 Task: In the  document Geneticengineering.txt, select heading and apply ' Italics' Use the "find feature" to find mentioned word and apply Strikethrough in: 'manipulation,'. Insert smartchip (Place) on bottom of the page New York Insert the mentioned footnote for 11th word with font style Arial and font size 8: The data was collected in 2022
Action: Mouse moved to (341, 486)
Screenshot: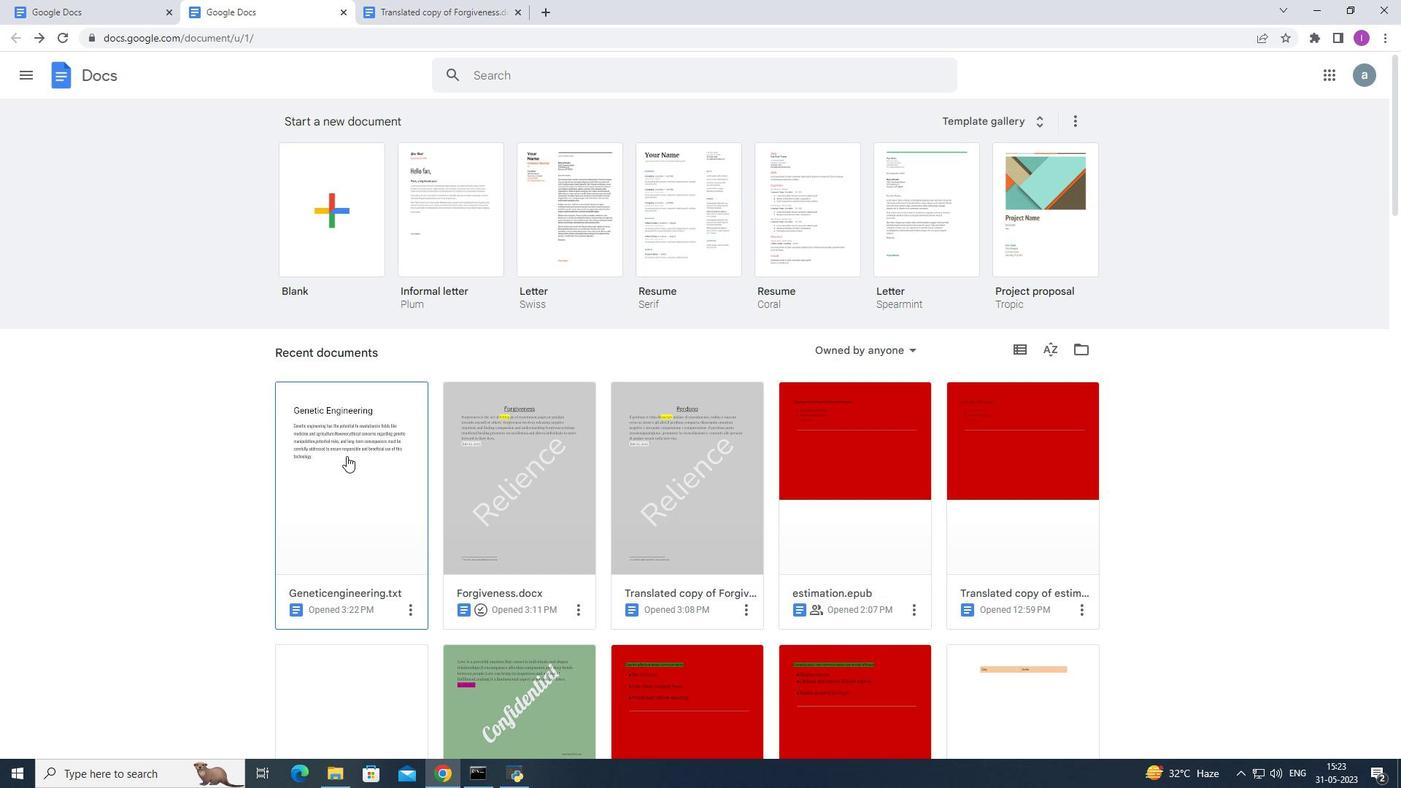 
Action: Mouse pressed left at (341, 486)
Screenshot: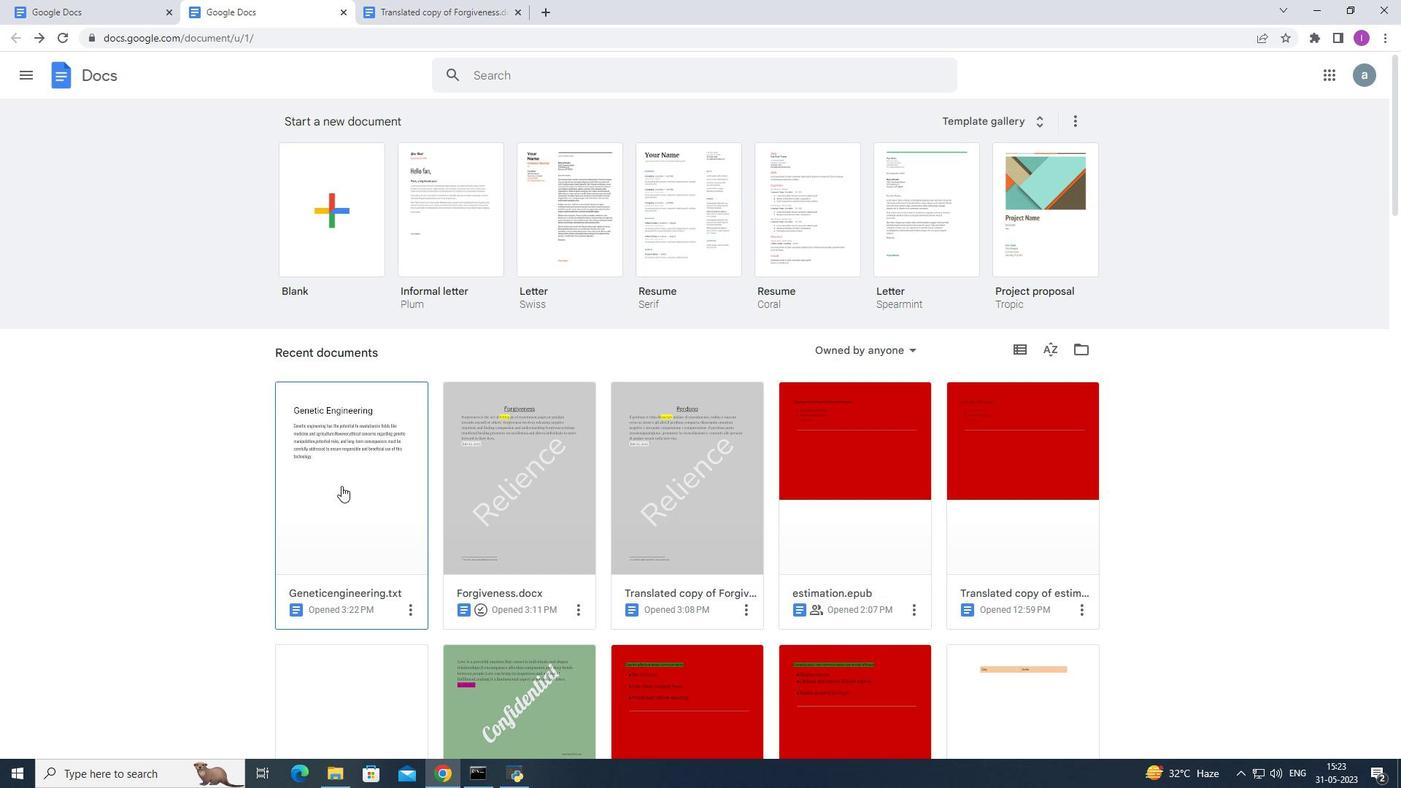 
Action: Mouse moved to (781, 265)
Screenshot: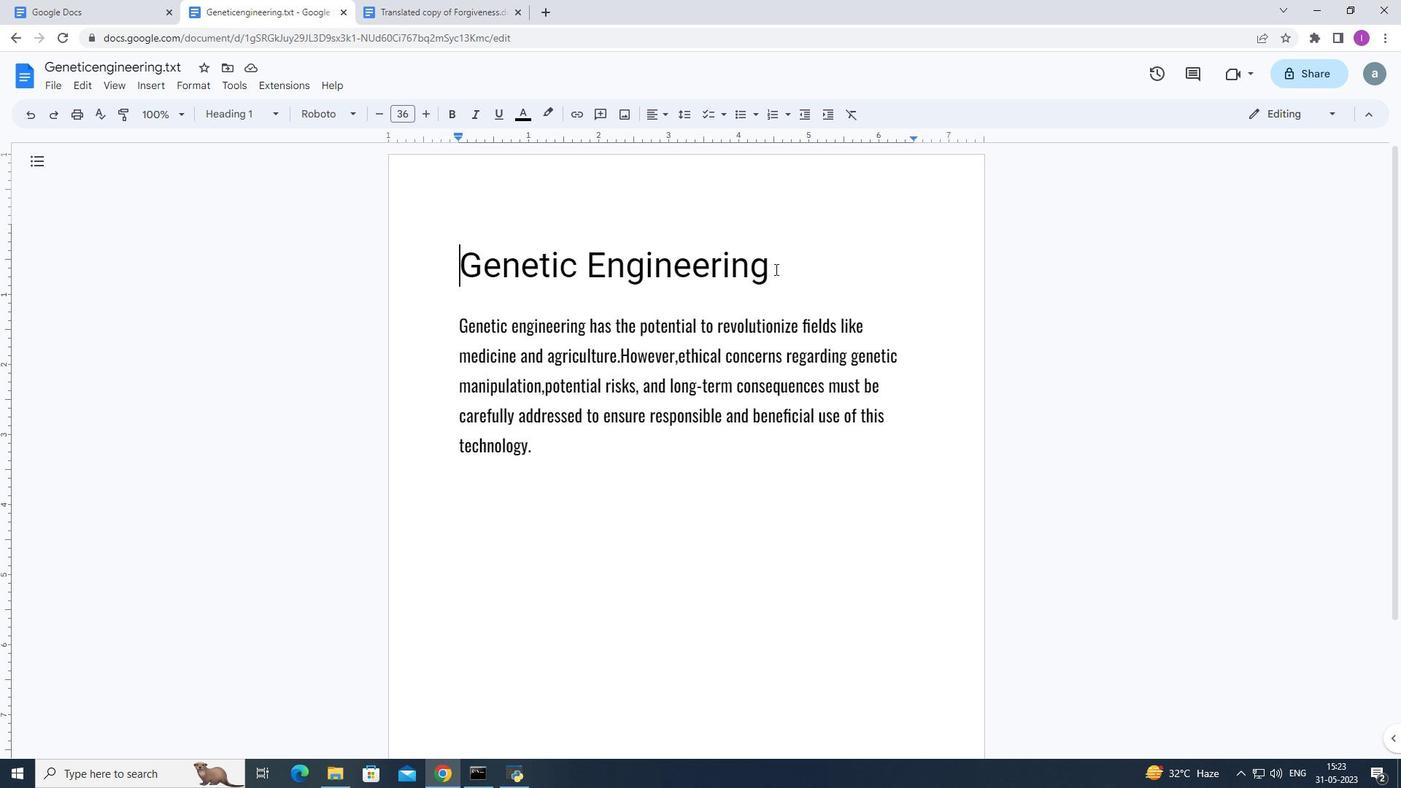 
Action: Mouse pressed left at (781, 265)
Screenshot: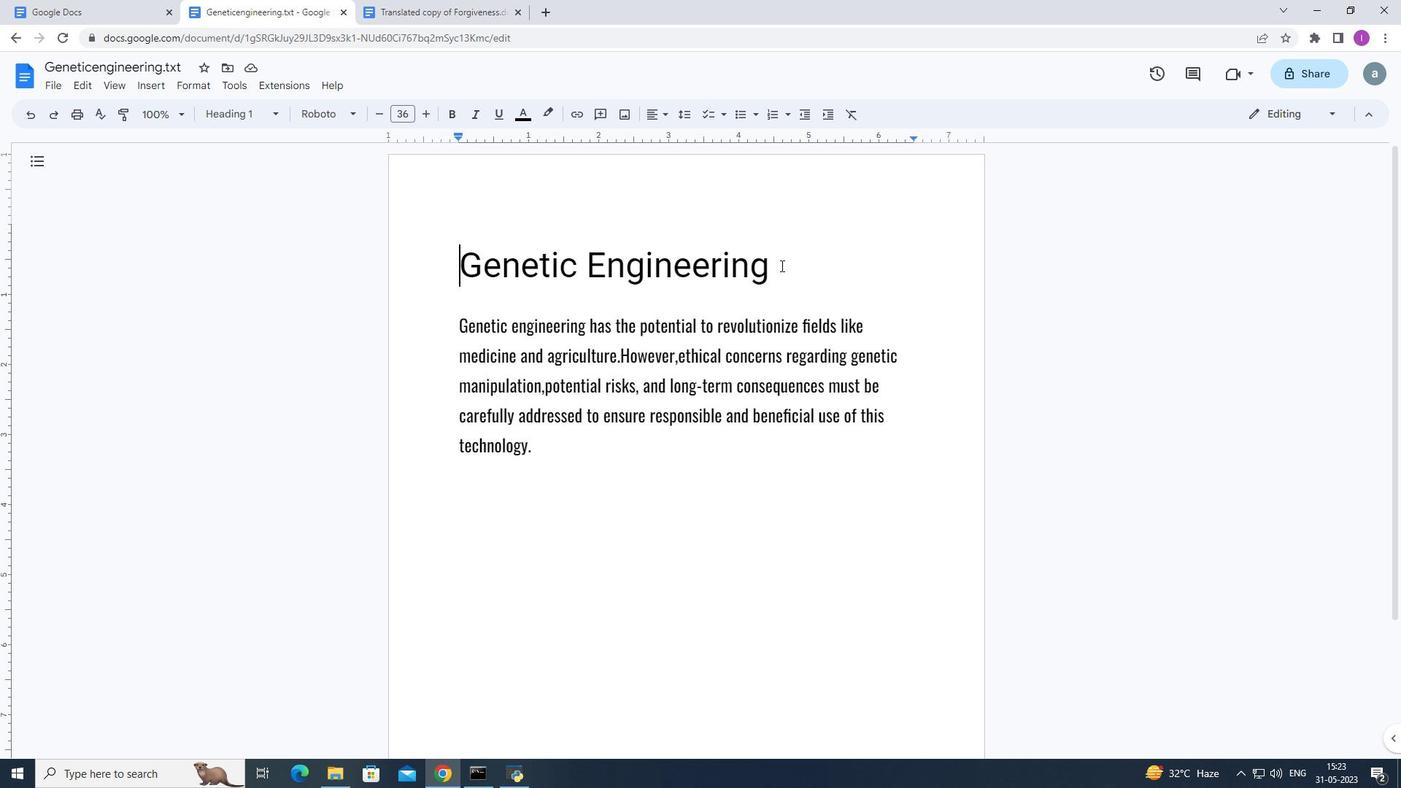 
Action: Mouse moved to (280, 110)
Screenshot: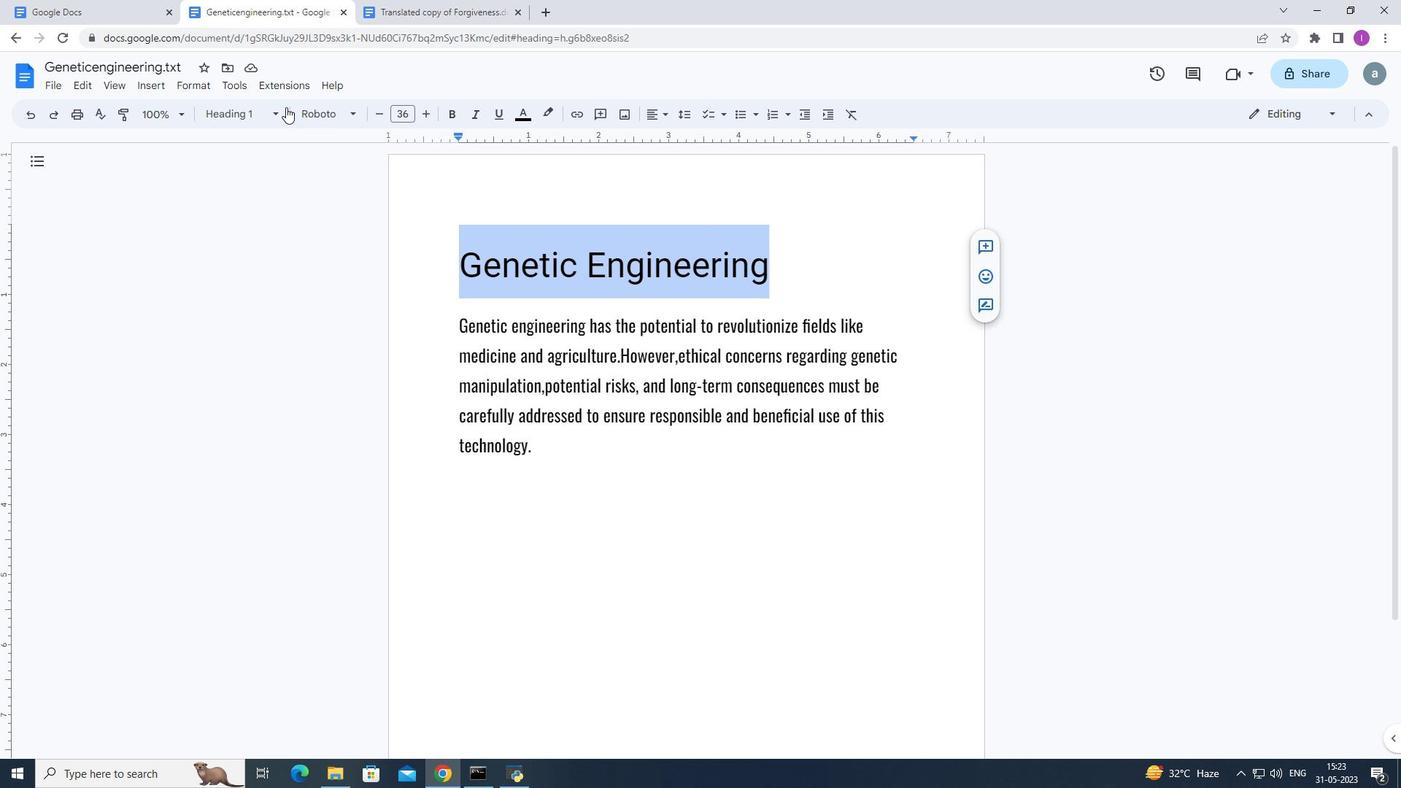 
Action: Mouse pressed left at (280, 110)
Screenshot: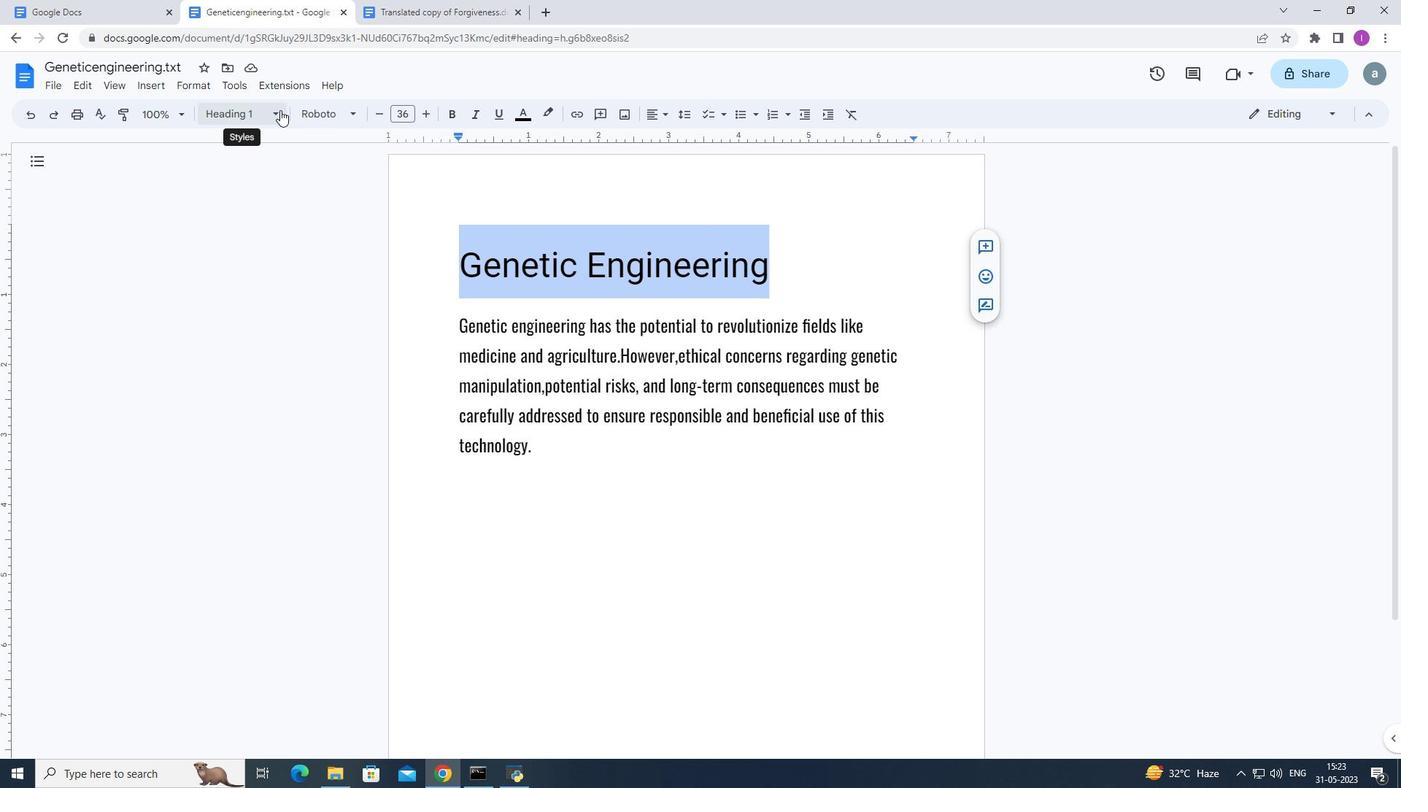 
Action: Mouse moved to (284, 516)
Screenshot: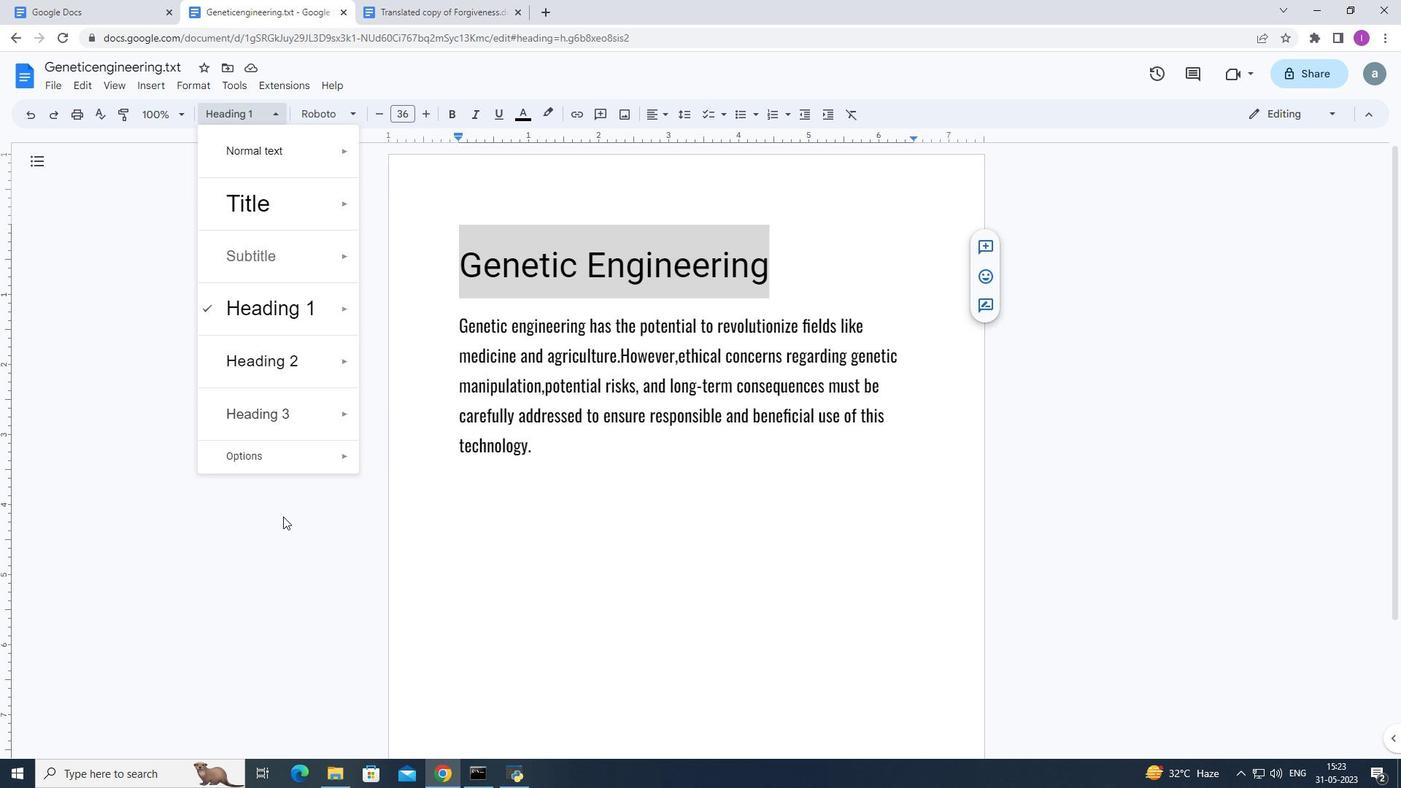 
Action: Mouse pressed left at (284, 516)
Screenshot: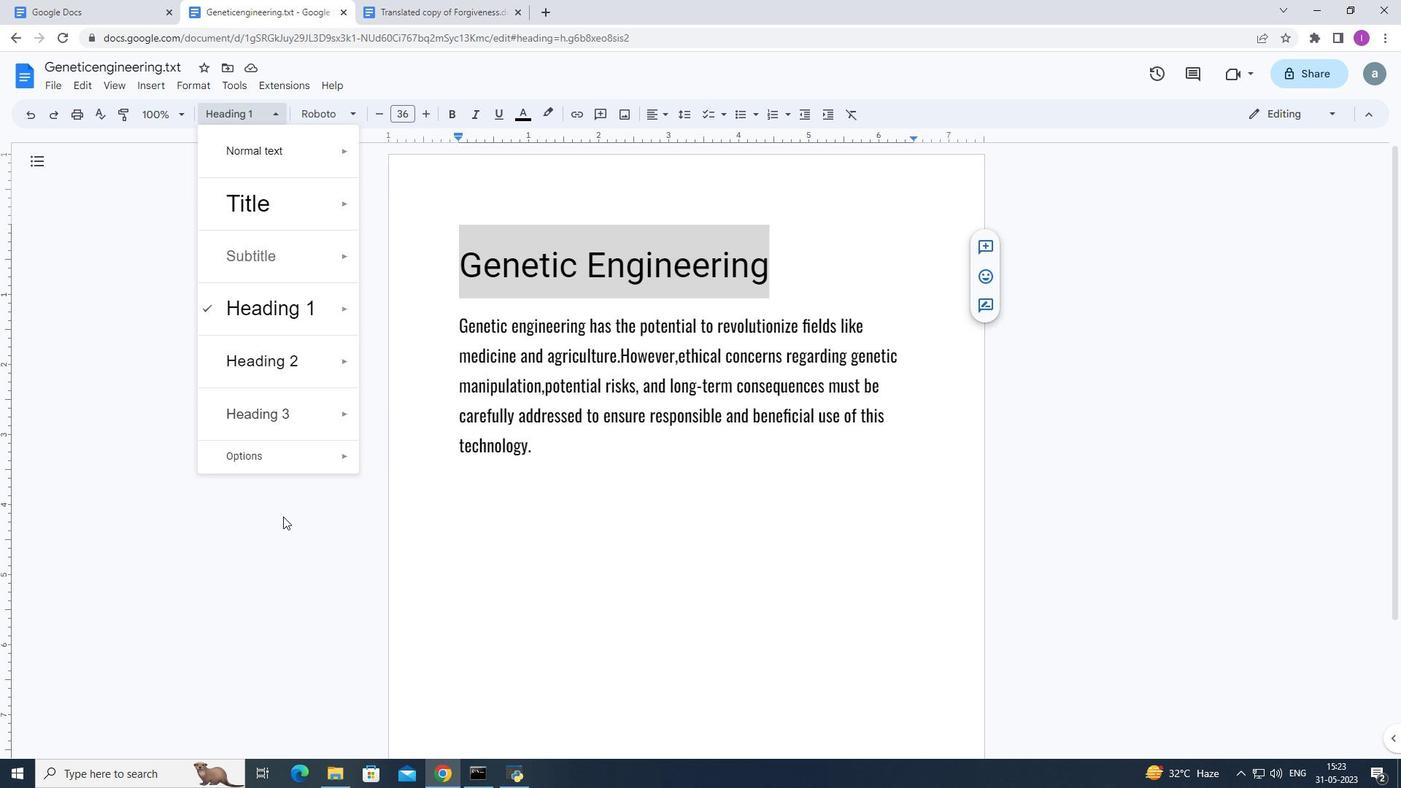 
Action: Mouse moved to (802, 275)
Screenshot: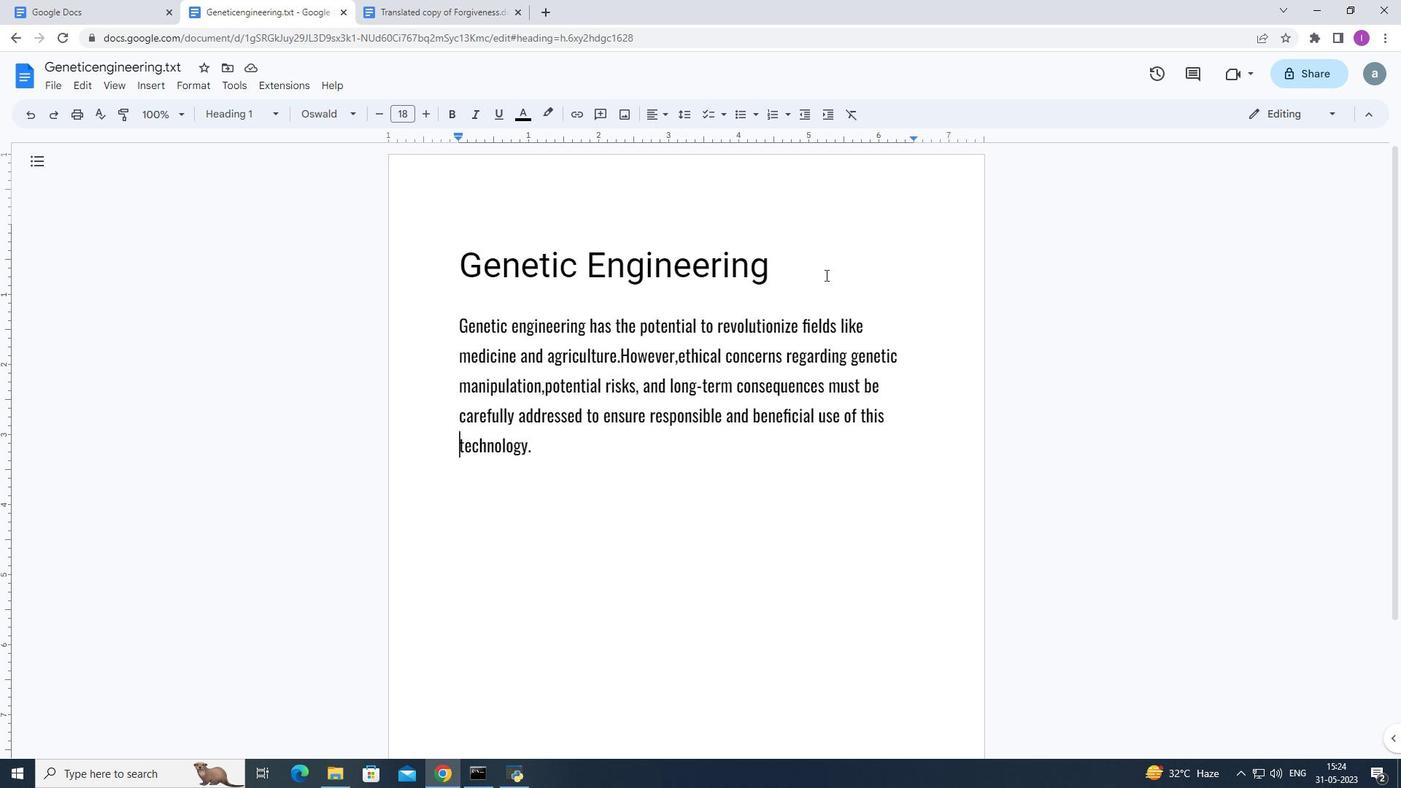 
Action: Mouse pressed left at (802, 275)
Screenshot: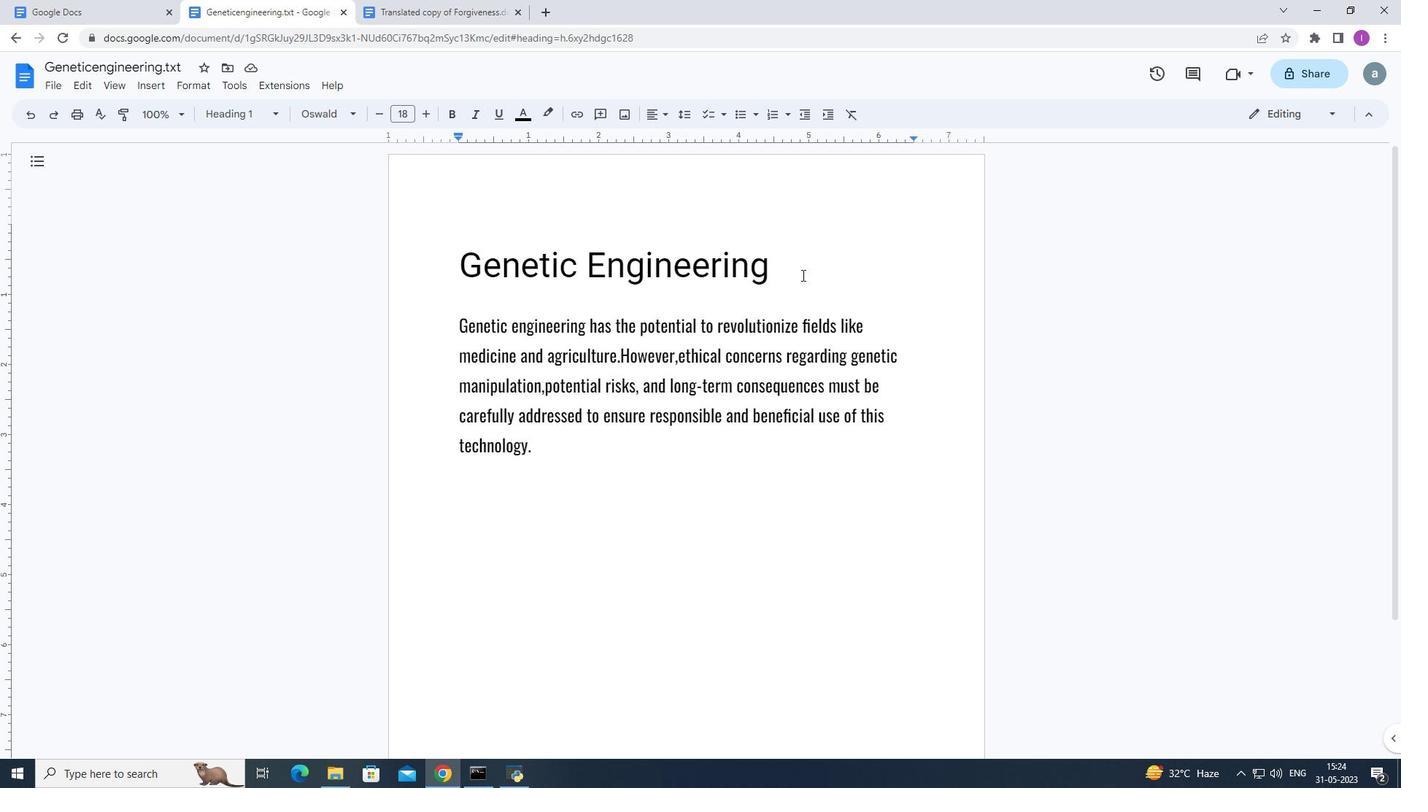 
Action: Mouse moved to (479, 117)
Screenshot: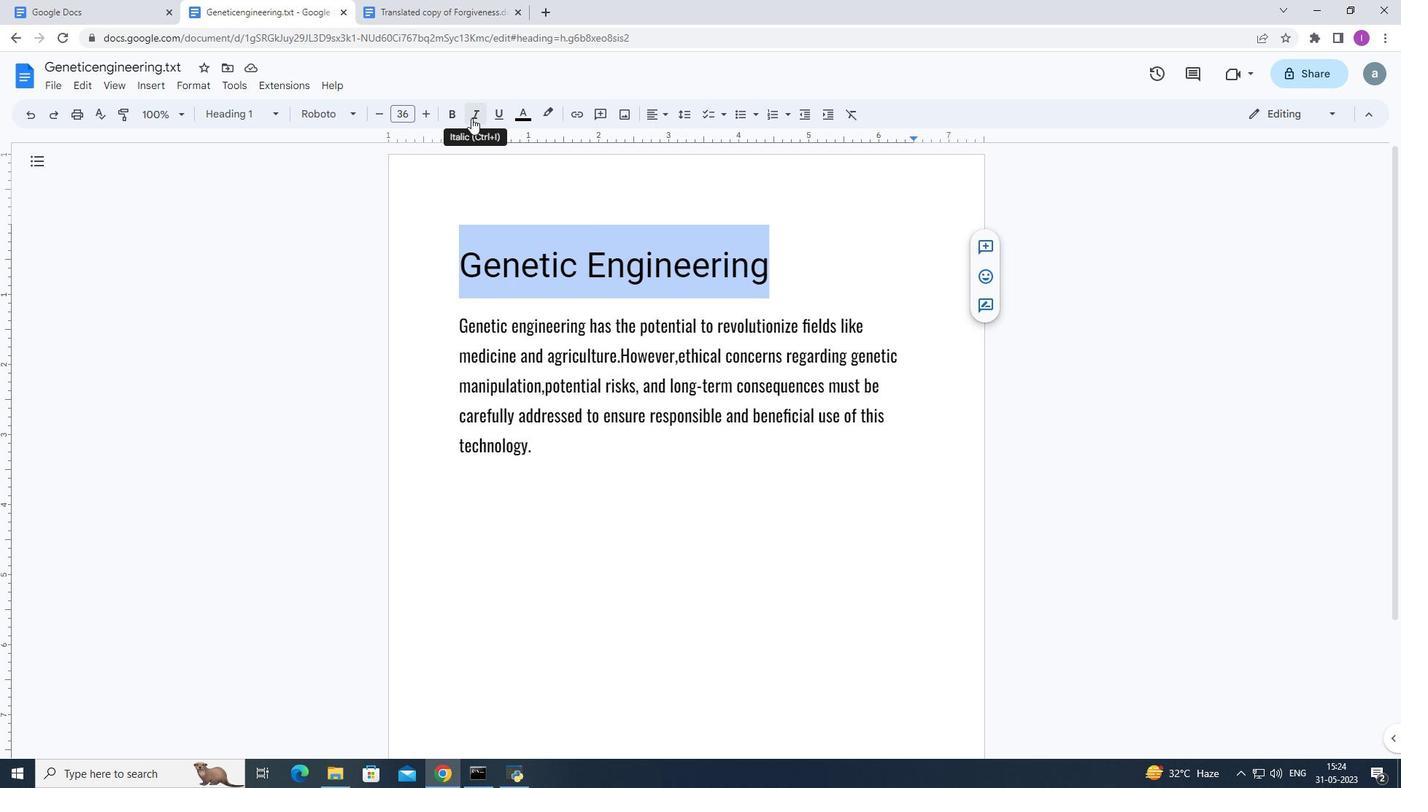 
Action: Mouse pressed left at (479, 117)
Screenshot: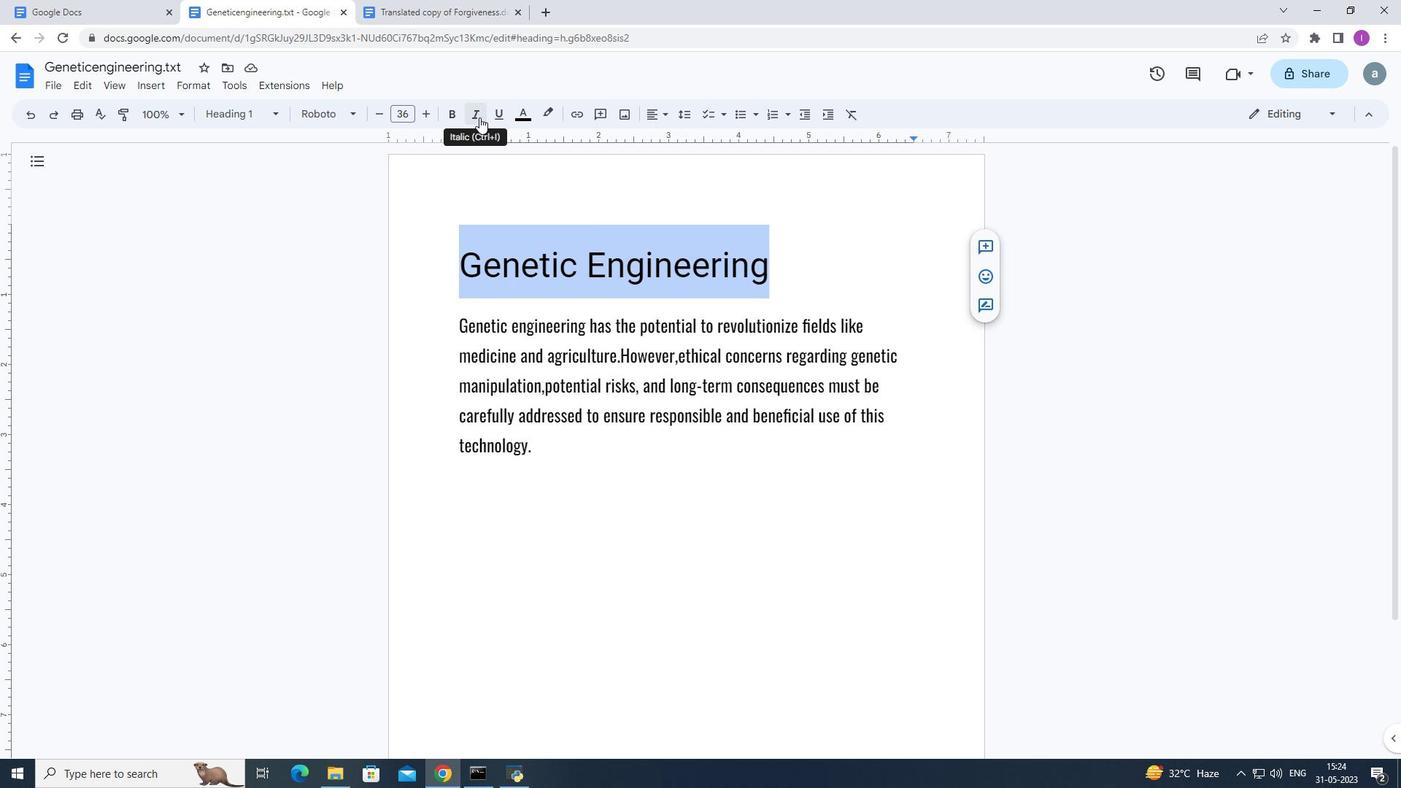 
Action: Mouse moved to (76, 87)
Screenshot: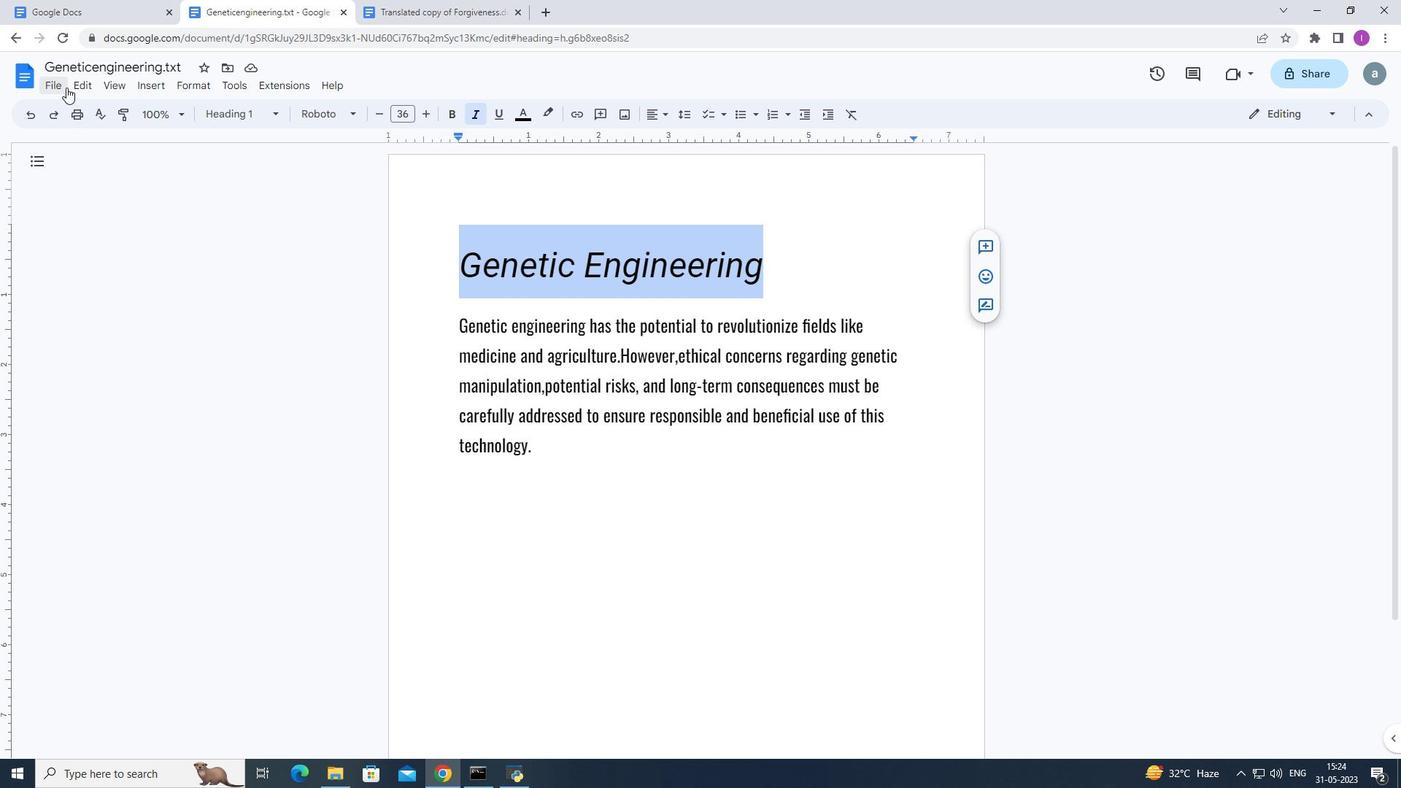 
Action: Mouse pressed left at (76, 87)
Screenshot: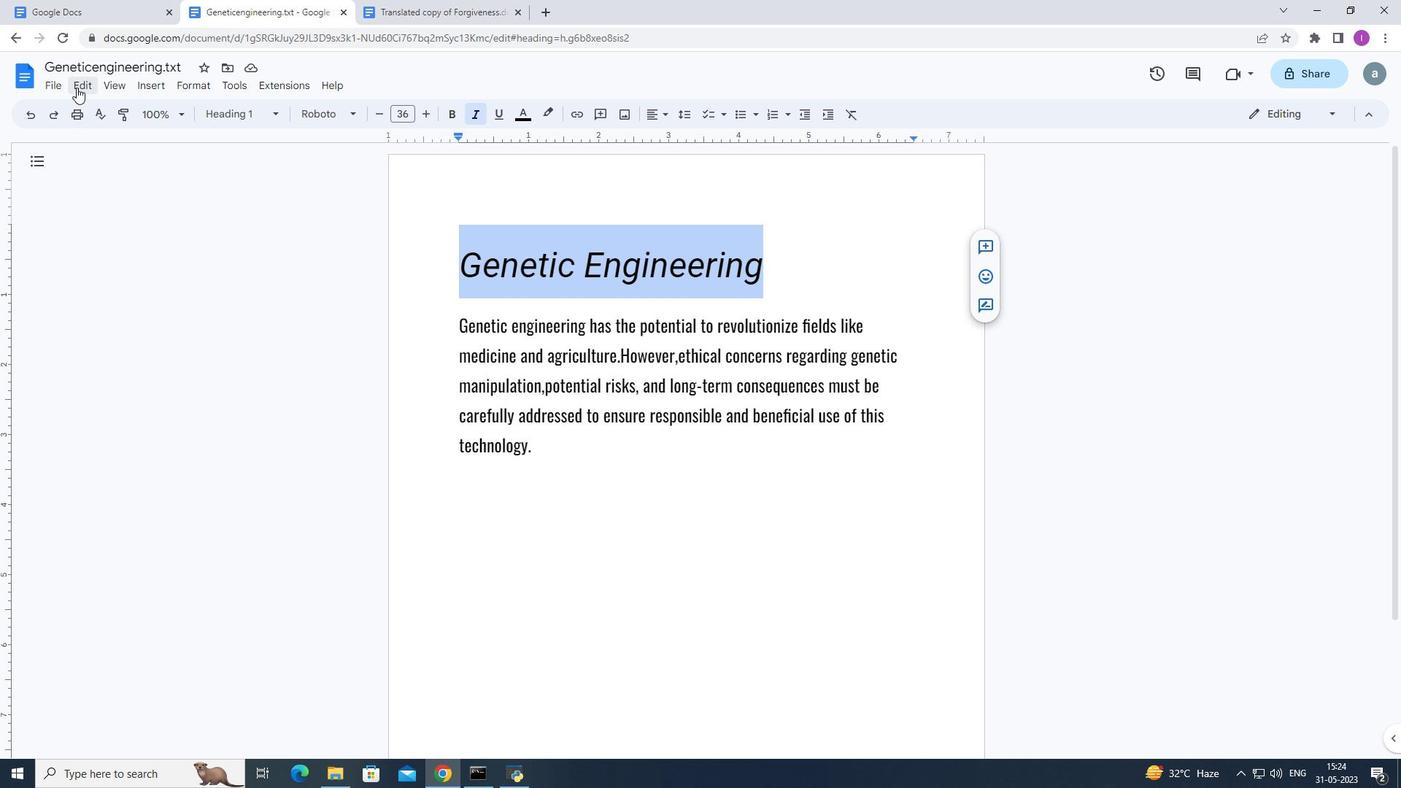
Action: Mouse moved to (159, 335)
Screenshot: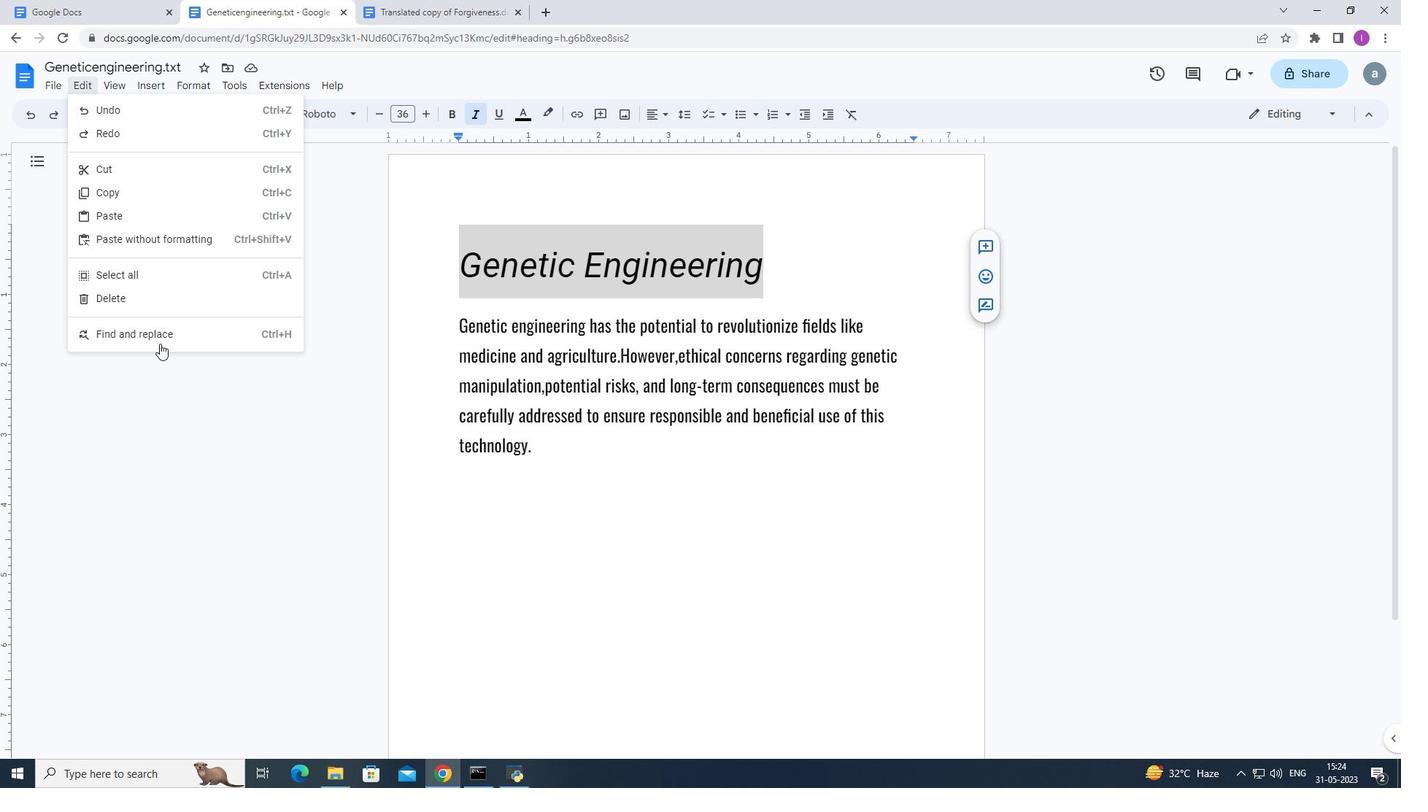 
Action: Mouse pressed left at (159, 335)
Screenshot: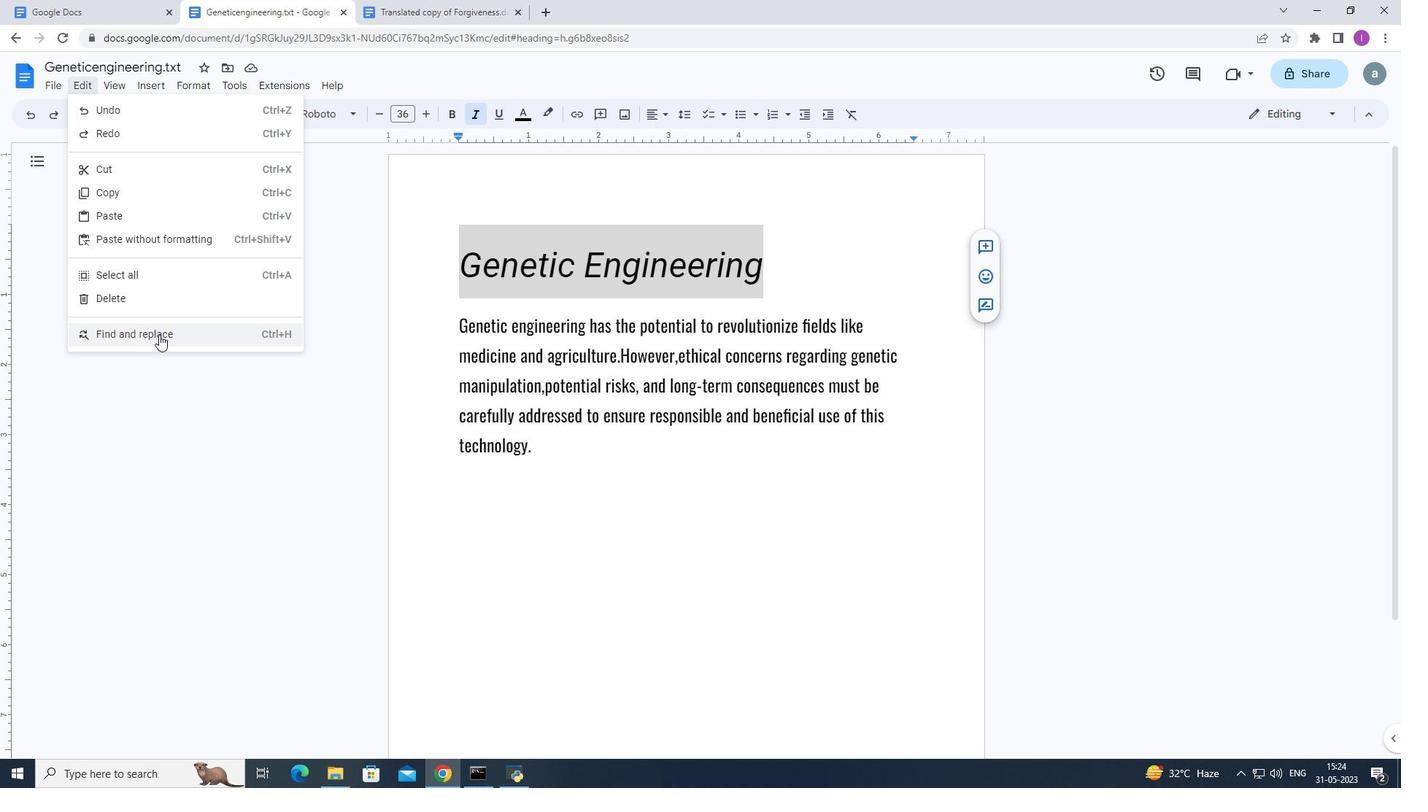 
Action: Mouse moved to (690, 332)
Screenshot: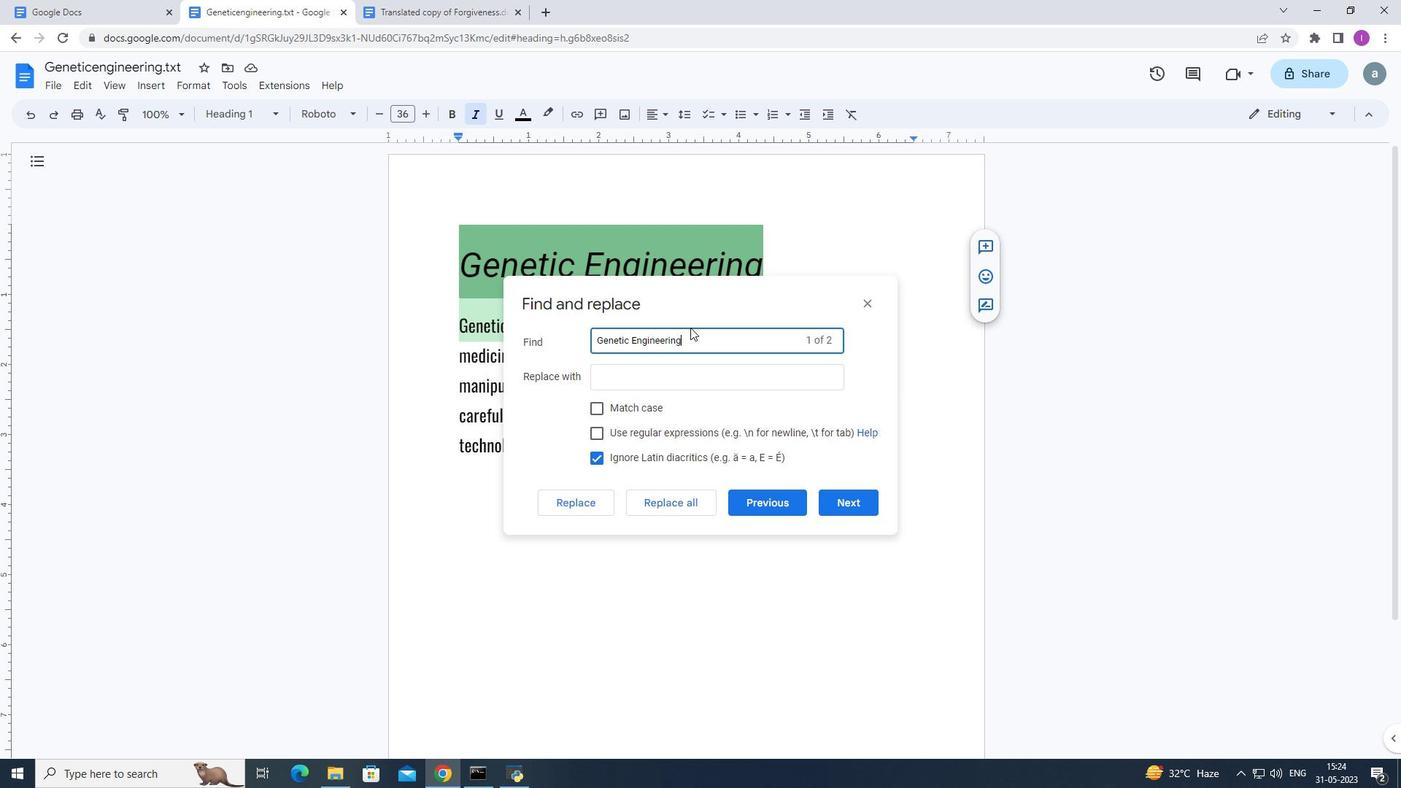 
Action: Mouse pressed left at (690, 332)
Screenshot: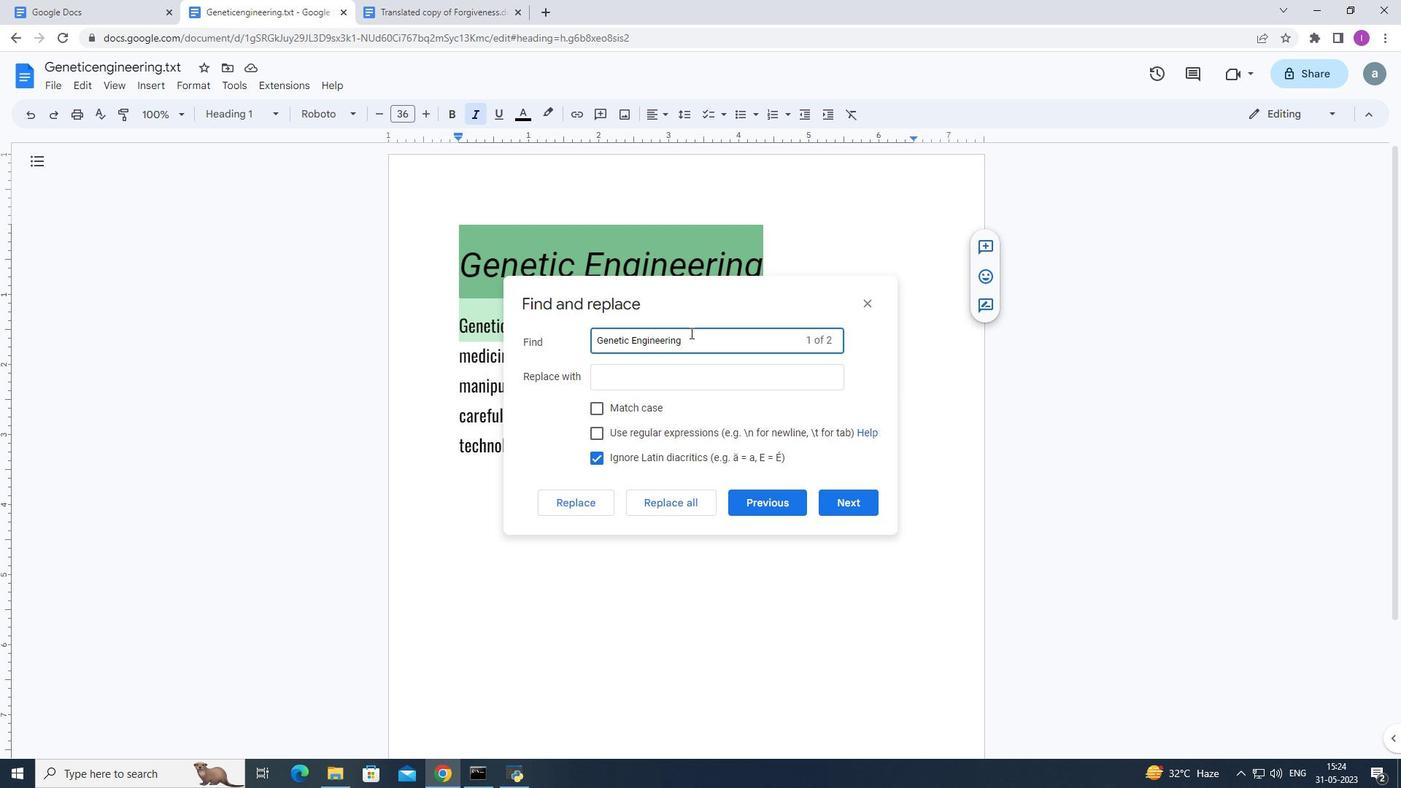 
Action: Mouse moved to (688, 338)
Screenshot: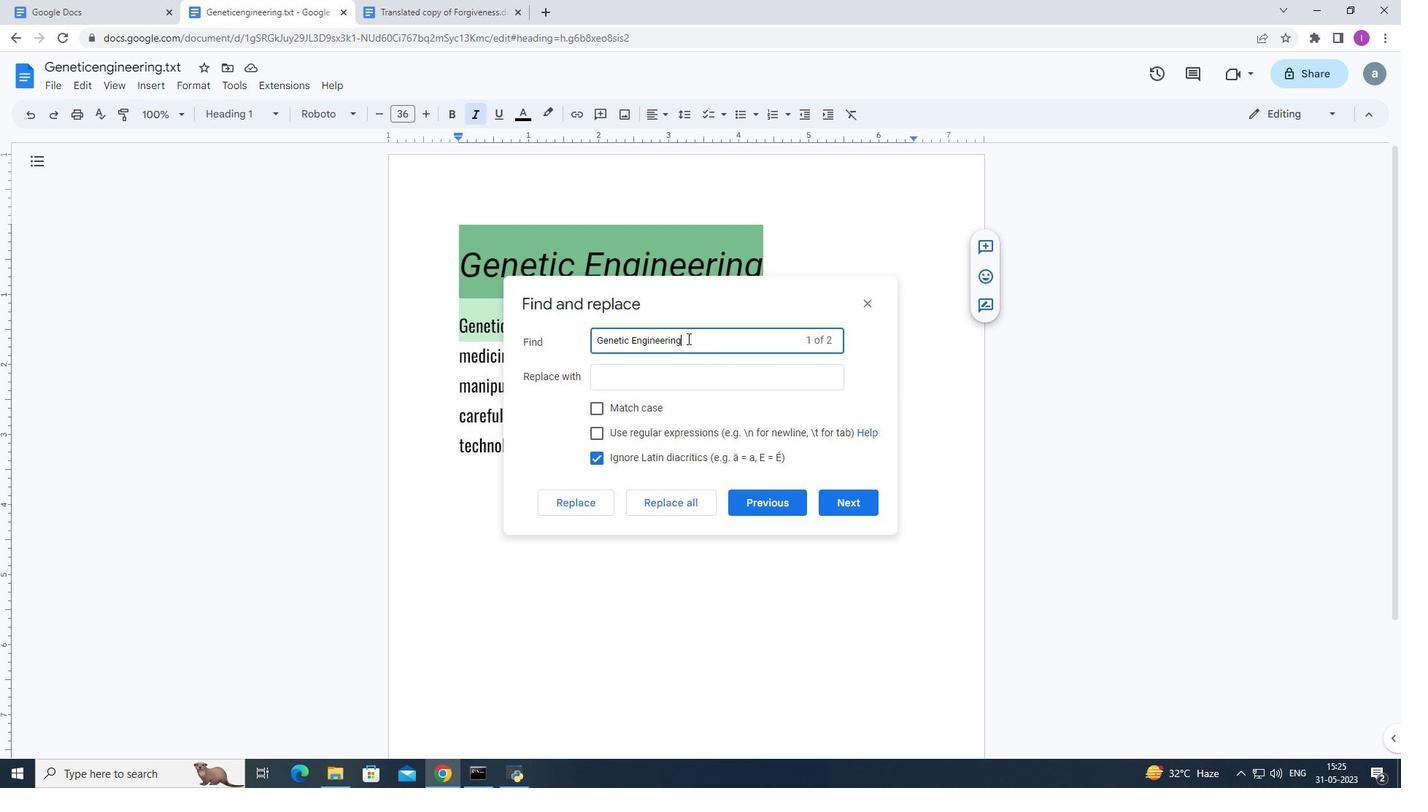 
Action: Mouse pressed left at (688, 338)
Screenshot: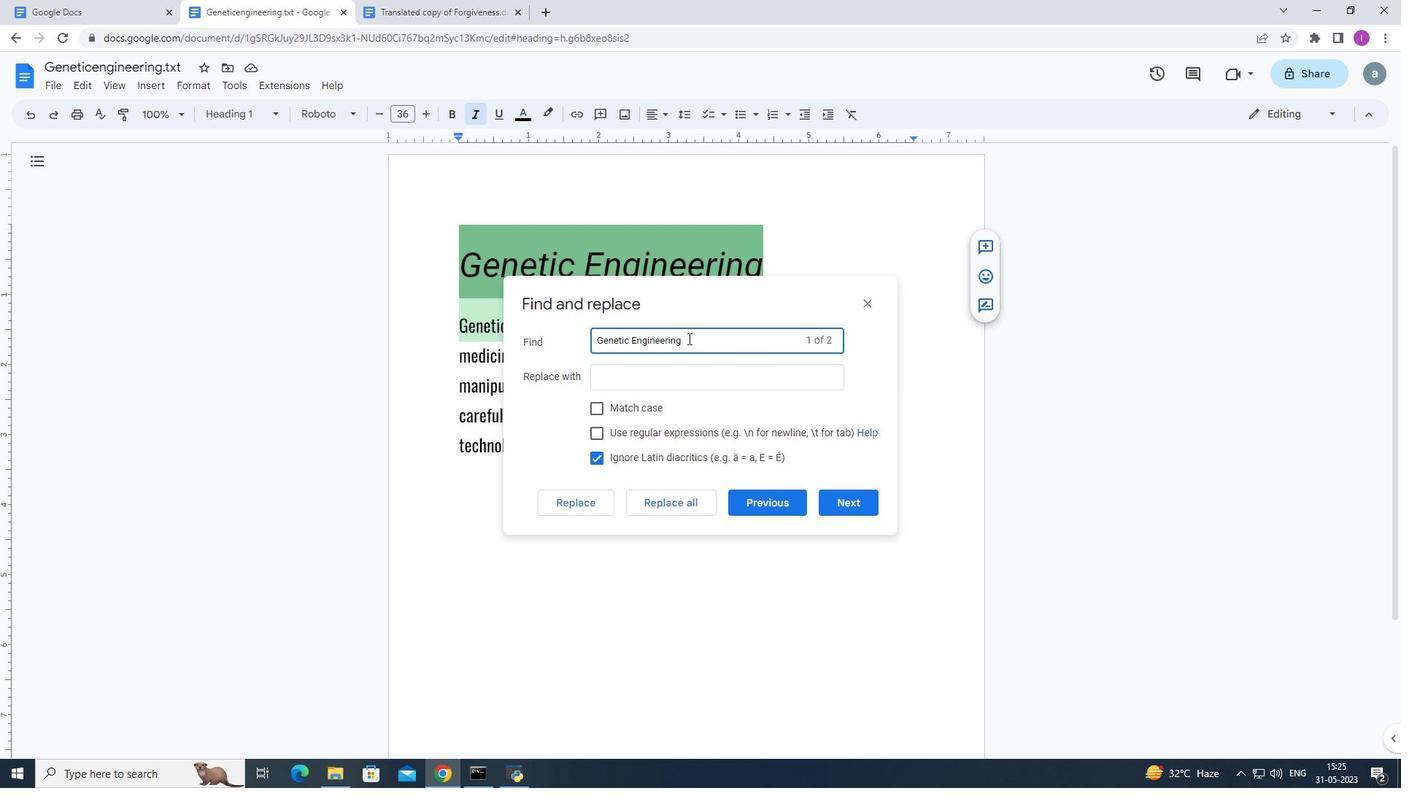 
Action: Mouse moved to (601, 358)
Screenshot: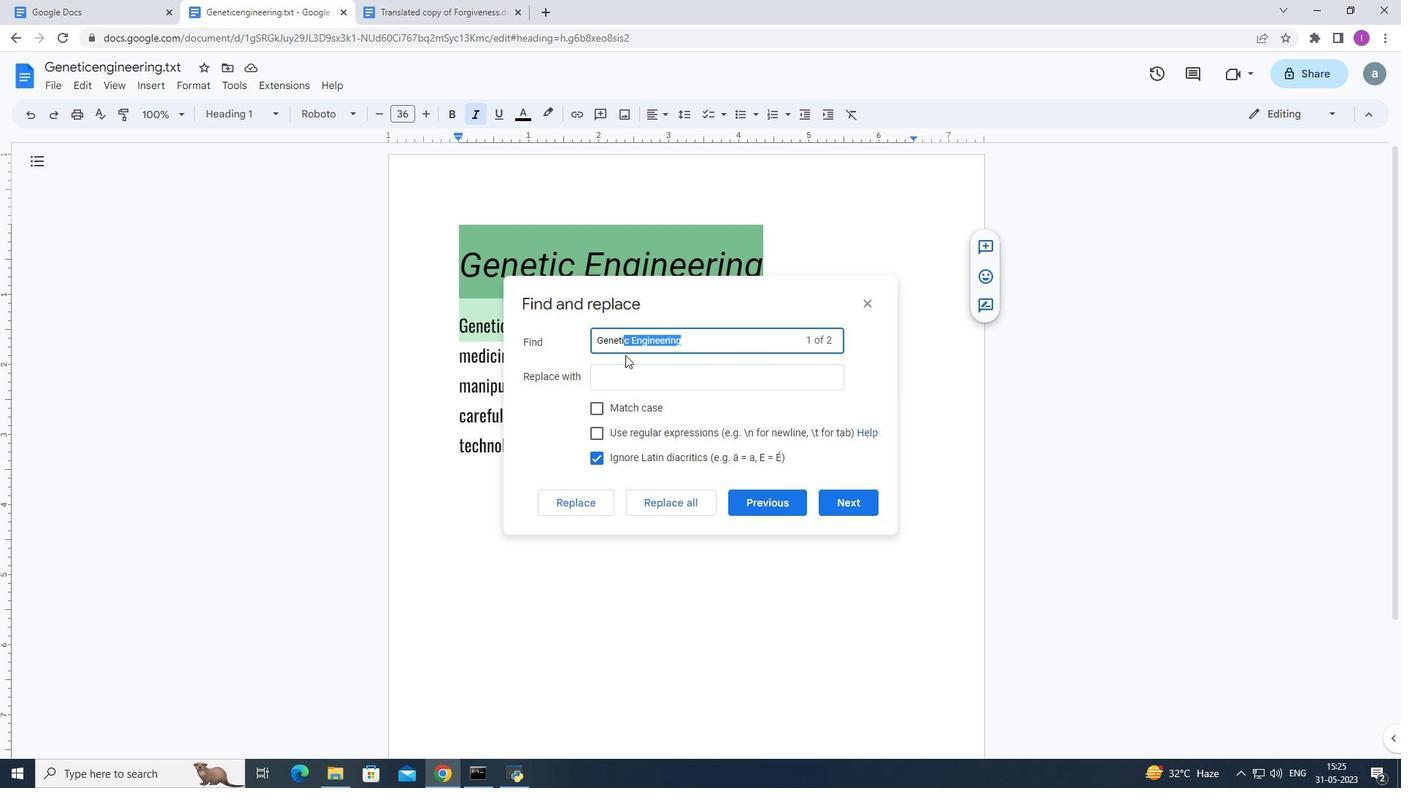 
Action: Mouse pressed left at (602, 358)
Screenshot: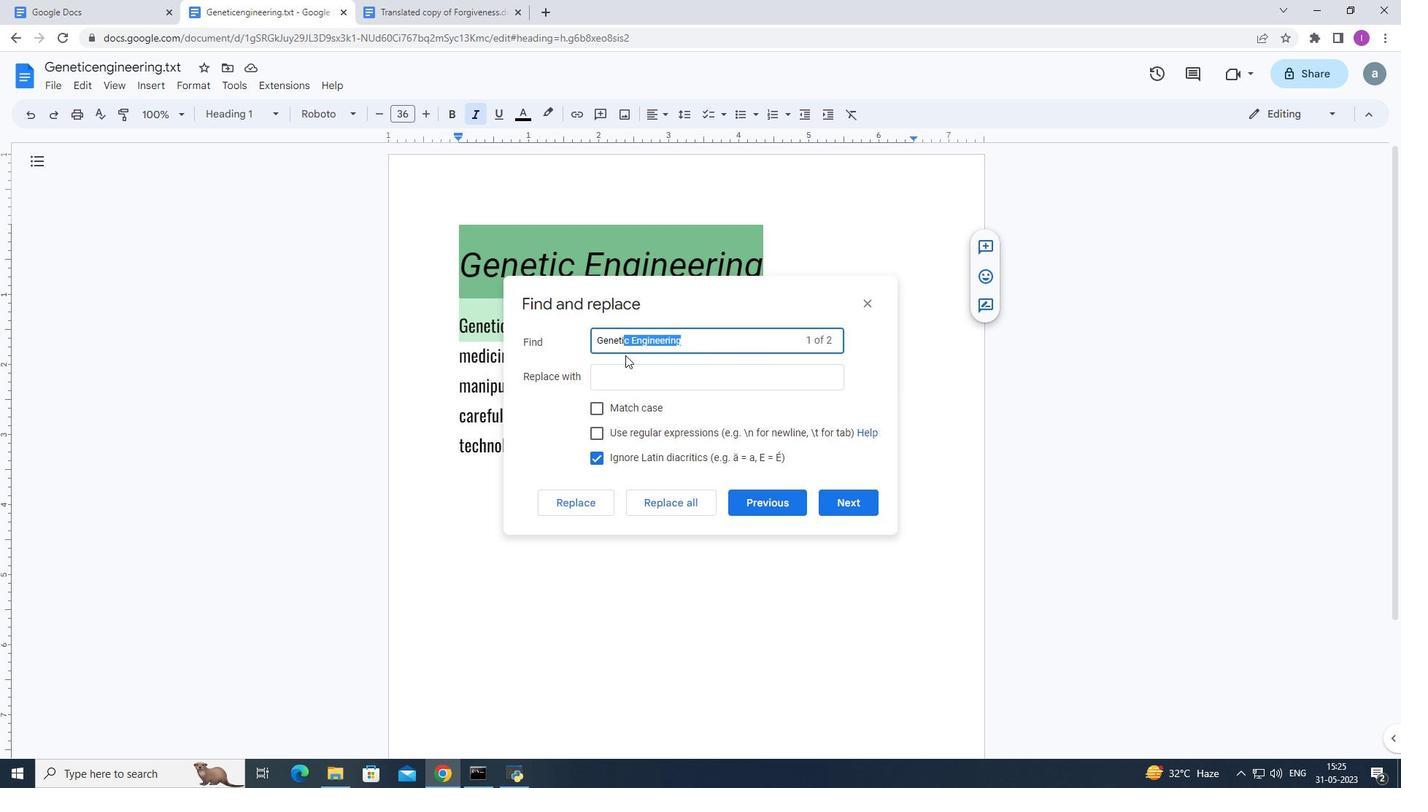
Action: Mouse moved to (600, 359)
Screenshot: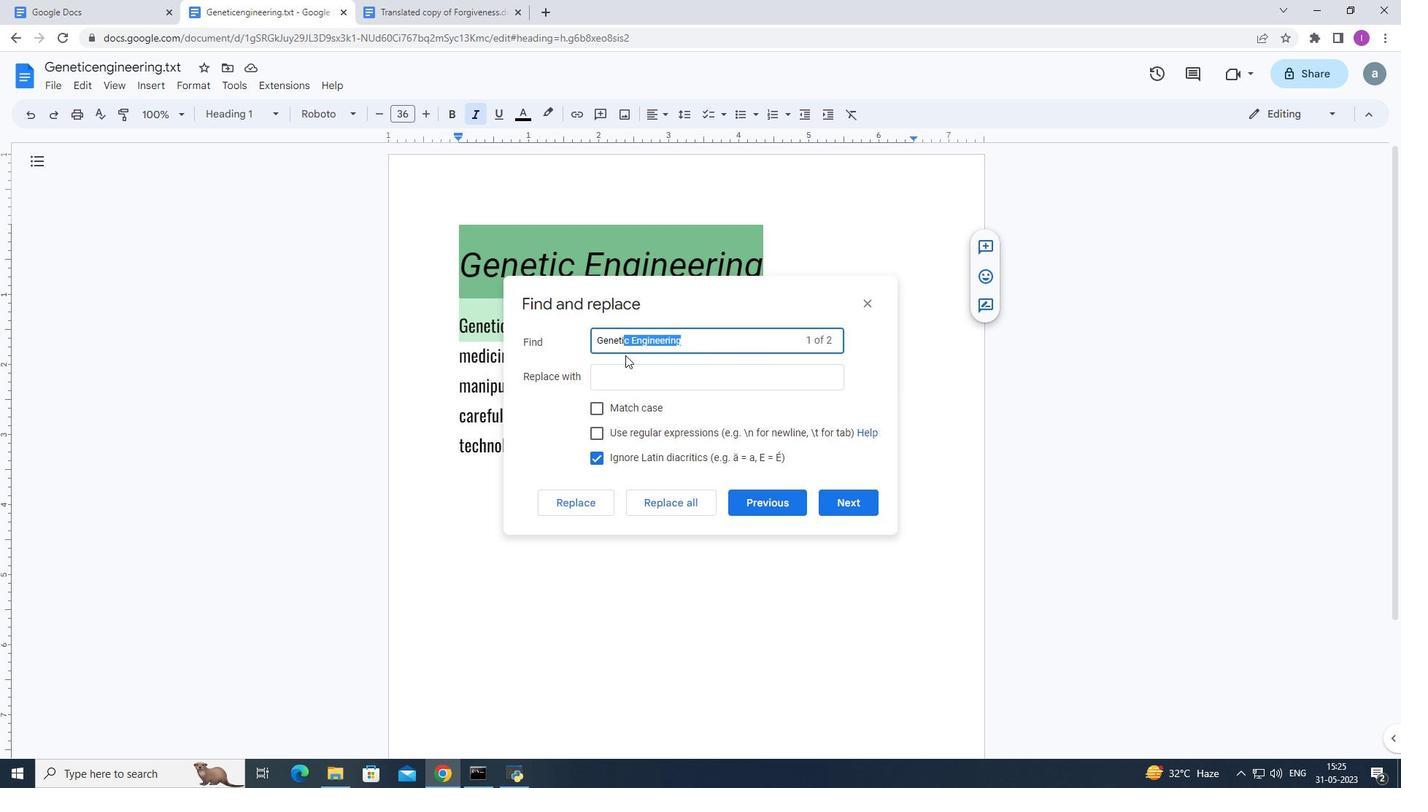
Action: Mouse pressed right at (602, 358)
Screenshot: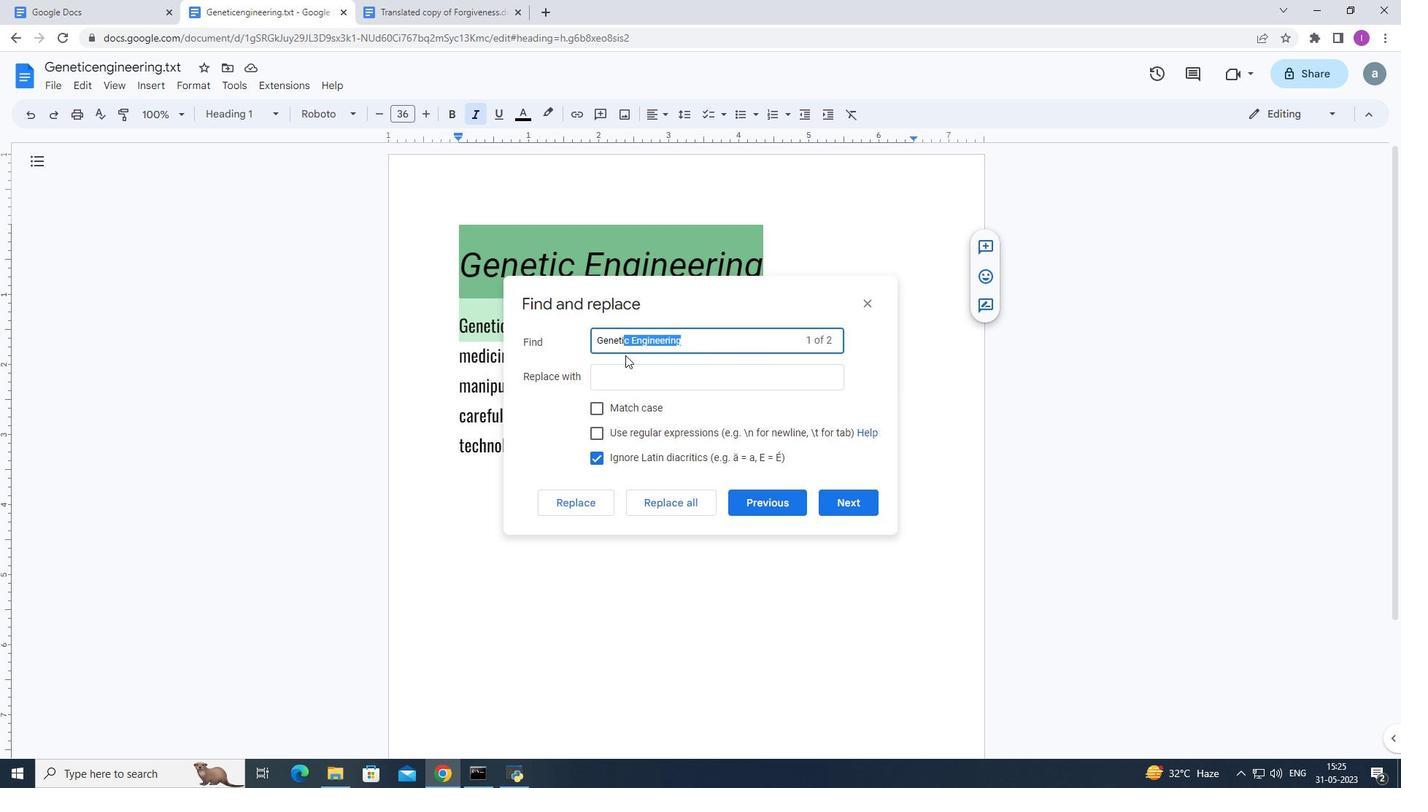 
Action: Mouse moved to (687, 335)
Screenshot: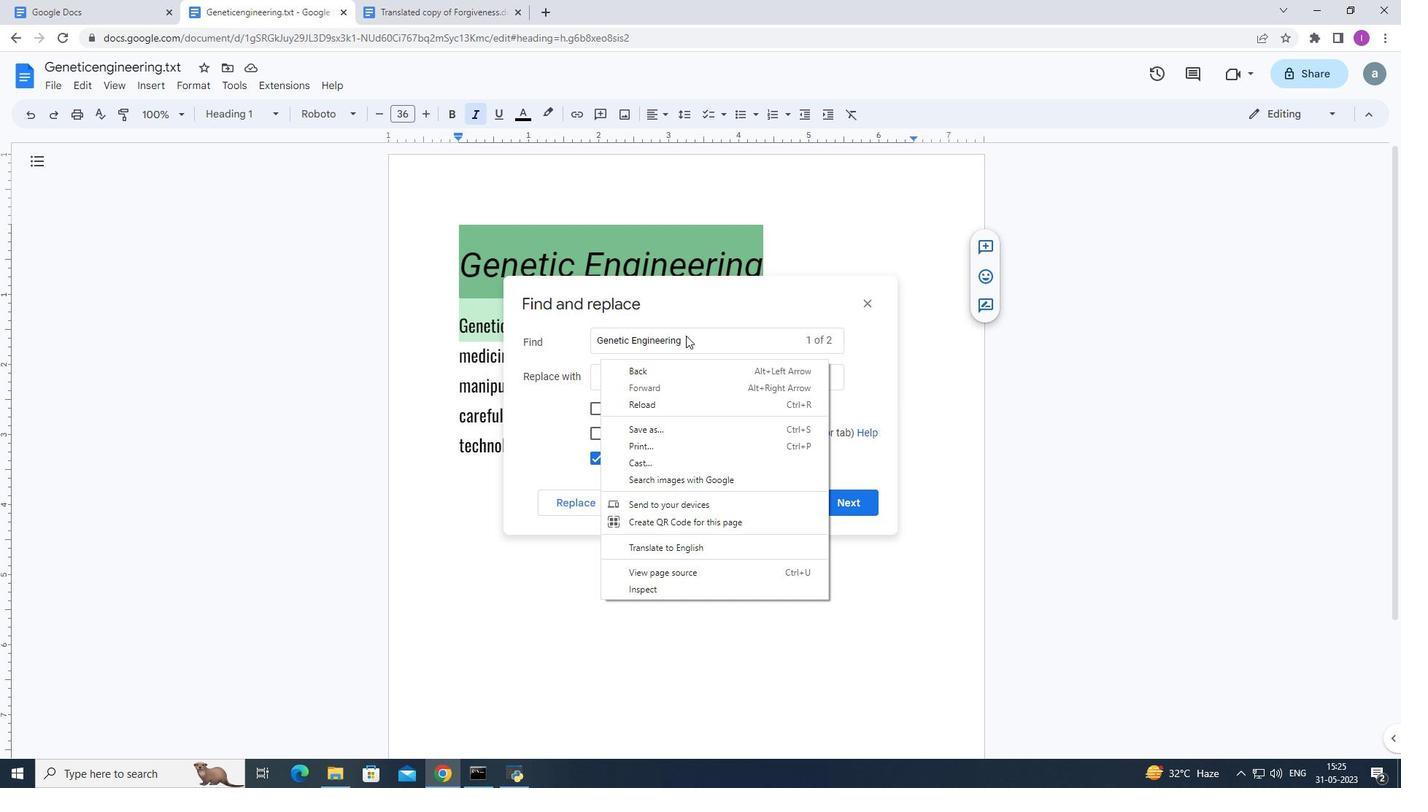 
Action: Mouse pressed left at (687, 335)
Screenshot: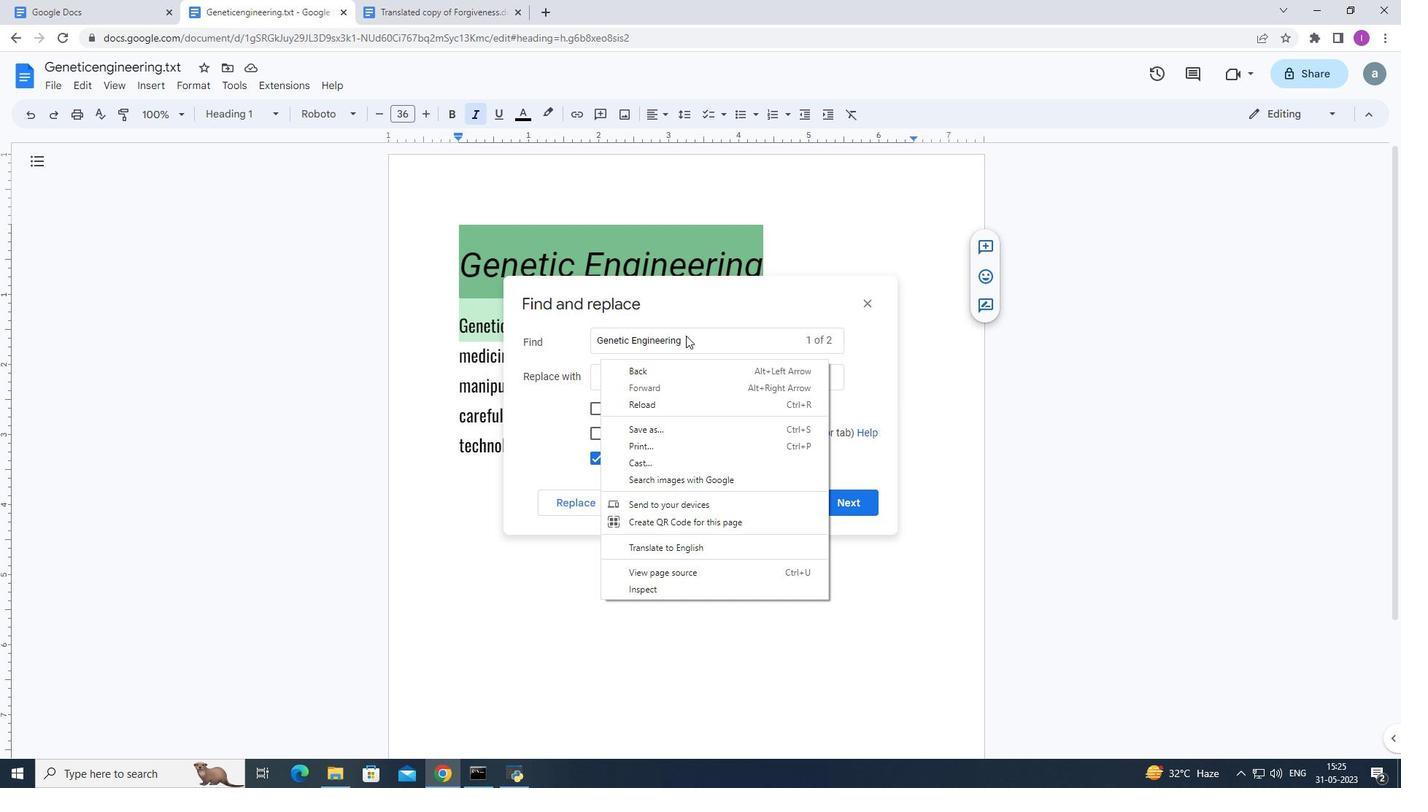 
Action: Mouse moved to (688, 335)
Screenshot: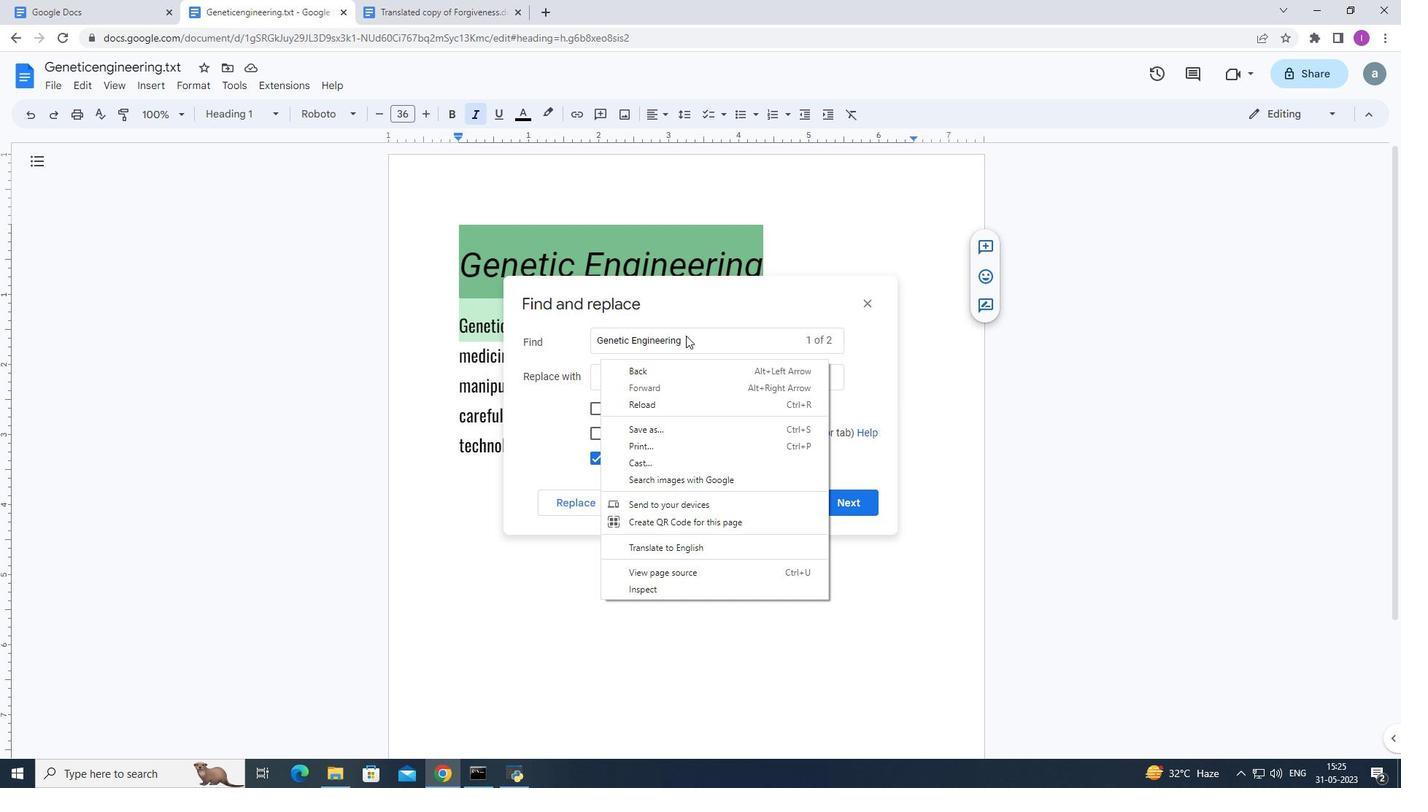 
Action: Mouse pressed left at (688, 335)
Screenshot: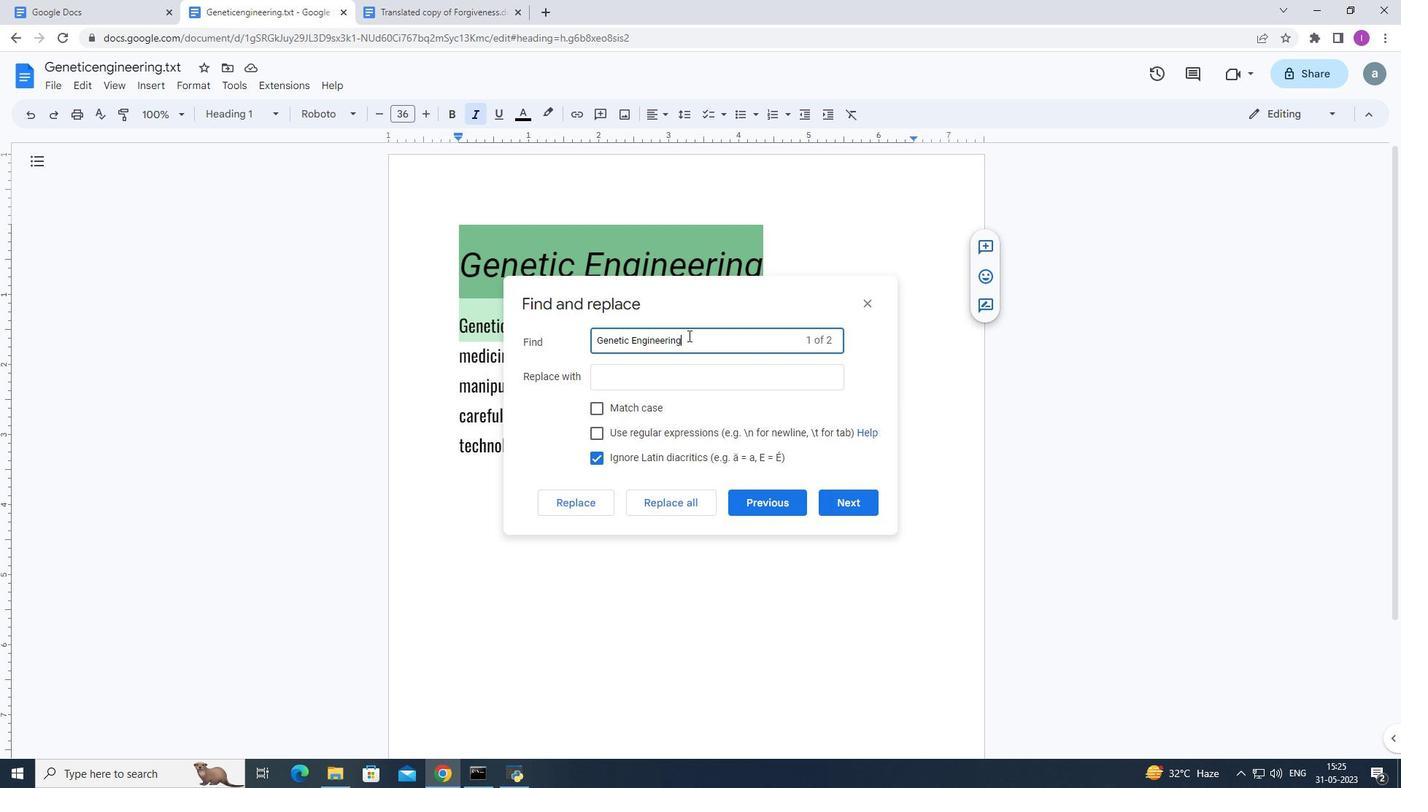 
Action: Mouse moved to (742, 385)
Screenshot: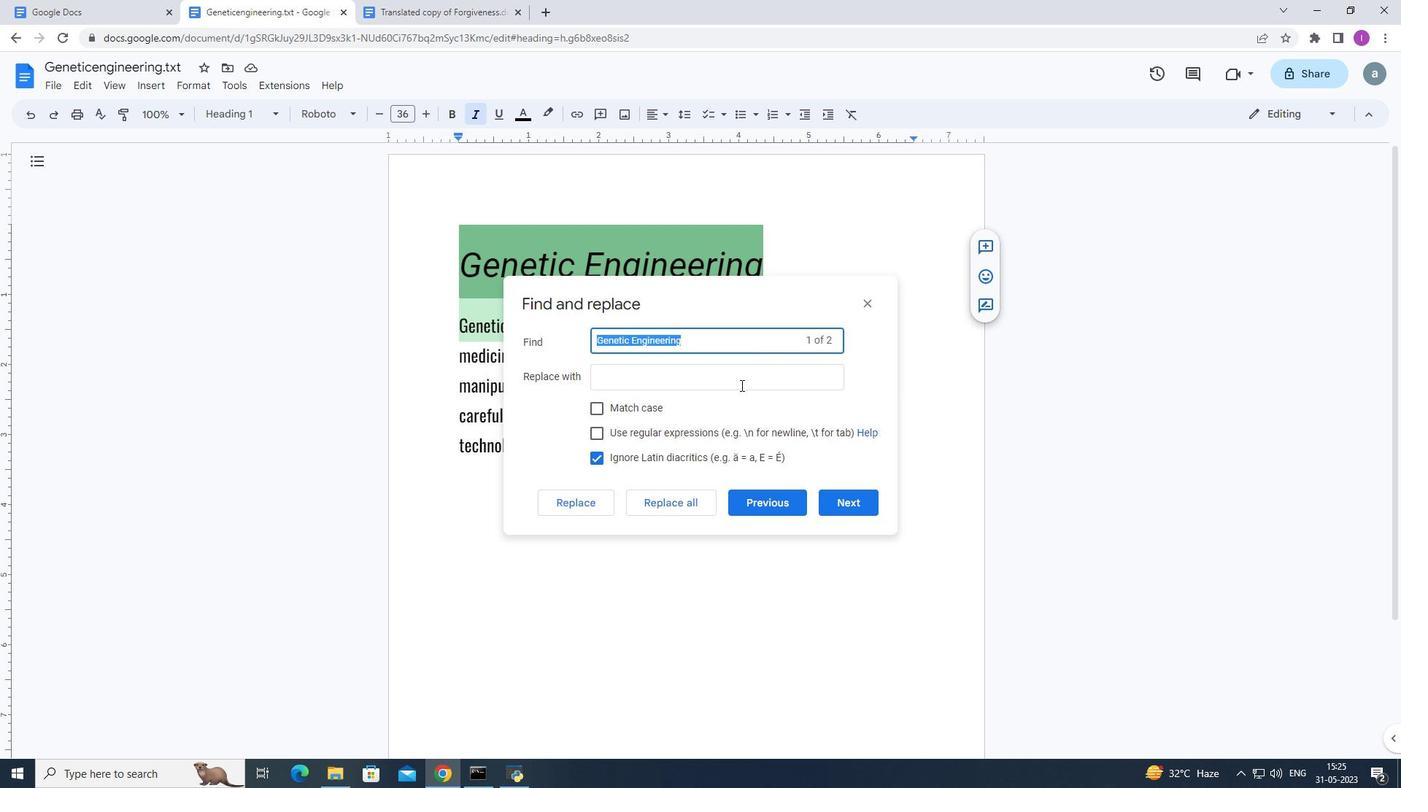 
Action: Key pressed manipulation
Screenshot: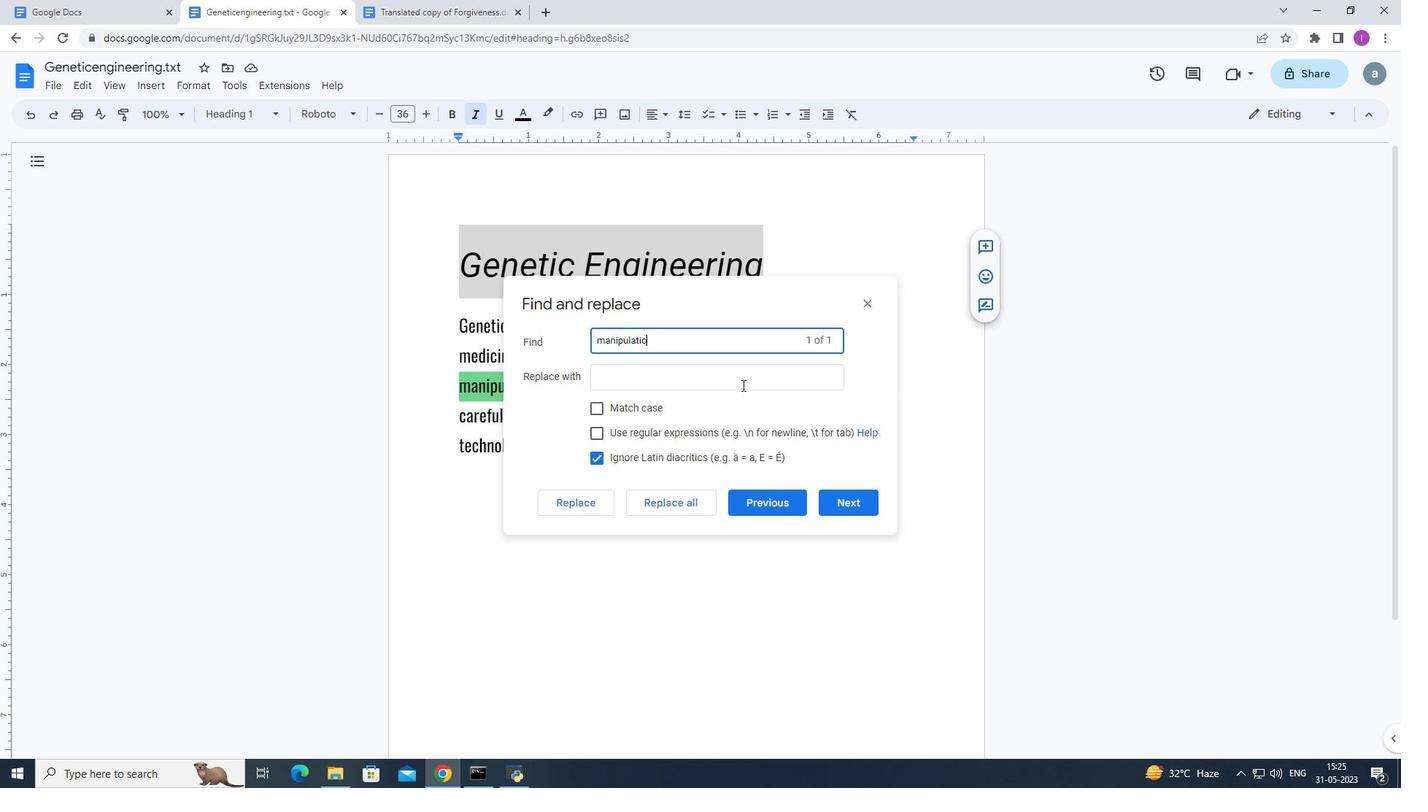 
Action: Mouse moved to (850, 501)
Screenshot: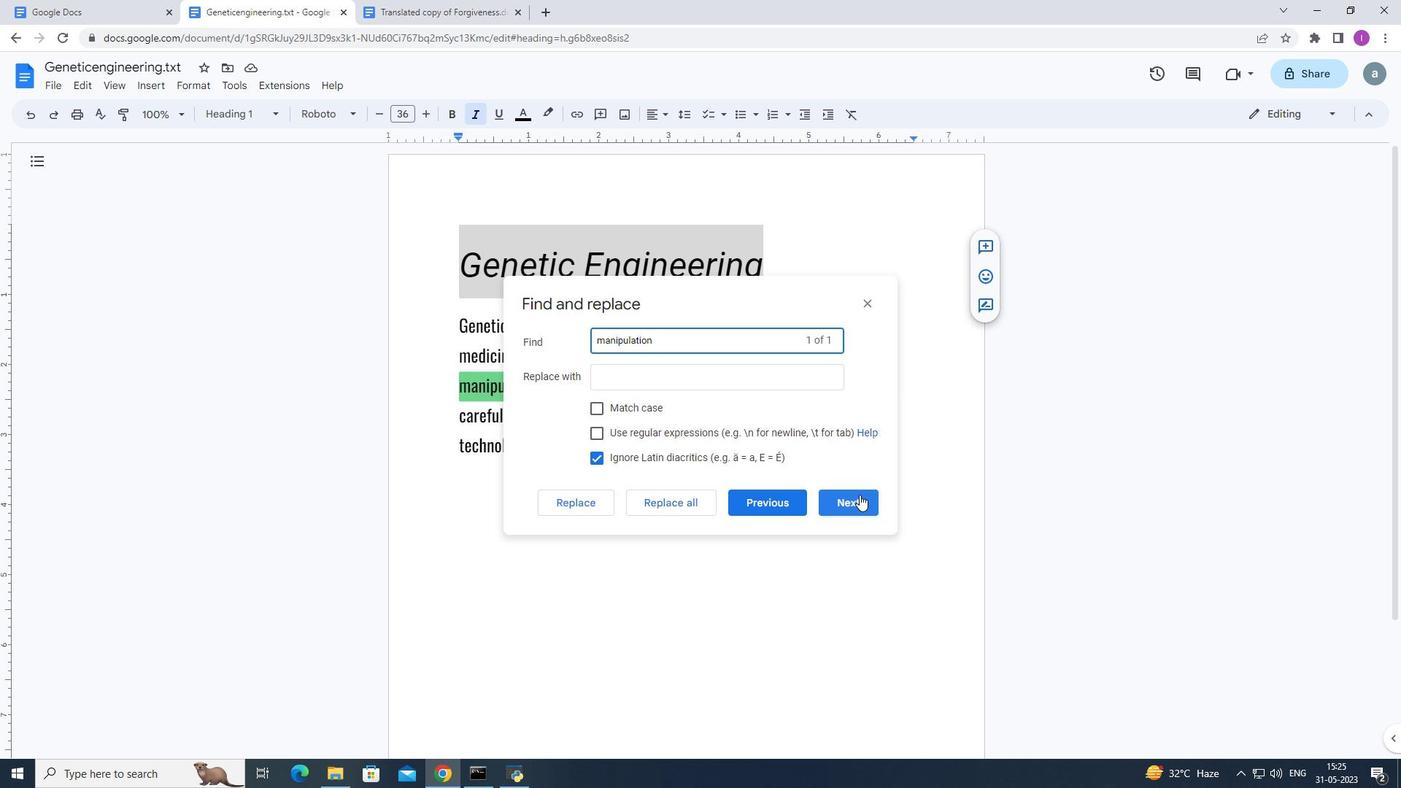 
Action: Mouse pressed left at (850, 501)
Screenshot: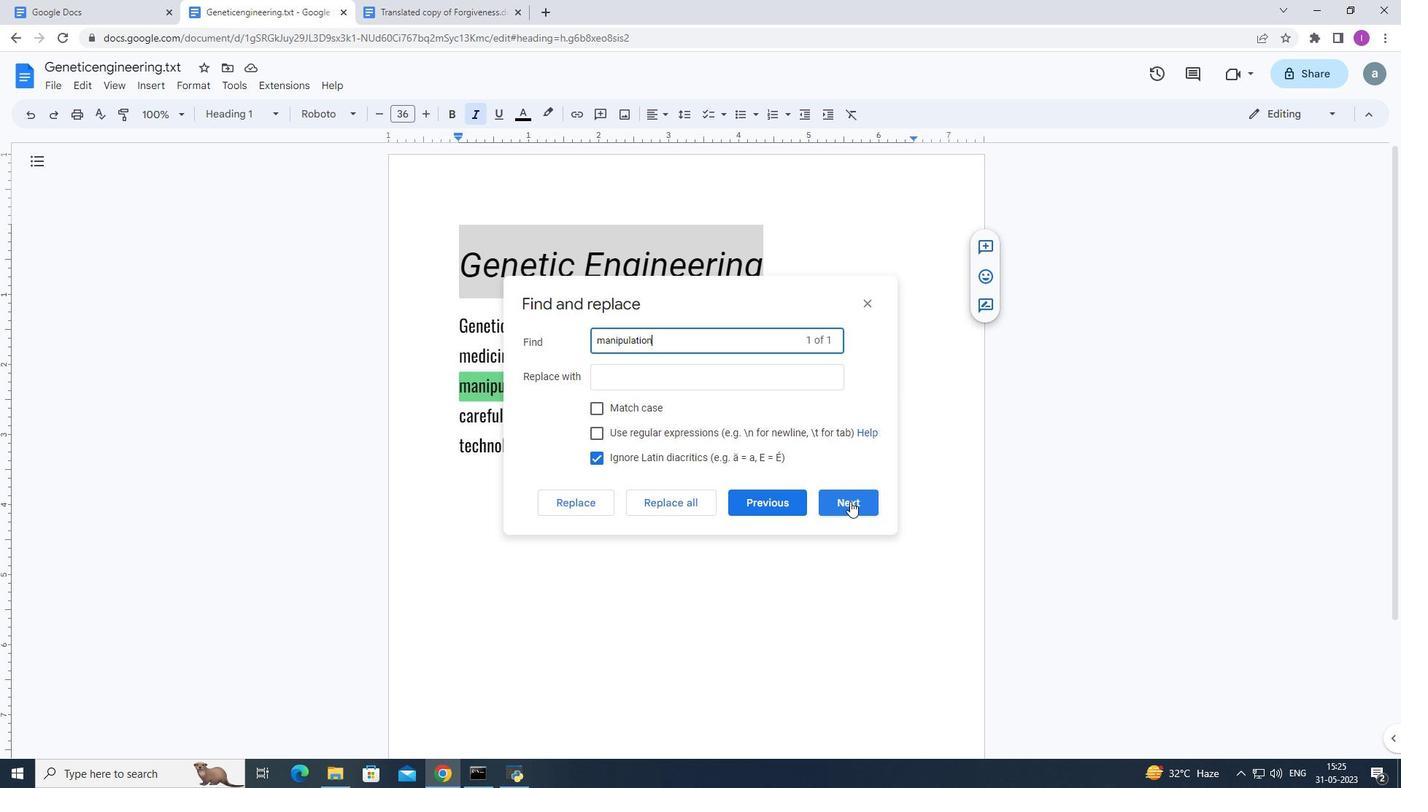 
Action: Mouse moved to (870, 299)
Screenshot: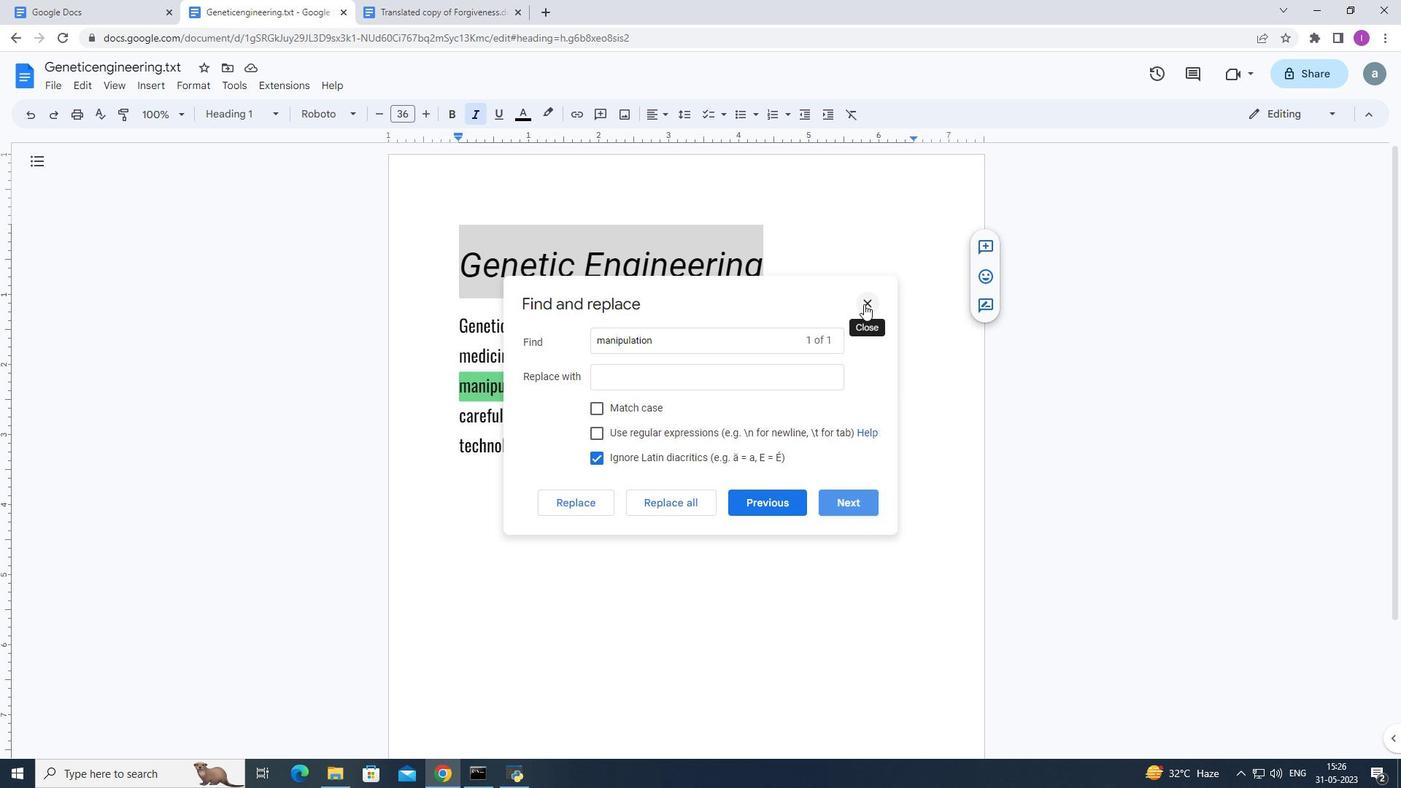 
Action: Mouse pressed left at (870, 299)
Screenshot: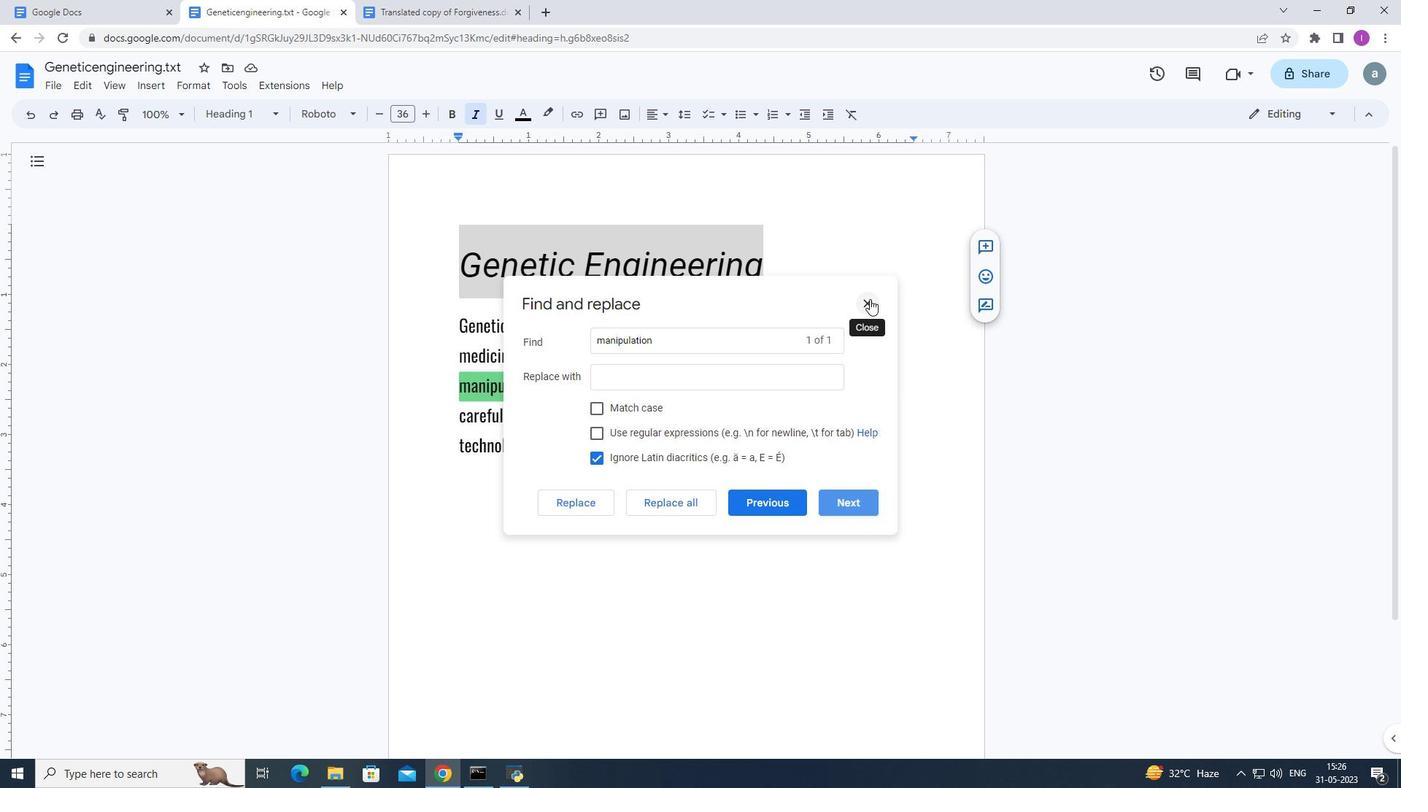 
Action: Mouse moved to (195, 82)
Screenshot: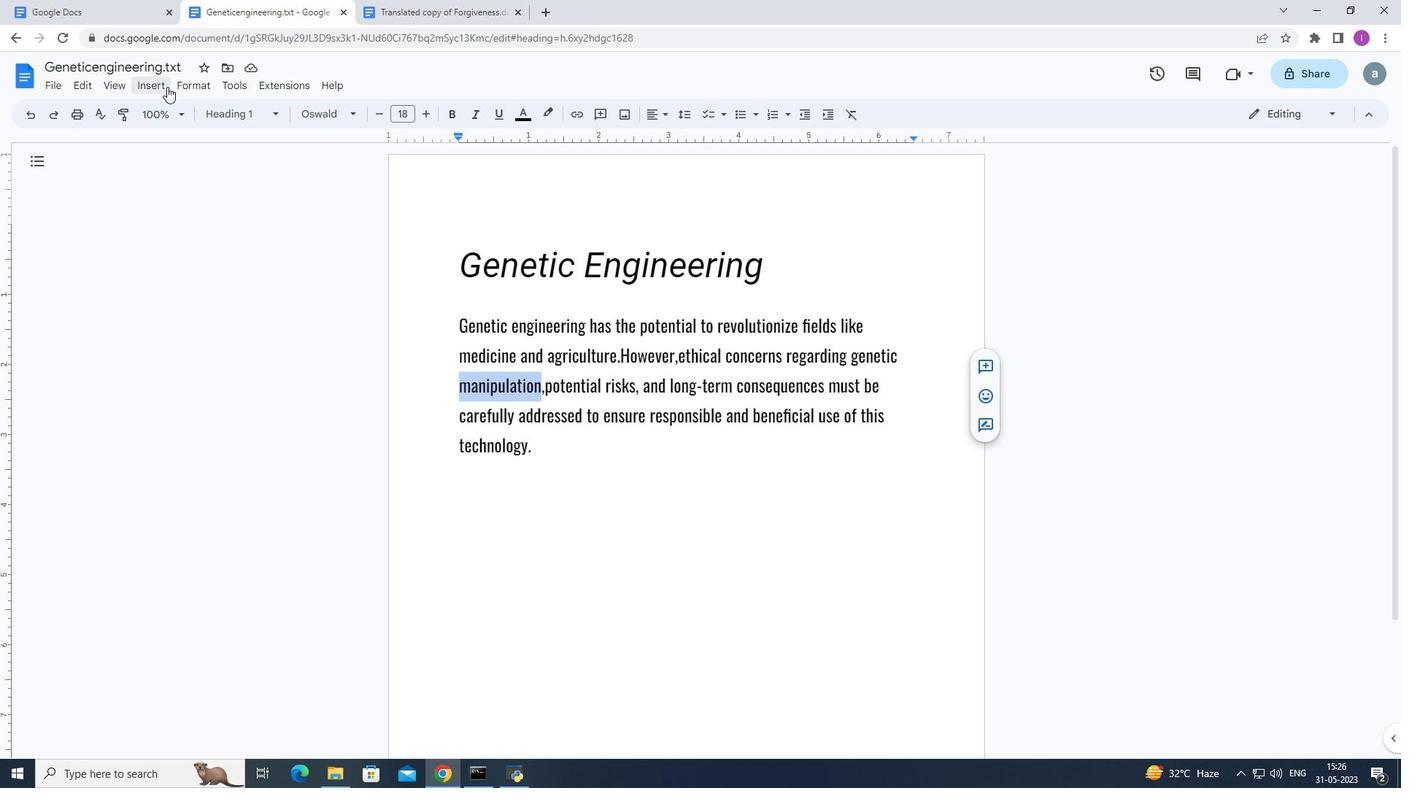
Action: Mouse pressed left at (195, 82)
Screenshot: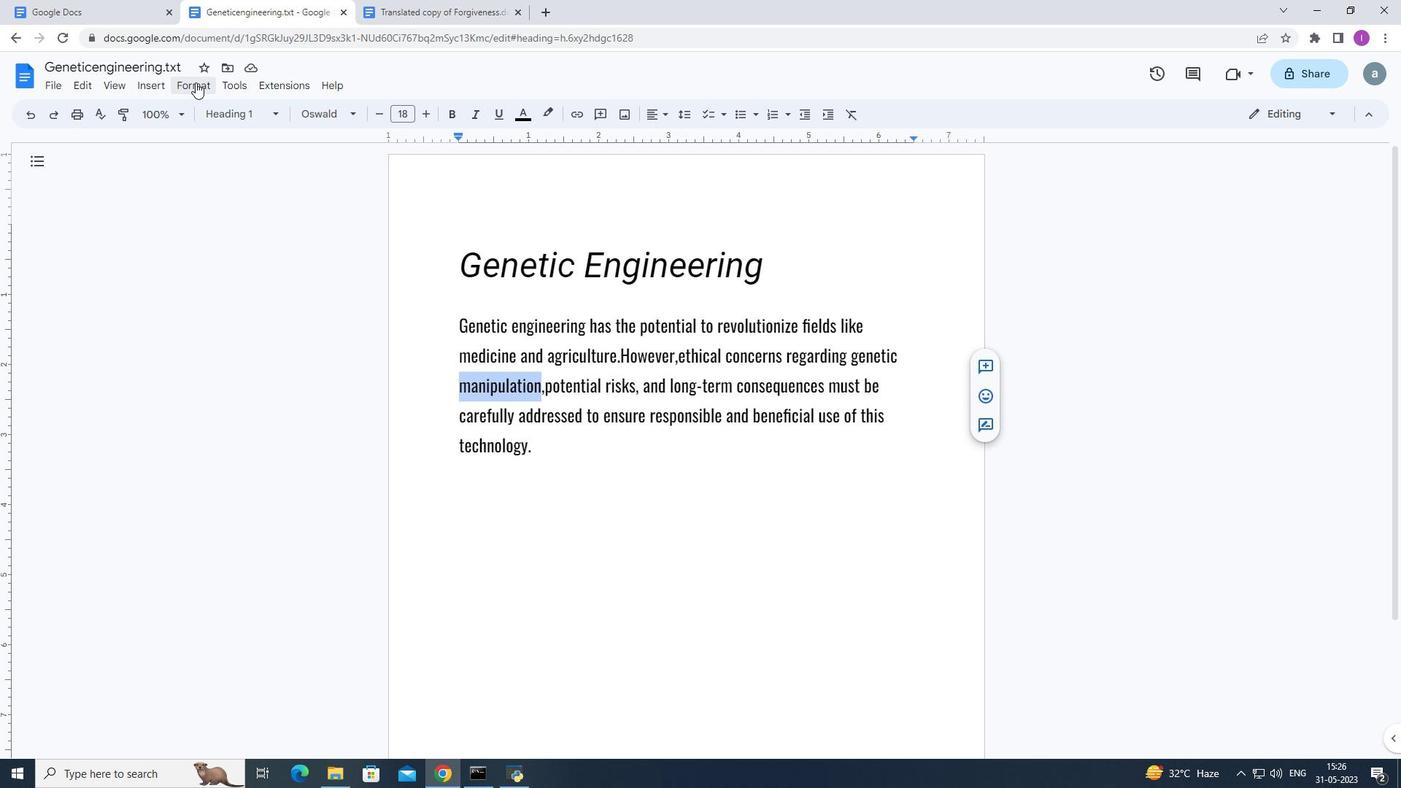 
Action: Mouse moved to (491, 180)
Screenshot: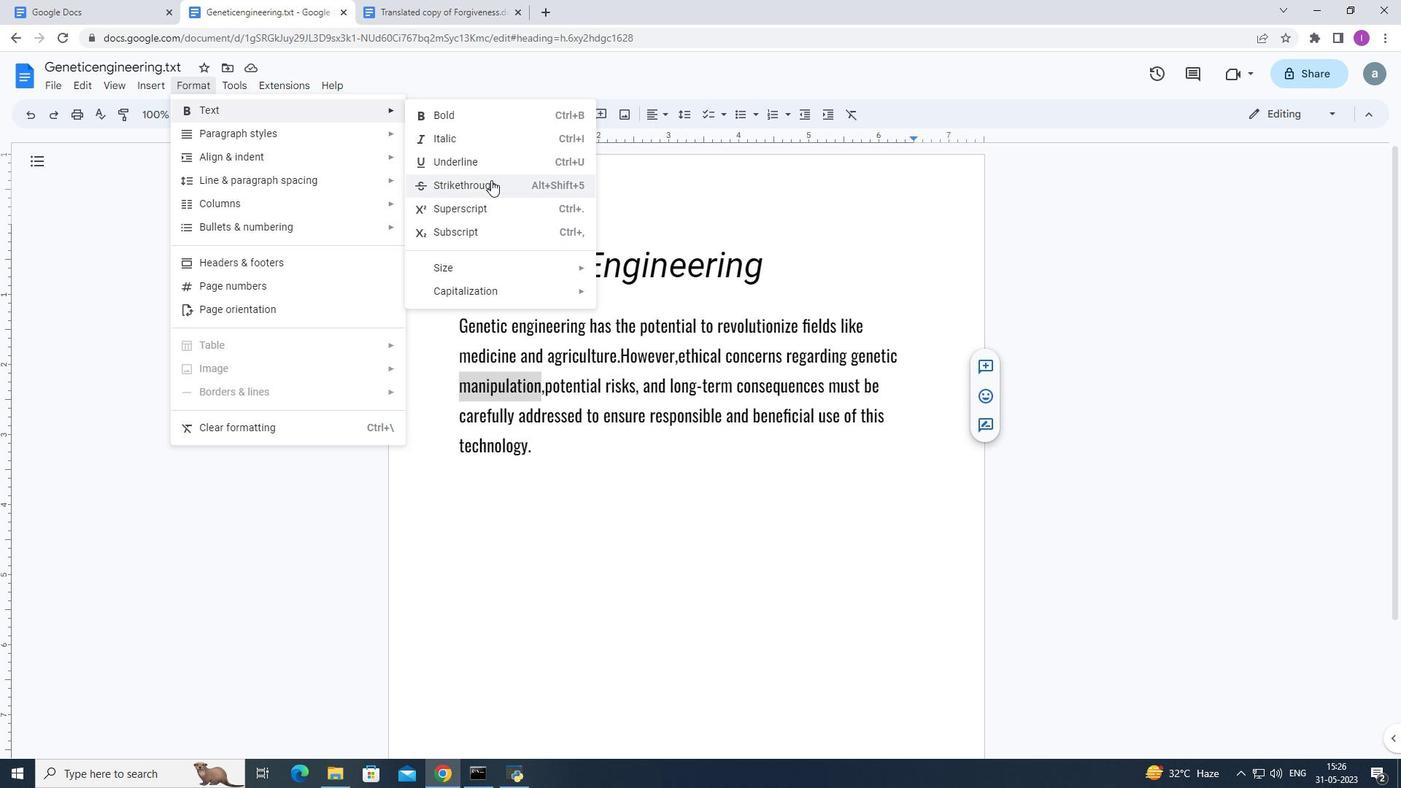 
Action: Mouse pressed left at (491, 180)
Screenshot: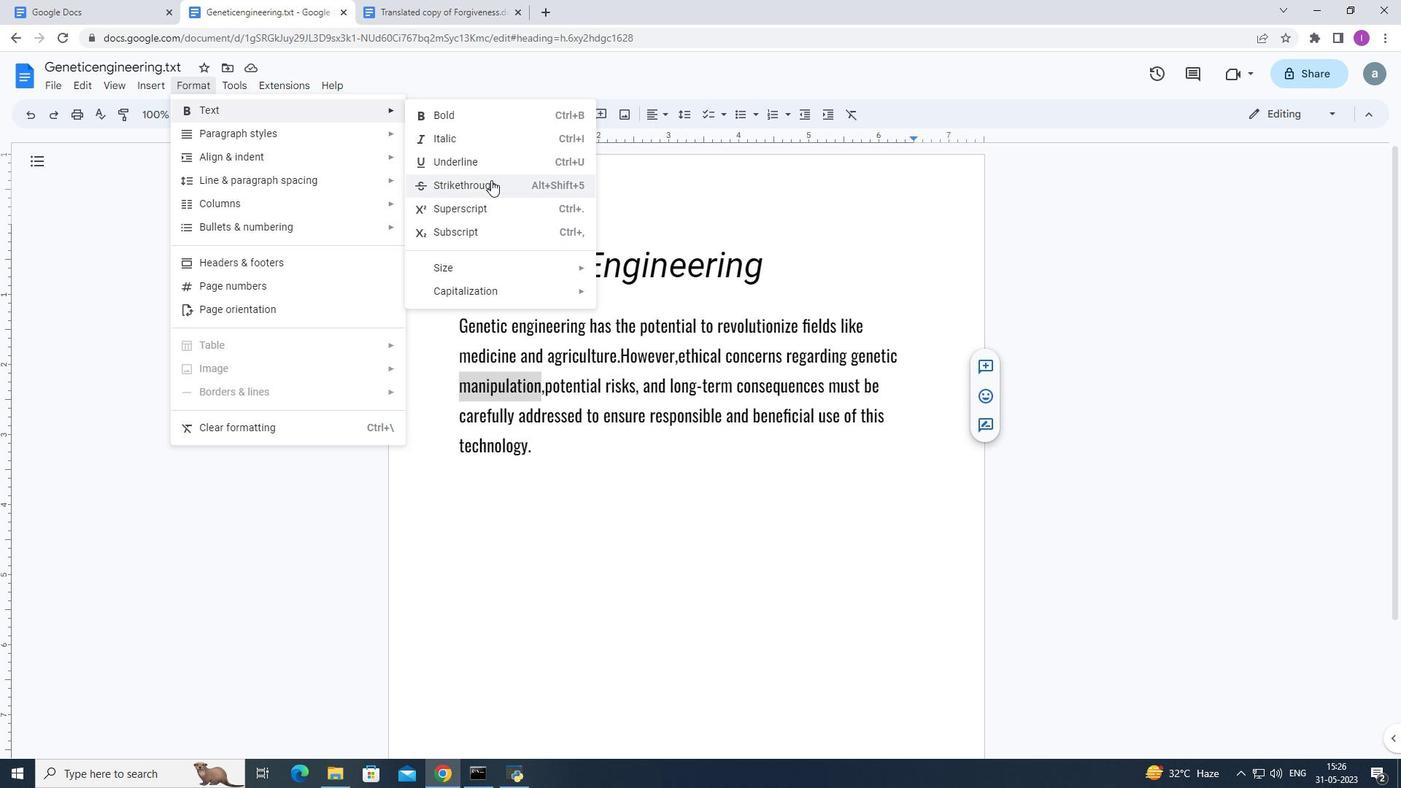 
Action: Mouse moved to (147, 80)
Screenshot: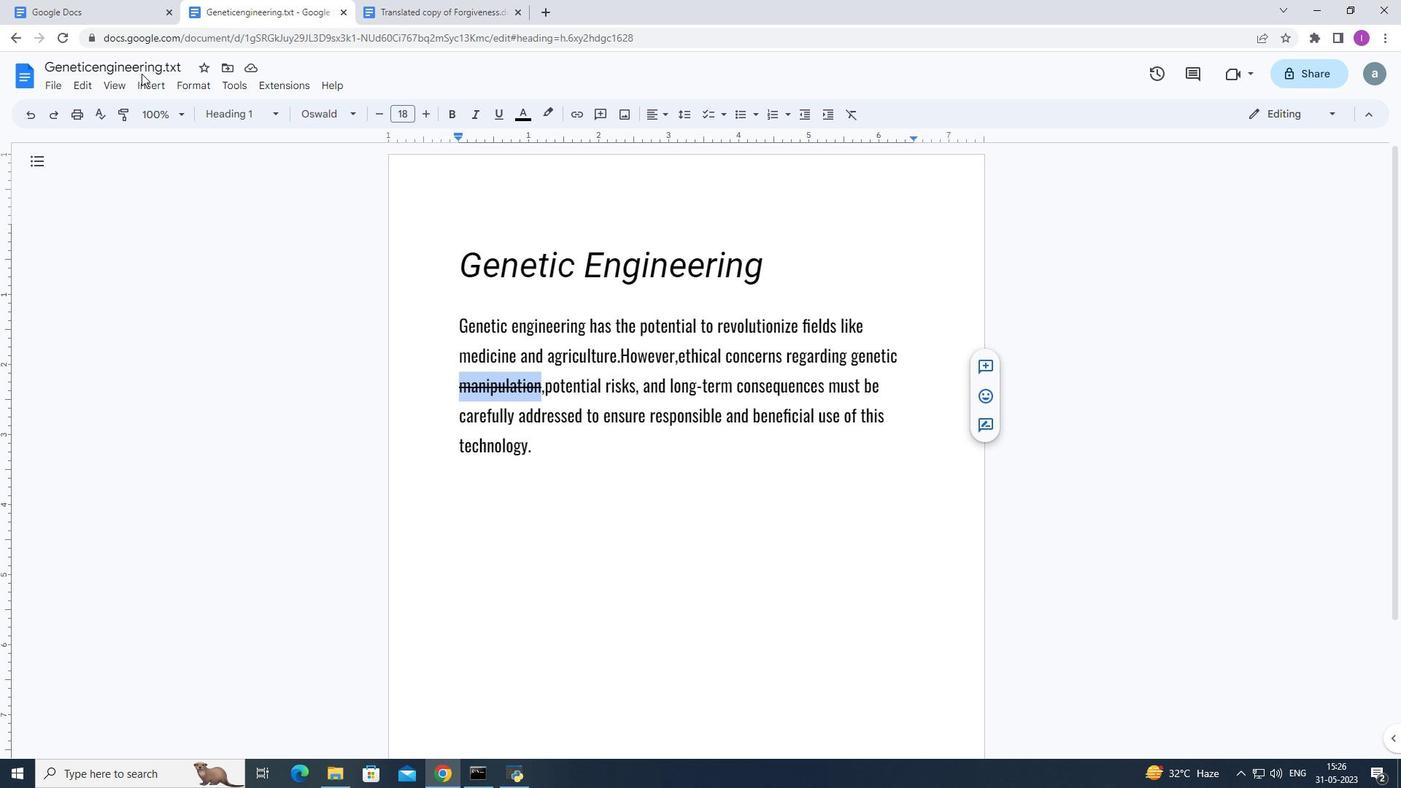 
Action: Mouse pressed left at (147, 80)
Screenshot: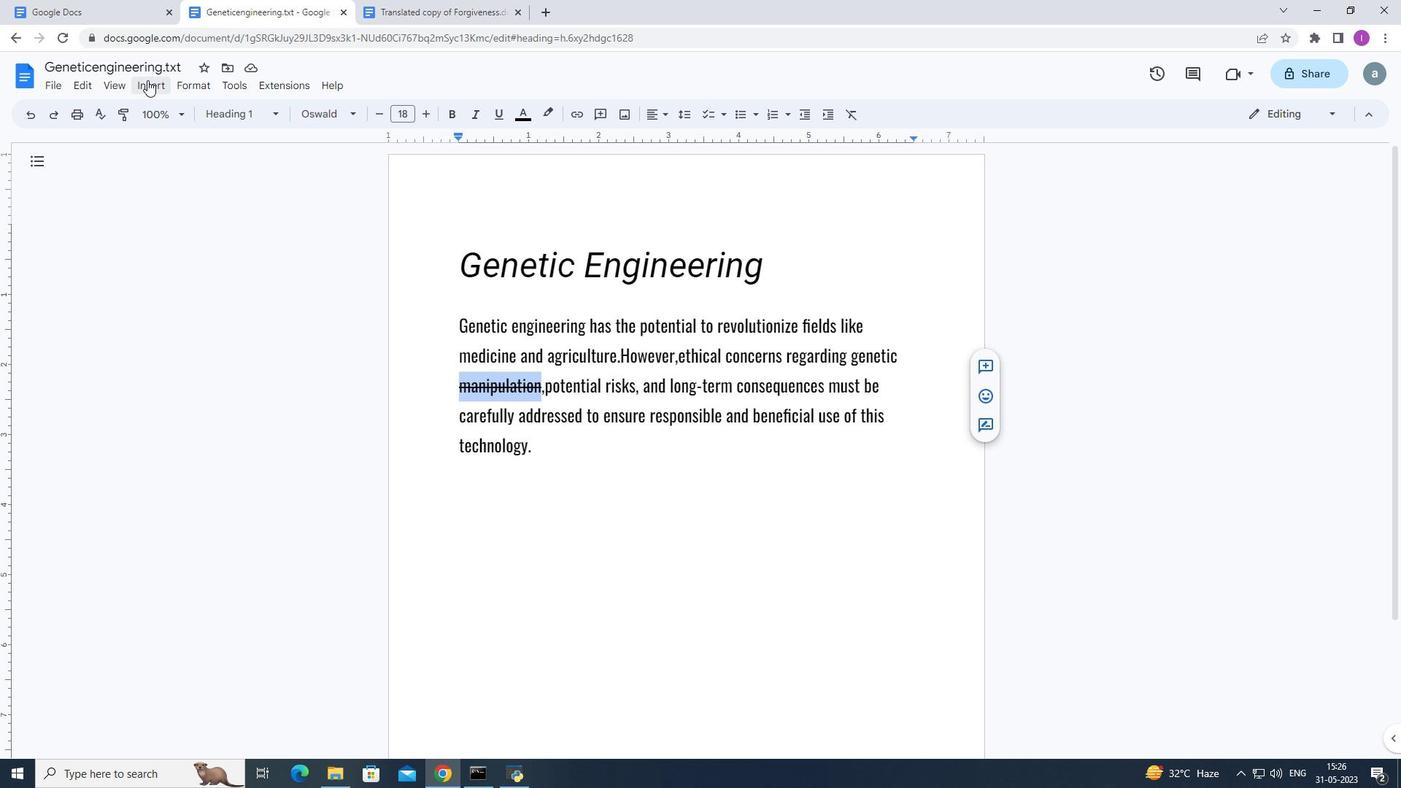 
Action: Mouse moved to (439, 180)
Screenshot: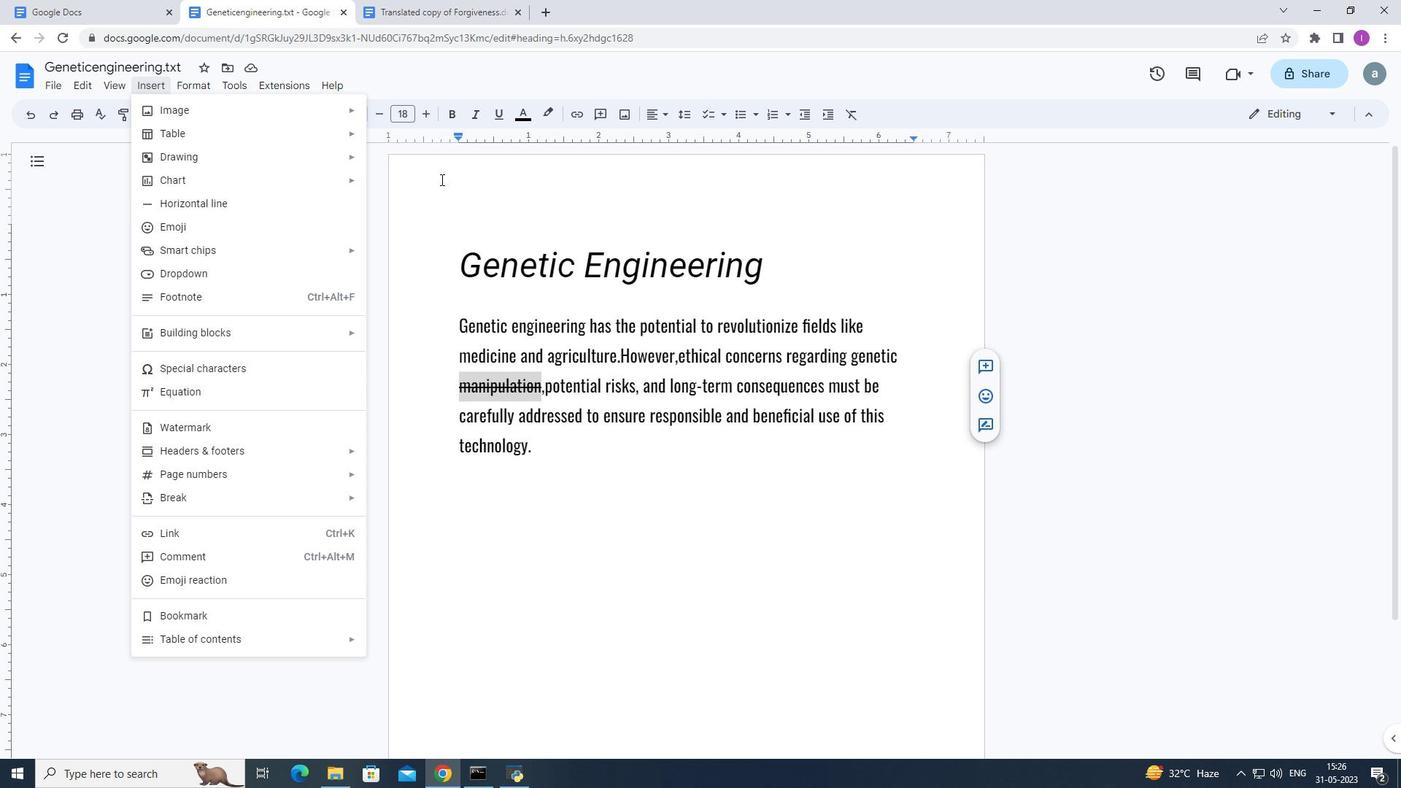 
Action: Mouse pressed left at (439, 180)
Screenshot: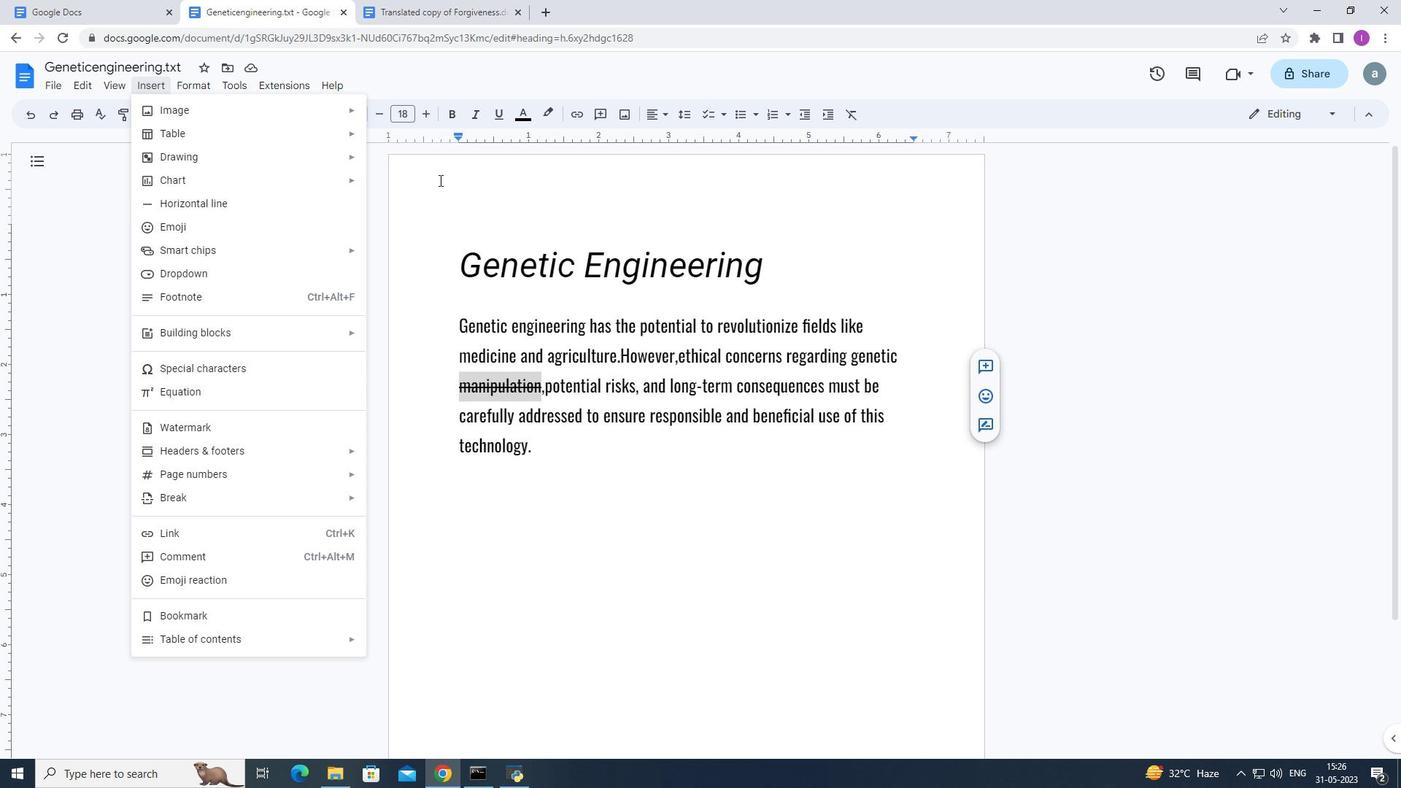 
Action: Mouse moved to (573, 464)
Screenshot: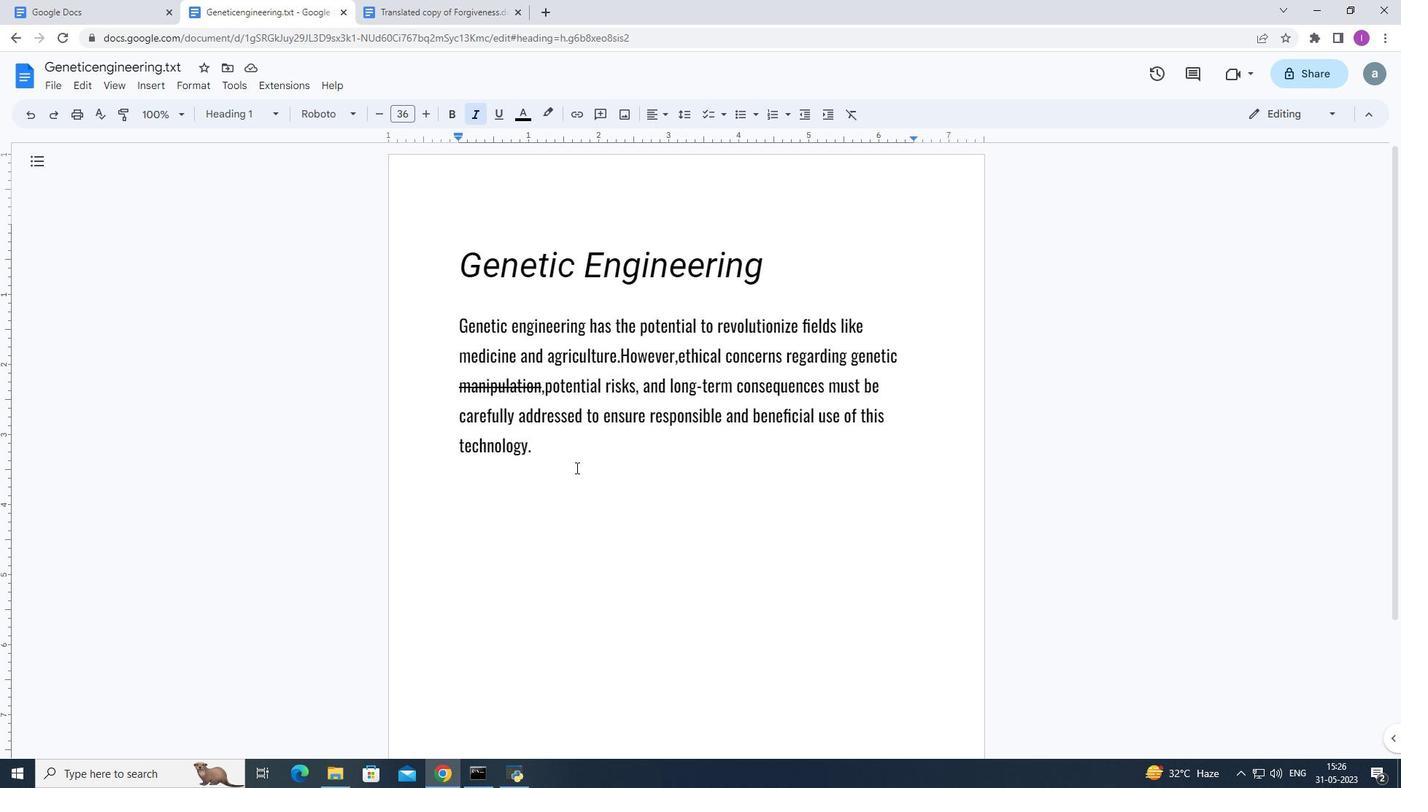 
Action: Mouse pressed left at (573, 464)
Screenshot: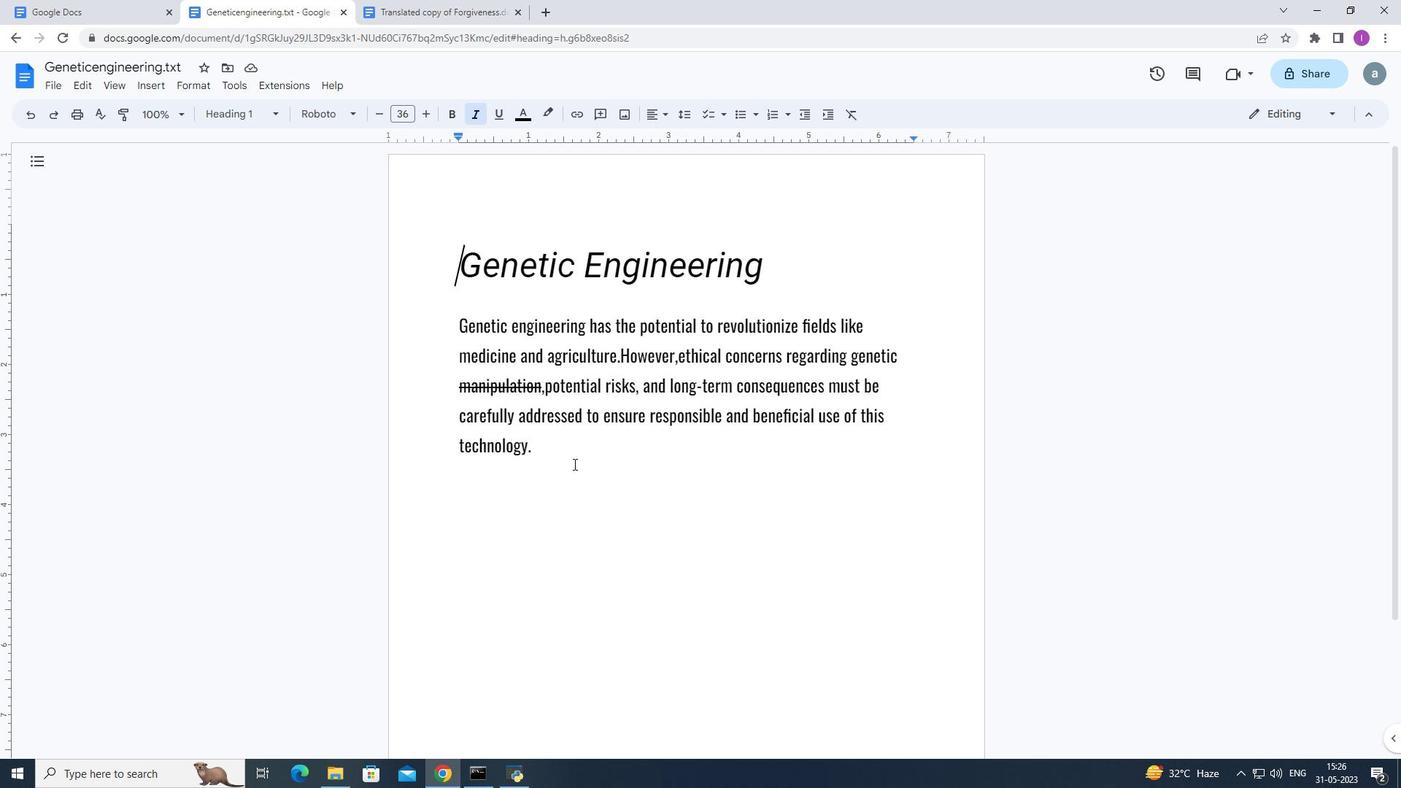 
Action: Mouse moved to (602, 546)
Screenshot: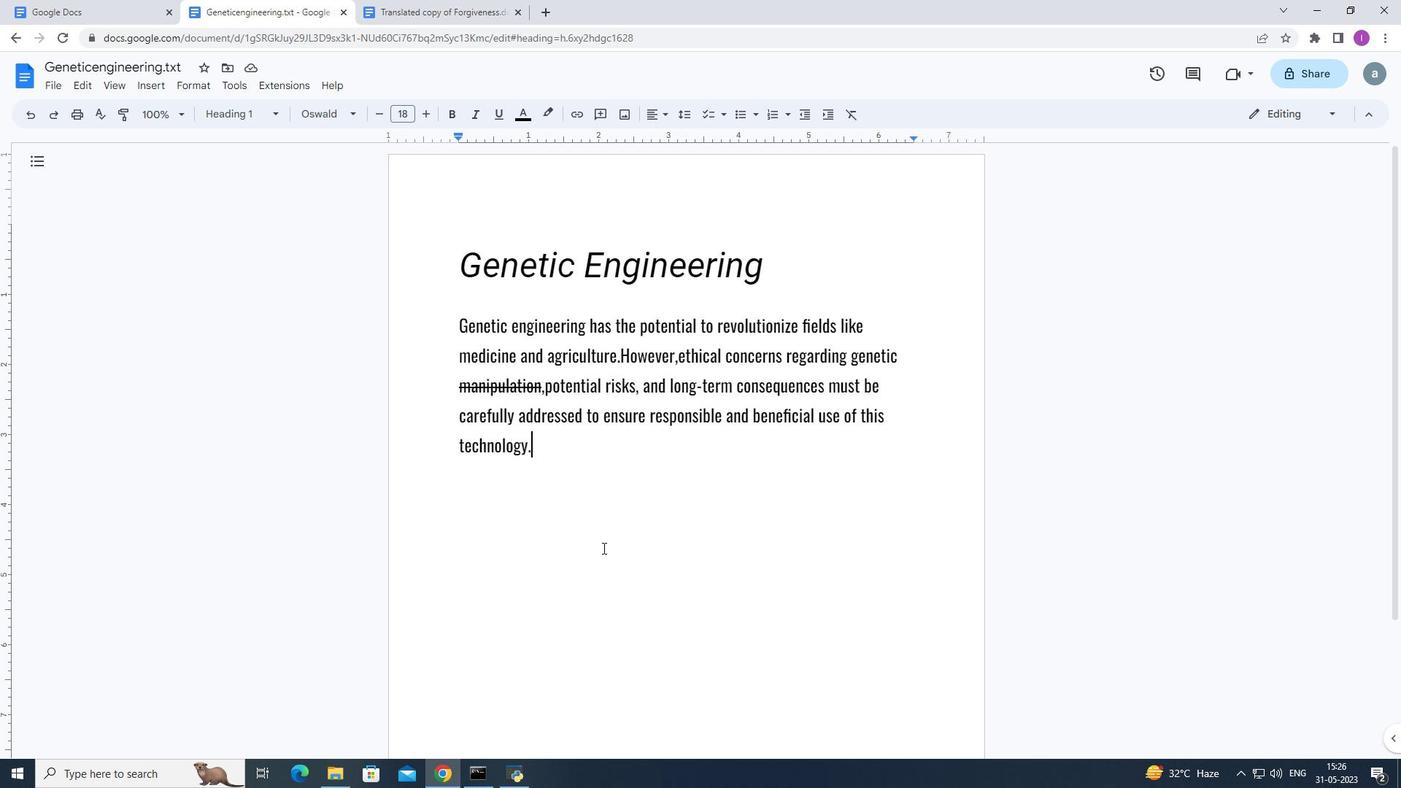 
Action: Key pressed <Key.enter>
Screenshot: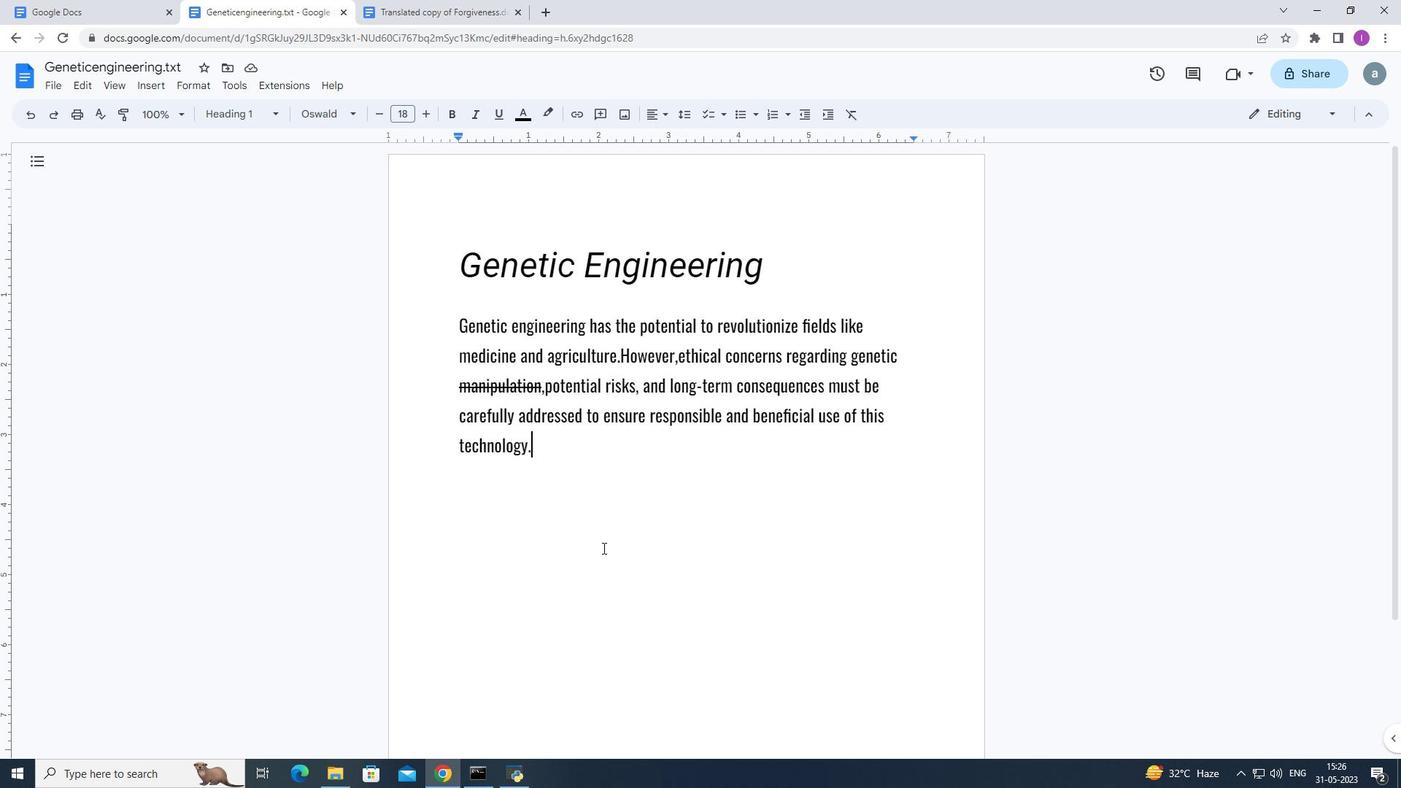 
Action: Mouse moved to (143, 86)
Screenshot: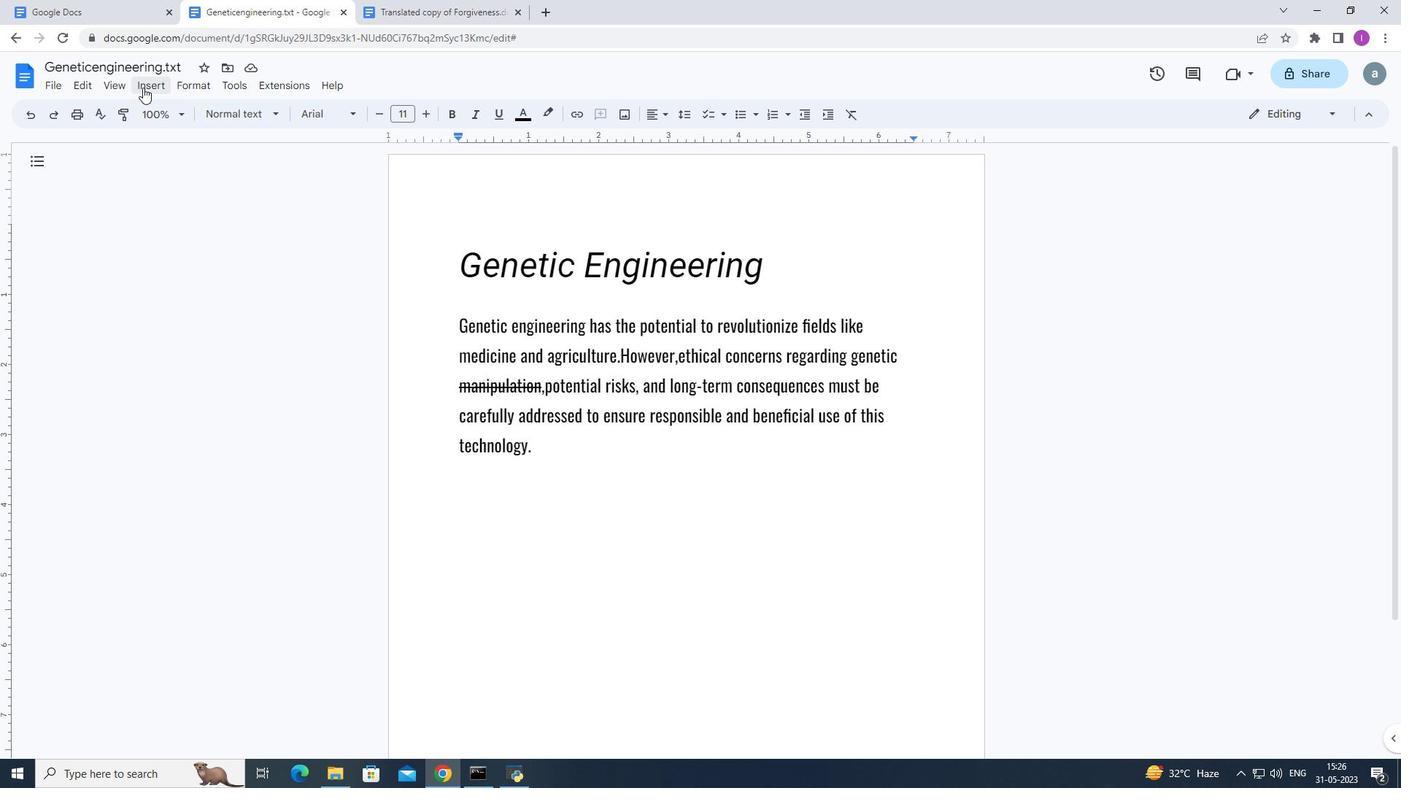 
Action: Mouse pressed left at (143, 86)
Screenshot: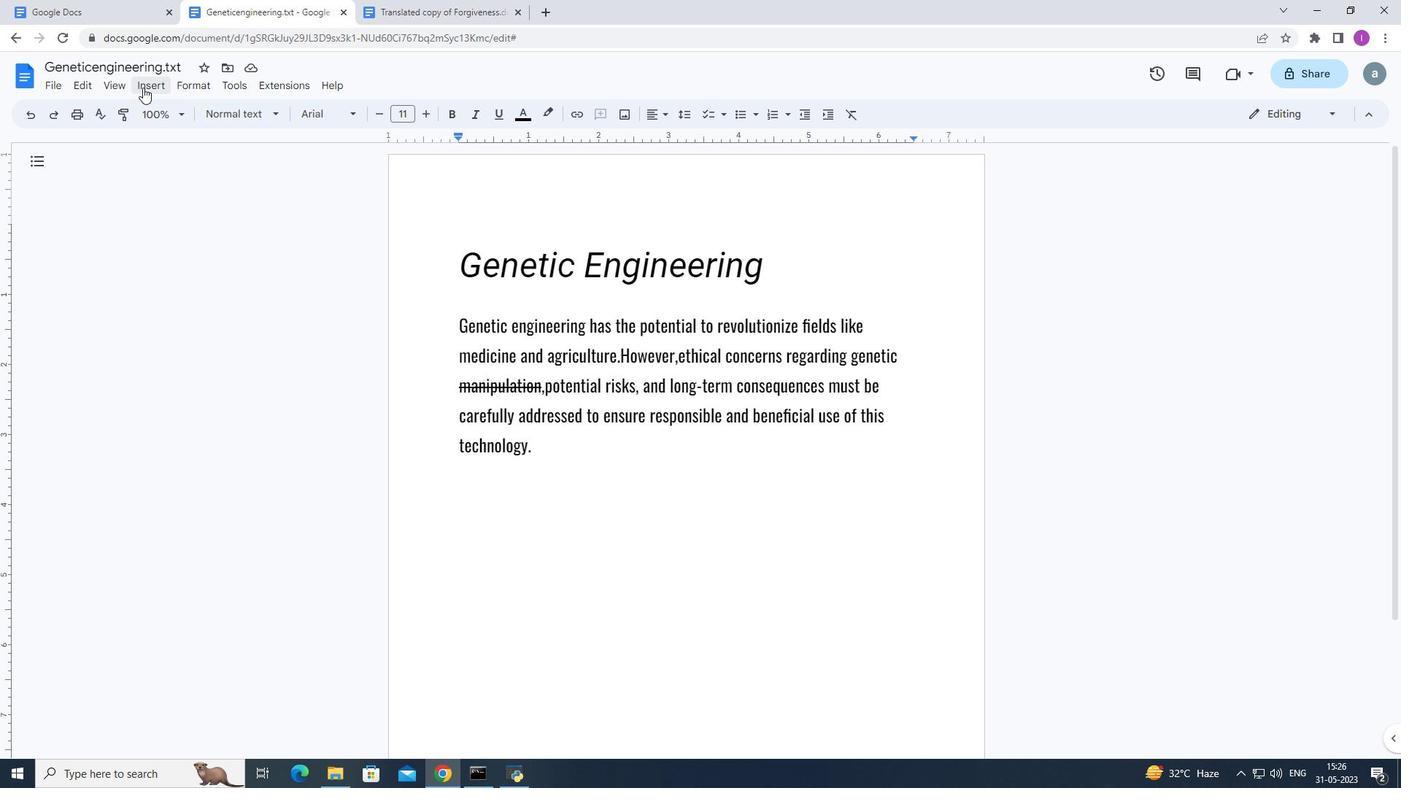 
Action: Mouse moved to (400, 349)
Screenshot: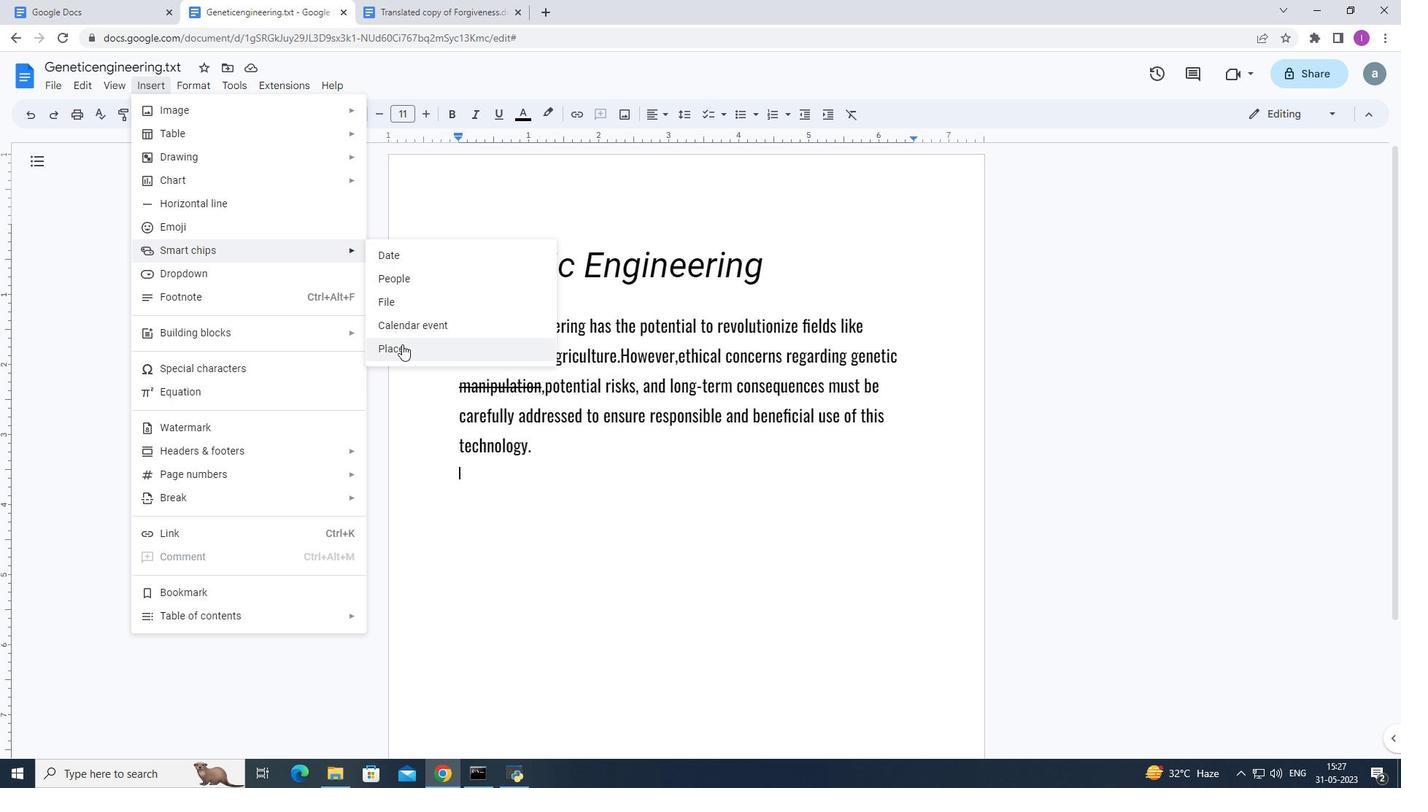 
Action: Mouse pressed left at (400, 349)
Screenshot: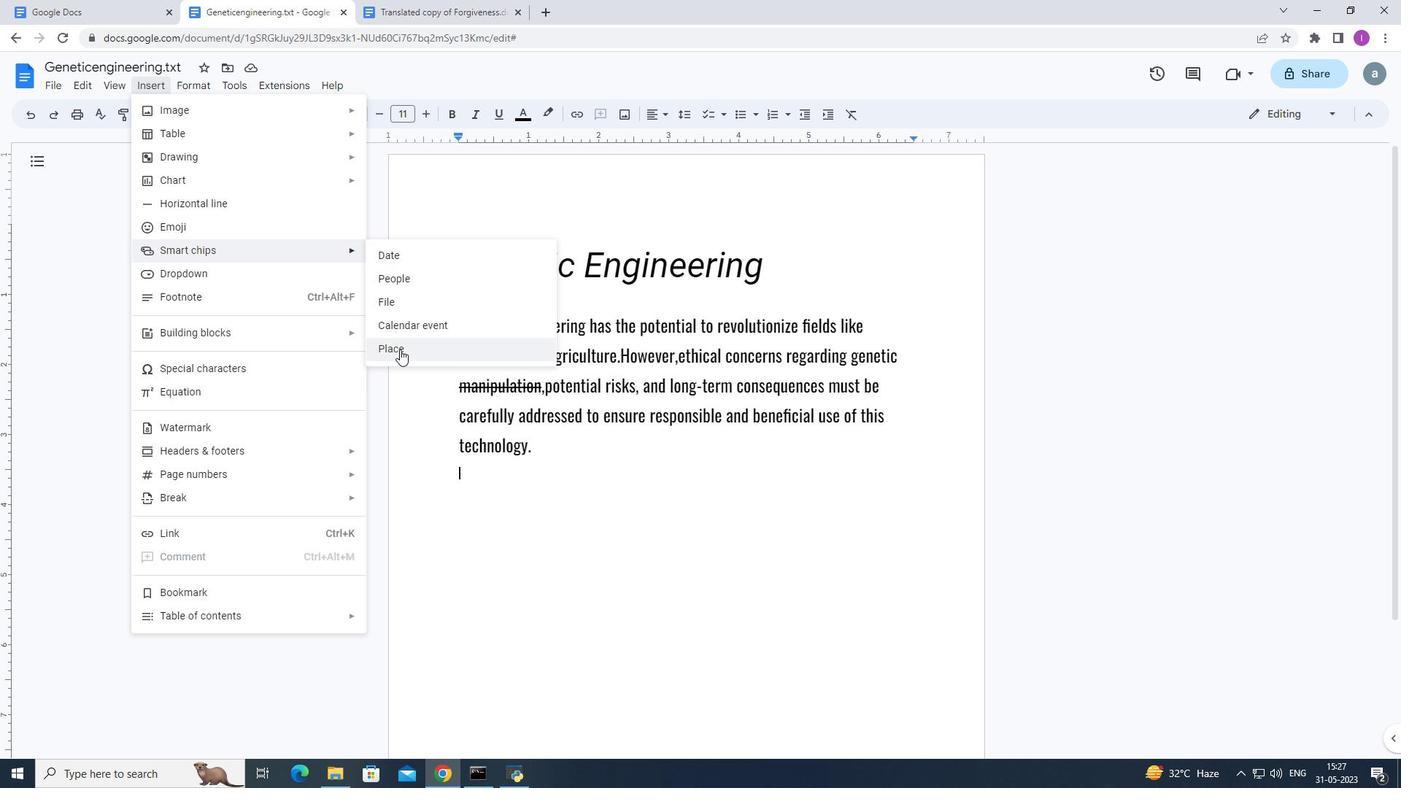 
Action: Mouse moved to (526, 512)
Screenshot: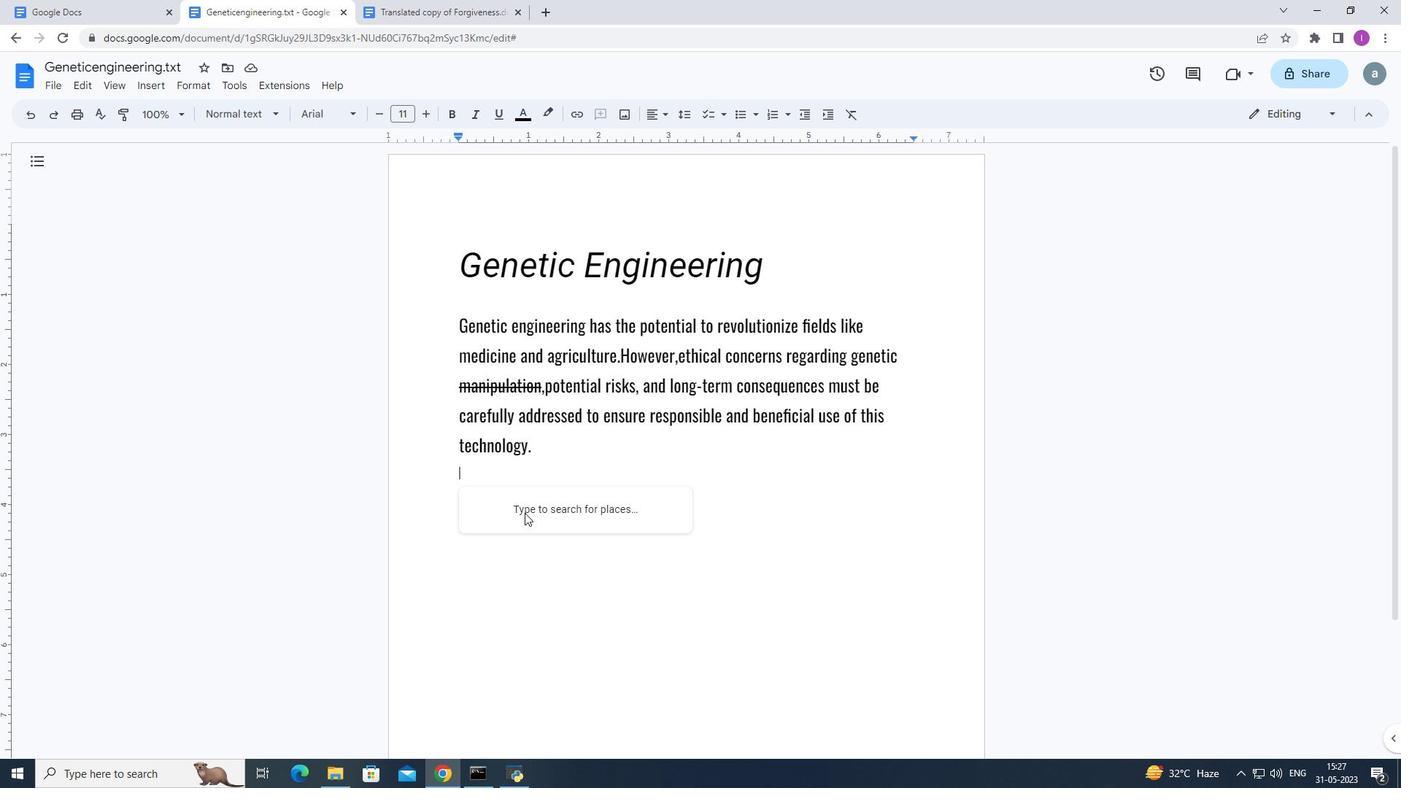 
Action: Mouse pressed left at (526, 512)
Screenshot: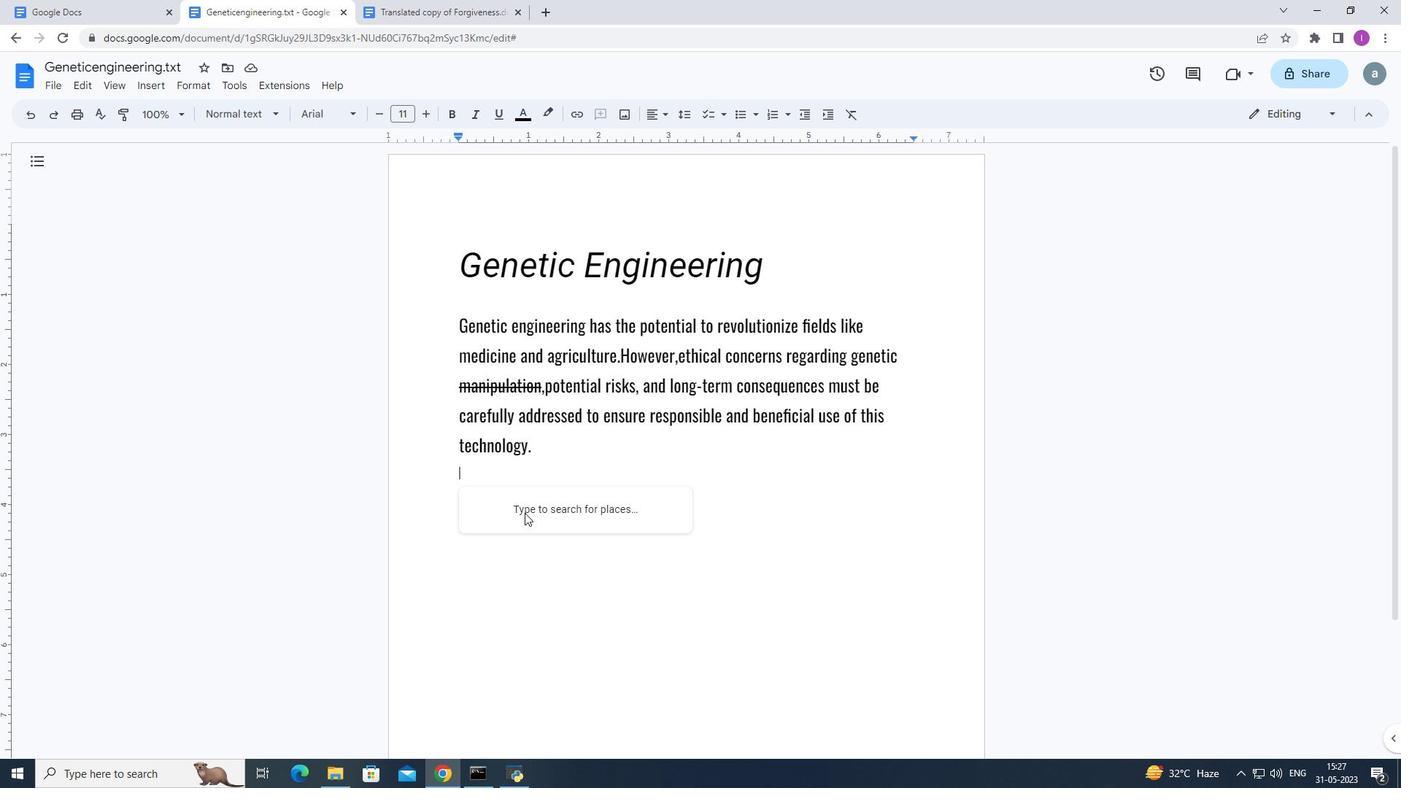 
Action: Mouse moved to (527, 504)
Screenshot: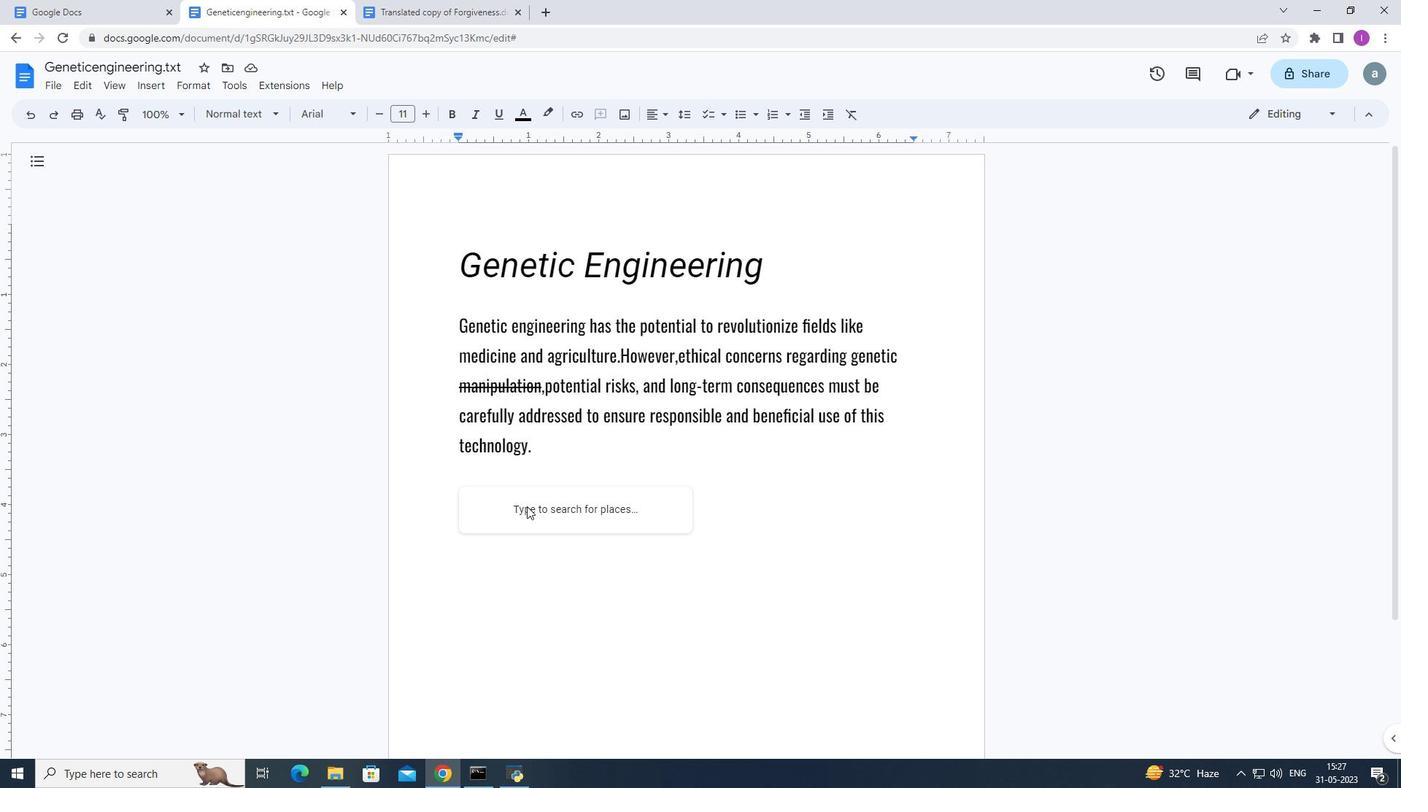 
Action: Mouse pressed left at (527, 504)
Screenshot: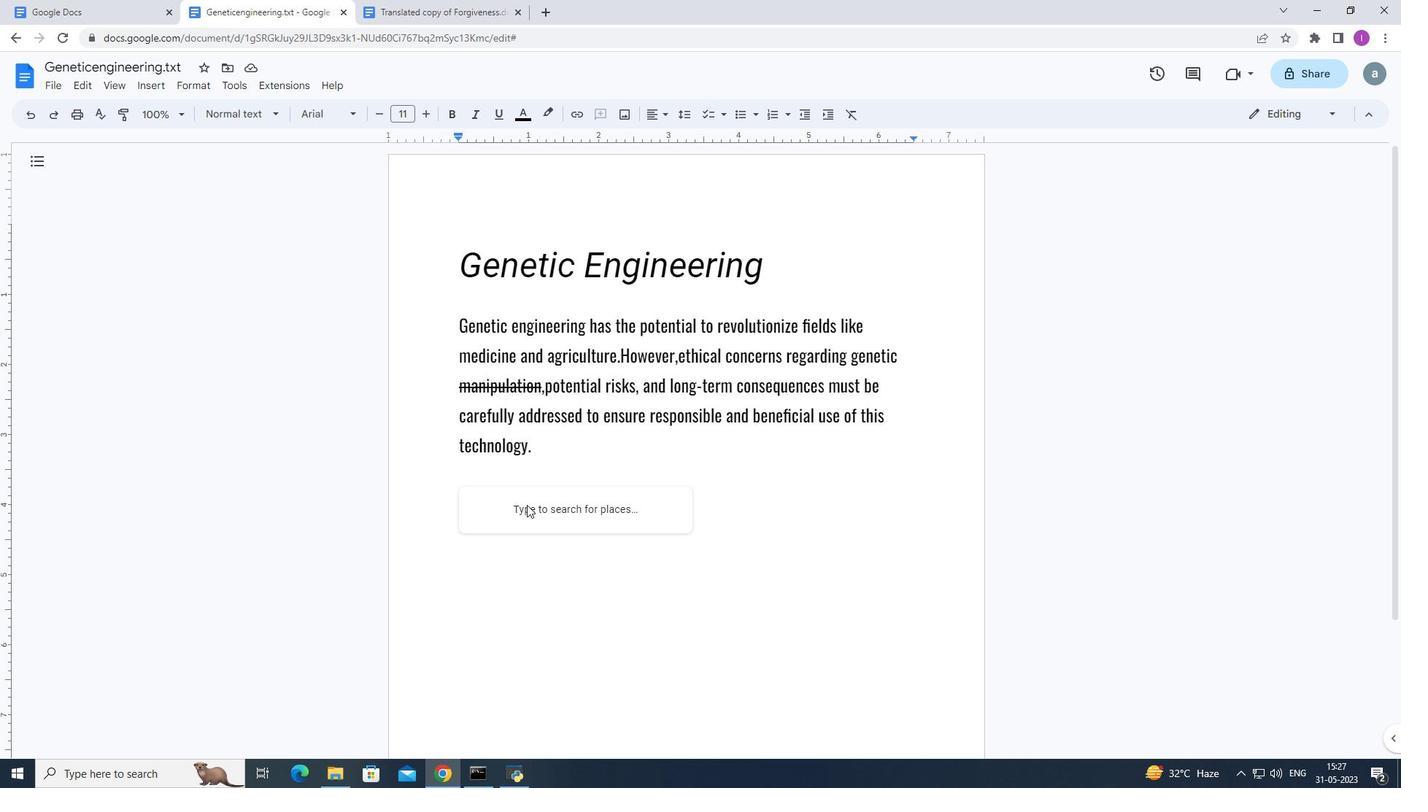 
Action: Mouse moved to (655, 509)
Screenshot: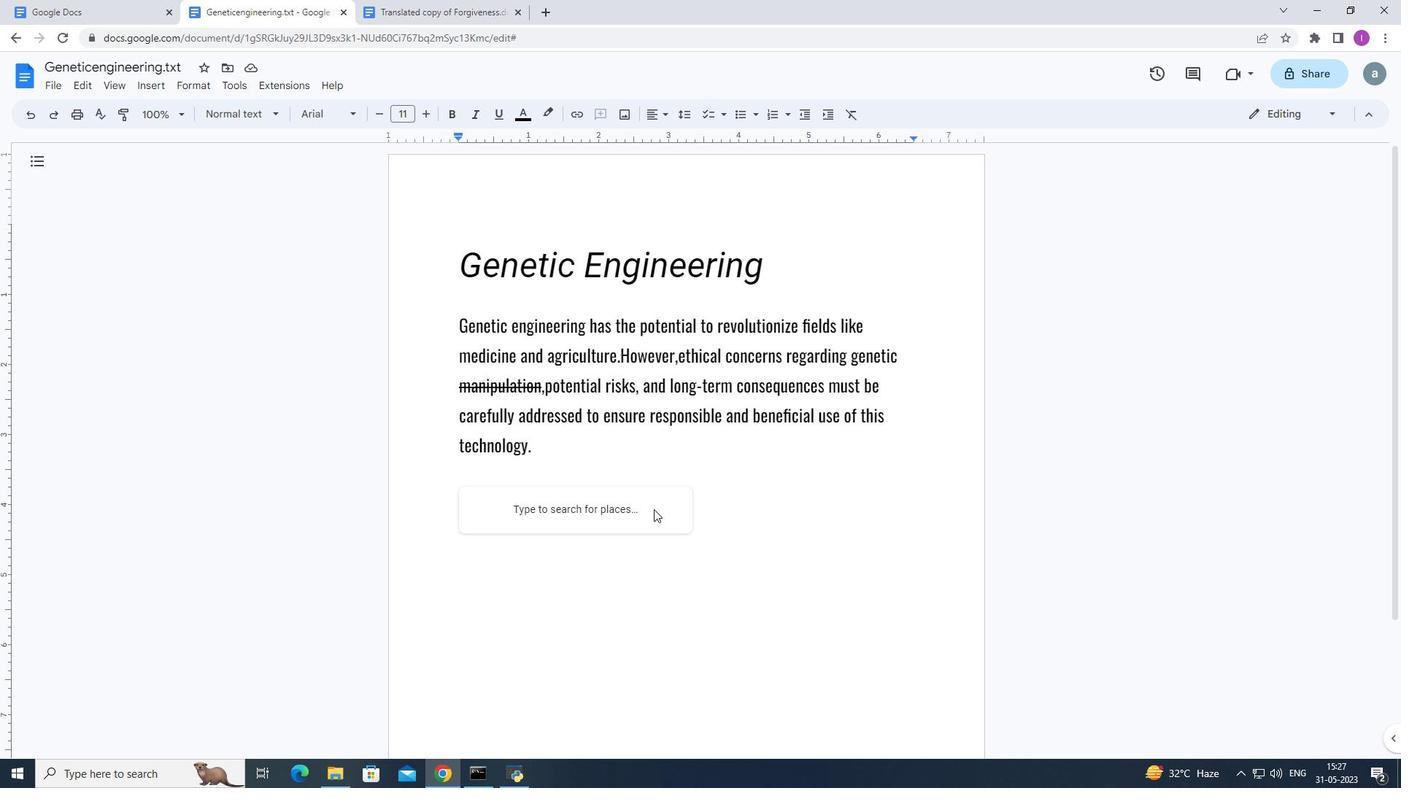 
Action: Mouse pressed left at (655, 509)
Screenshot: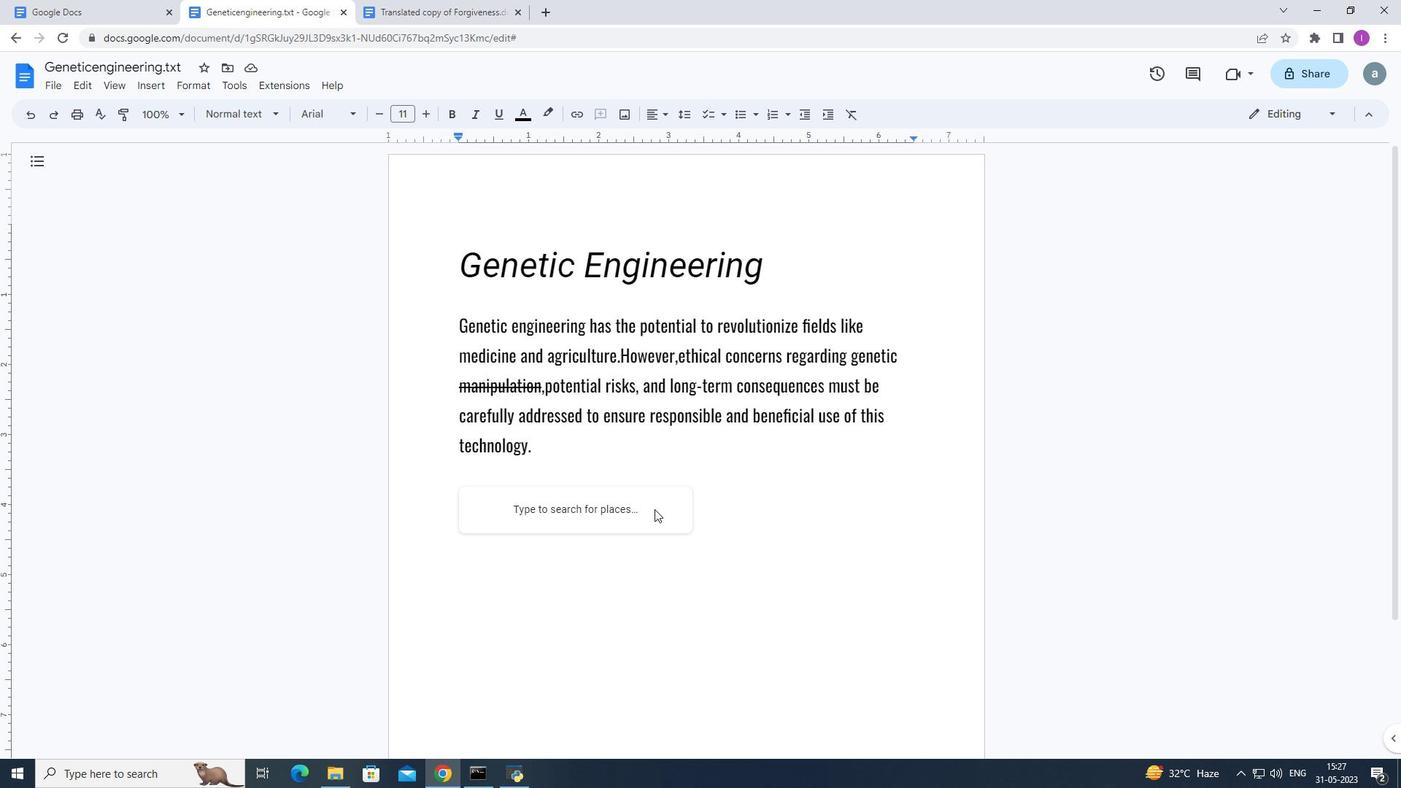 
Action: Mouse moved to (613, 500)
Screenshot: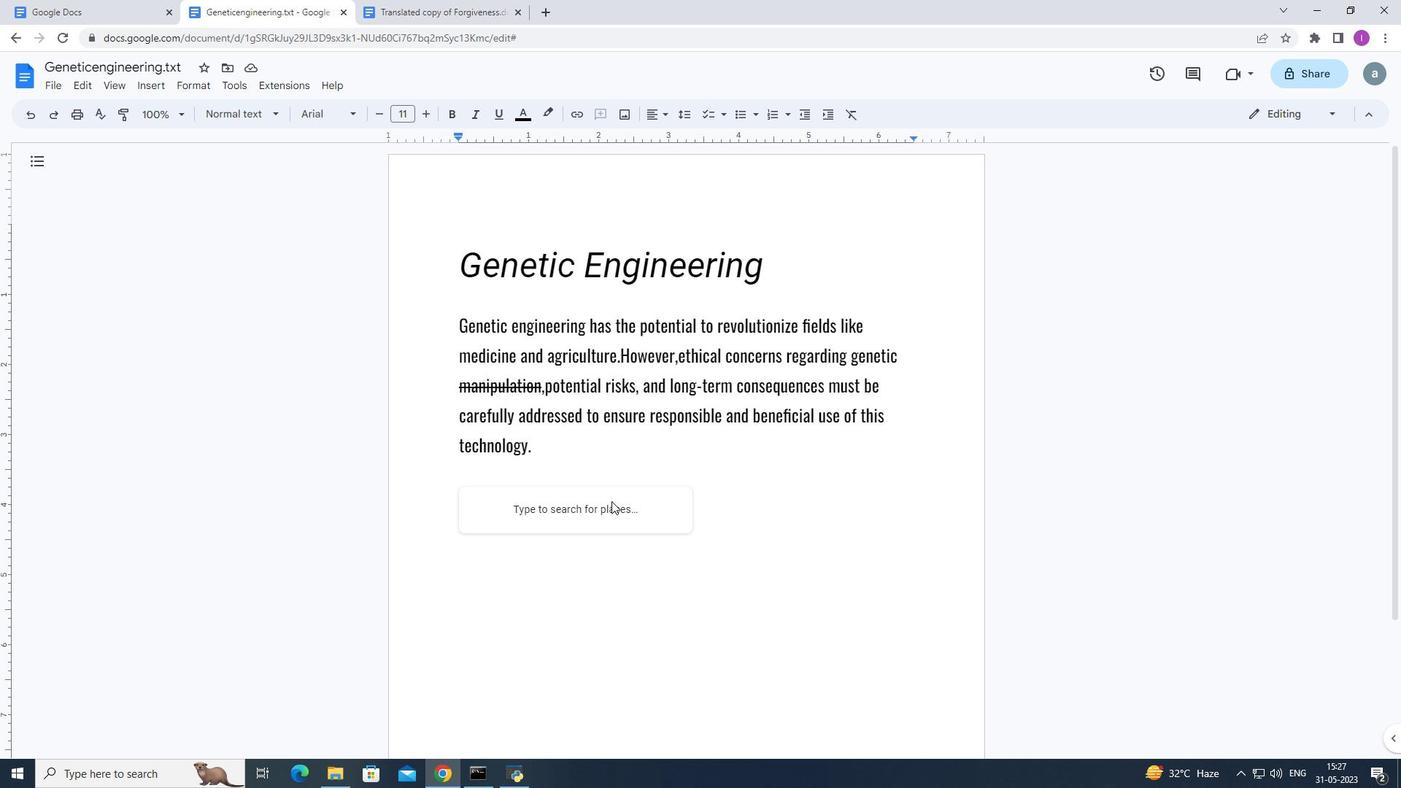 
Action: Key pressed <Key.shift><Key.shift><Key.shift><Key.shift><Key.shift><Key.shift><Key.shift><Key.shift><Key.shift><Key.shift><Key.shift><Key.shift><Key.shift><Key.shift><Key.shift><Key.shift><Key.shift><Key.shift><Key.shift><Key.shift><Key.shift><Key.shift><Key.shift><Key.shift><Key.shift><Key.shift><Key.shift><Key.shift><Key.shift><Key.shift><Key.shift>New
Screenshot: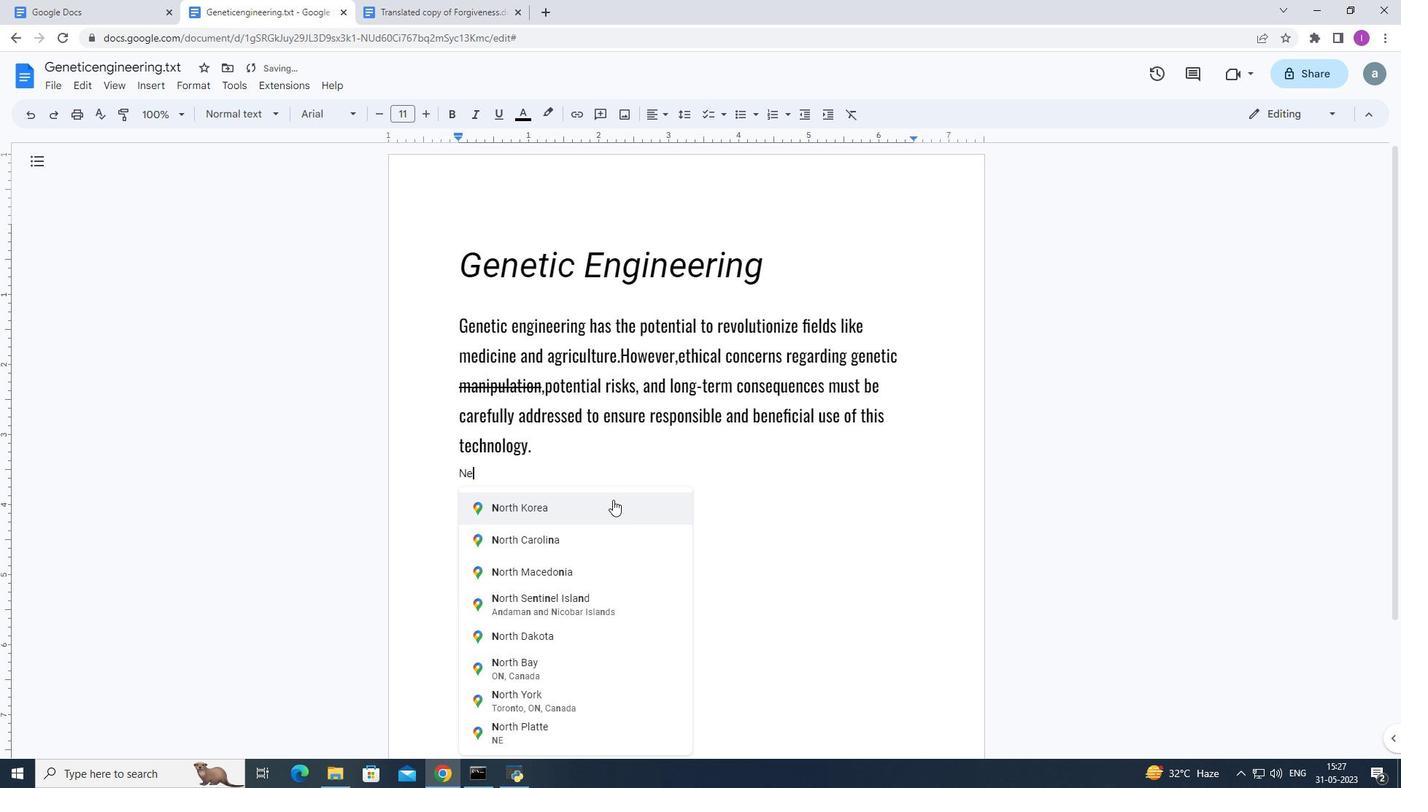 
Action: Mouse moved to (562, 516)
Screenshot: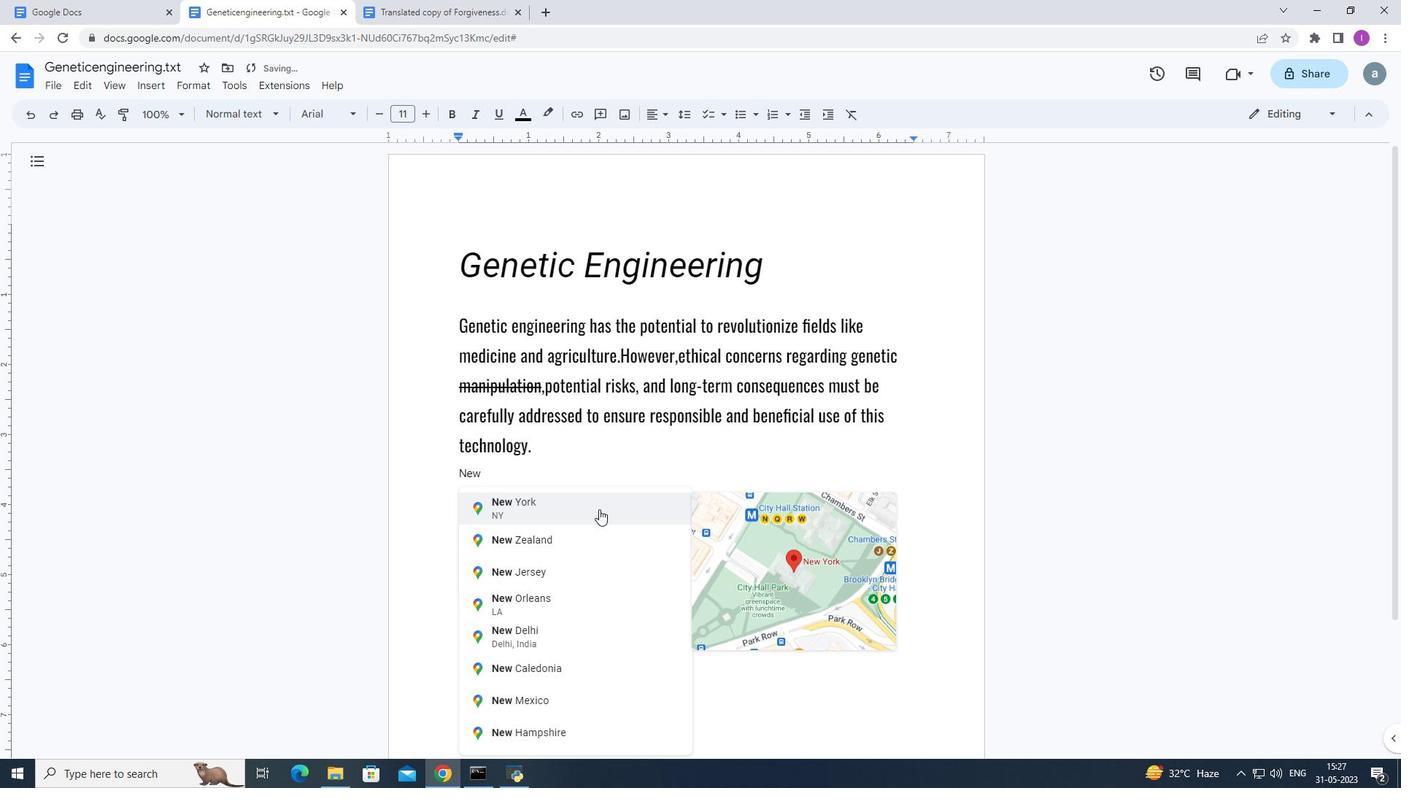 
Action: Mouse pressed left at (562, 516)
Screenshot: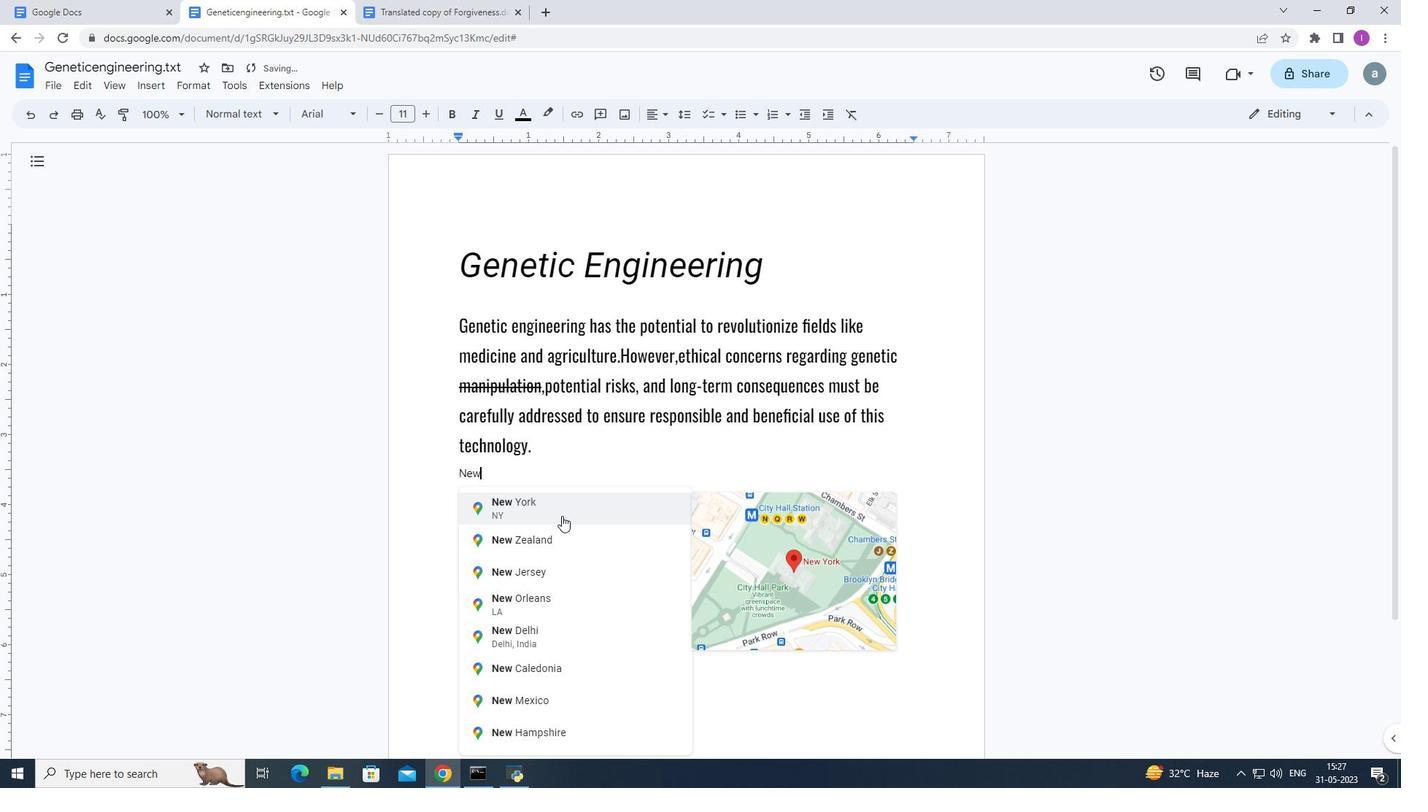 
Action: Mouse moved to (167, 91)
Screenshot: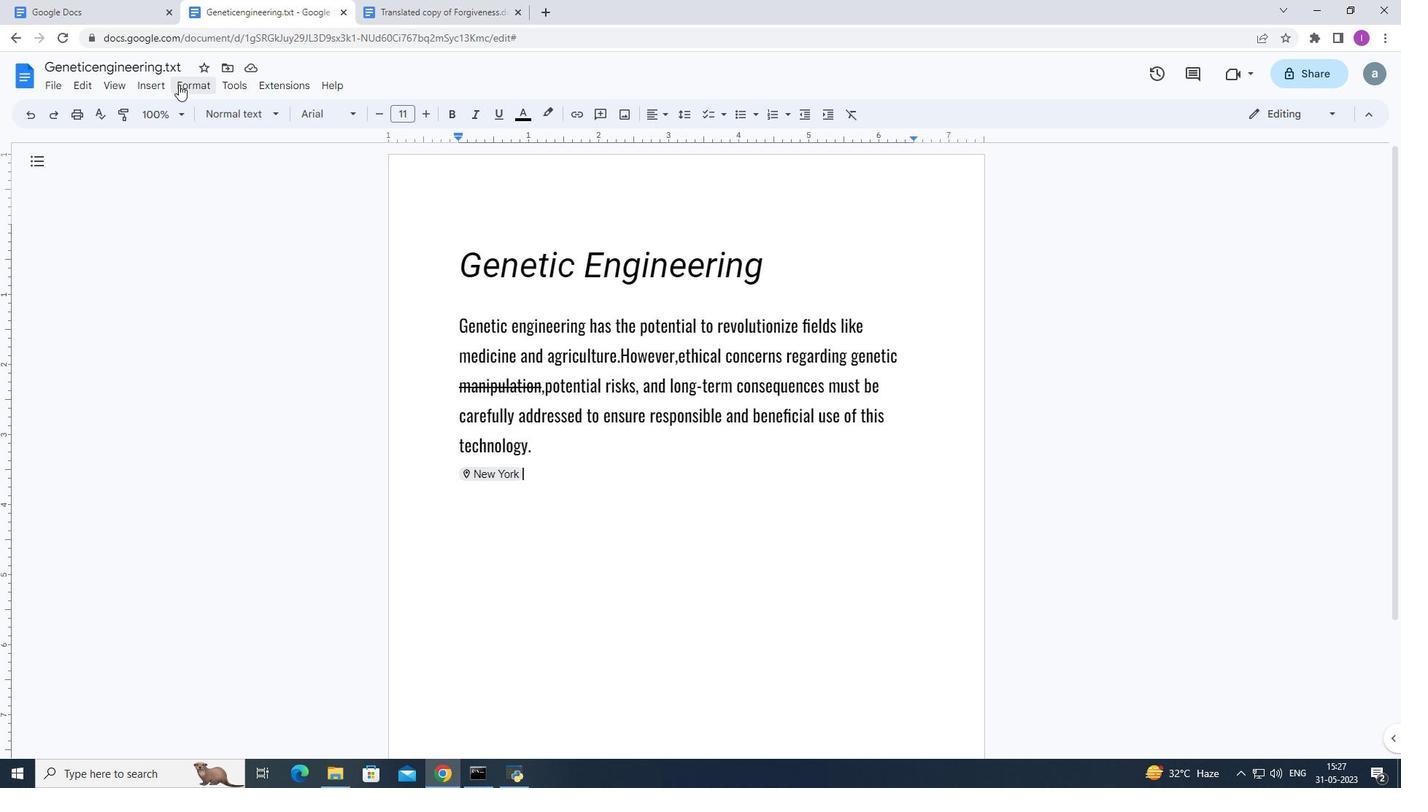 
Action: Mouse pressed left at (167, 91)
Screenshot: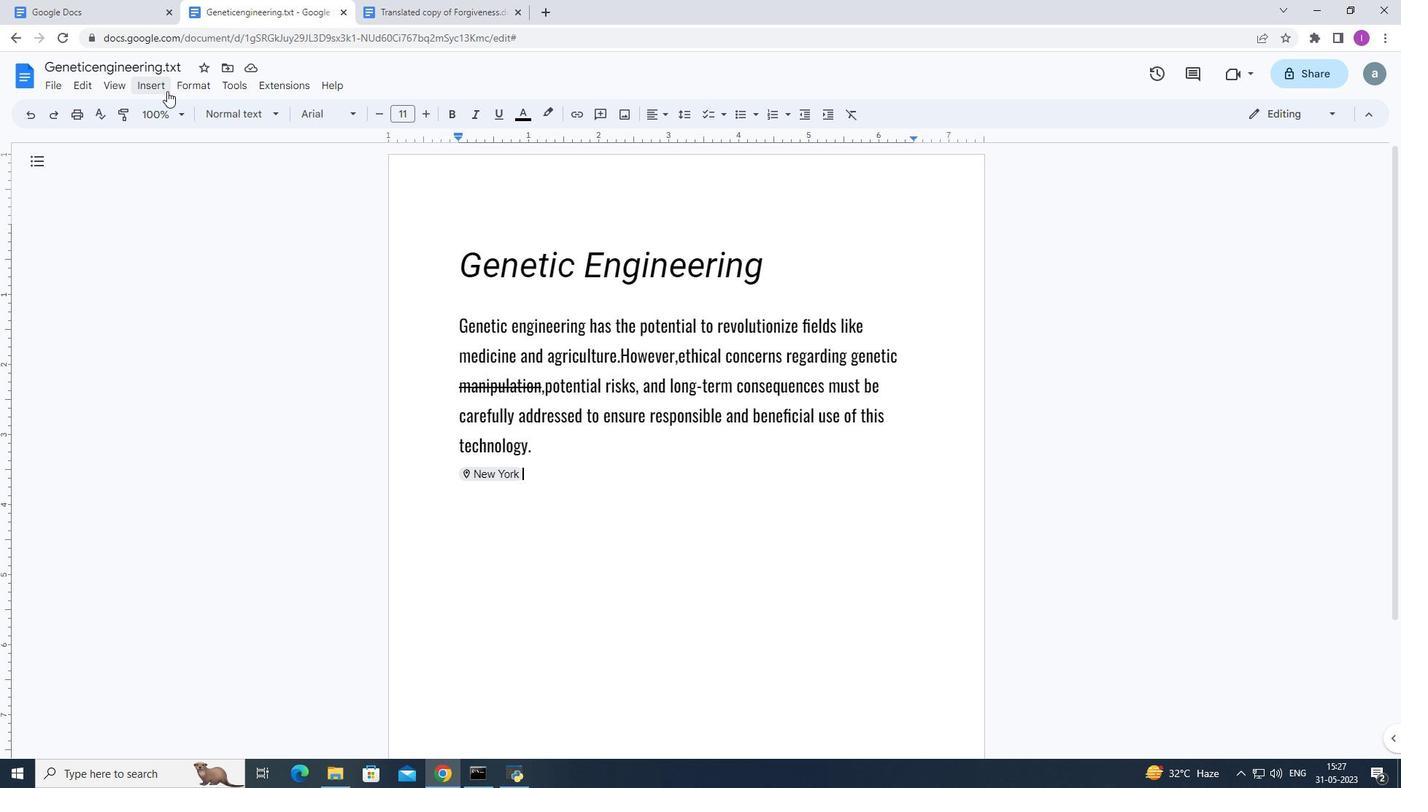 
Action: Mouse moved to (214, 291)
Screenshot: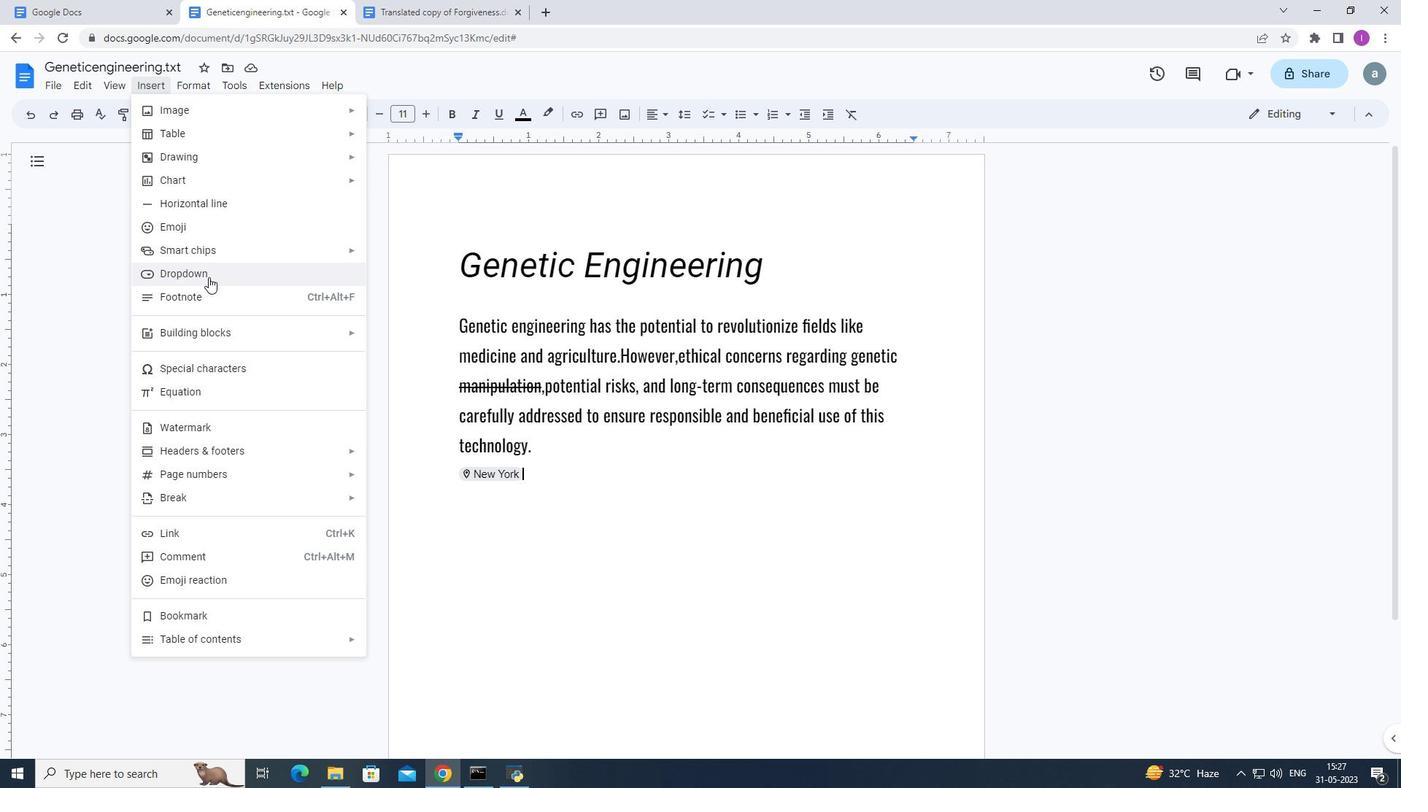 
Action: Mouse pressed left at (214, 291)
Screenshot: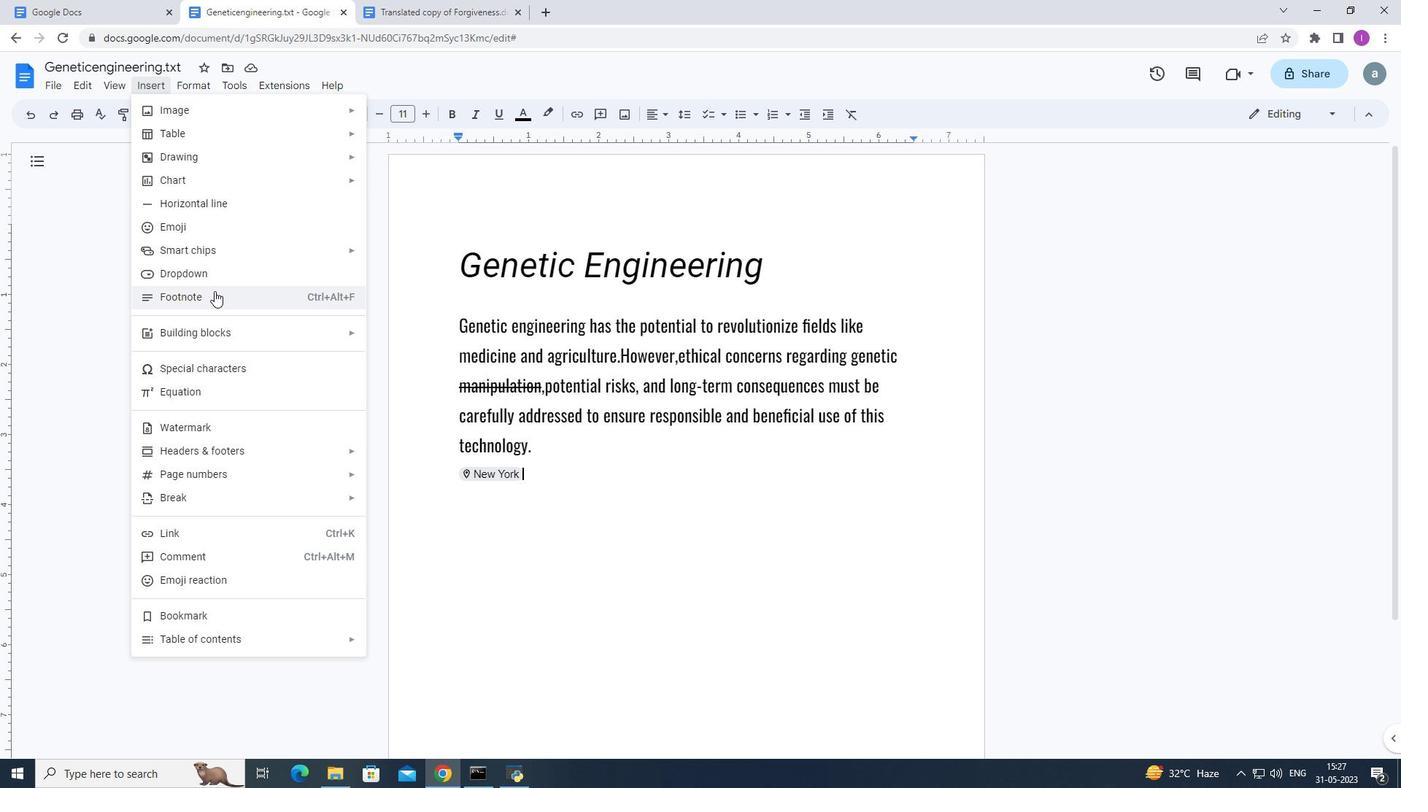 
Action: Mouse moved to (639, 611)
Screenshot: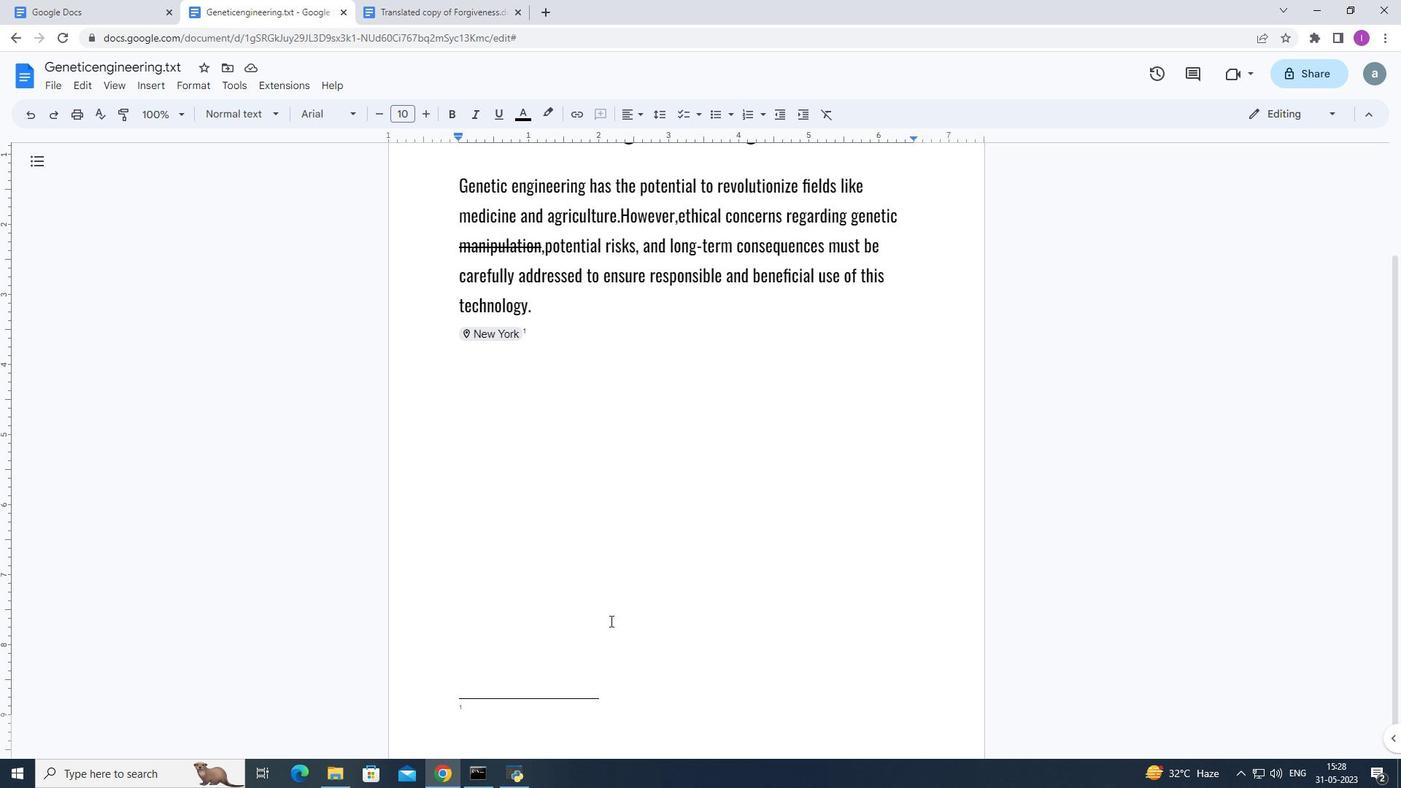 
Action: Key pressed <Key.shift>The<Key.space>data<Key.space>was<Key.space>collected<Key.space>in<Key.space>2022
Screenshot: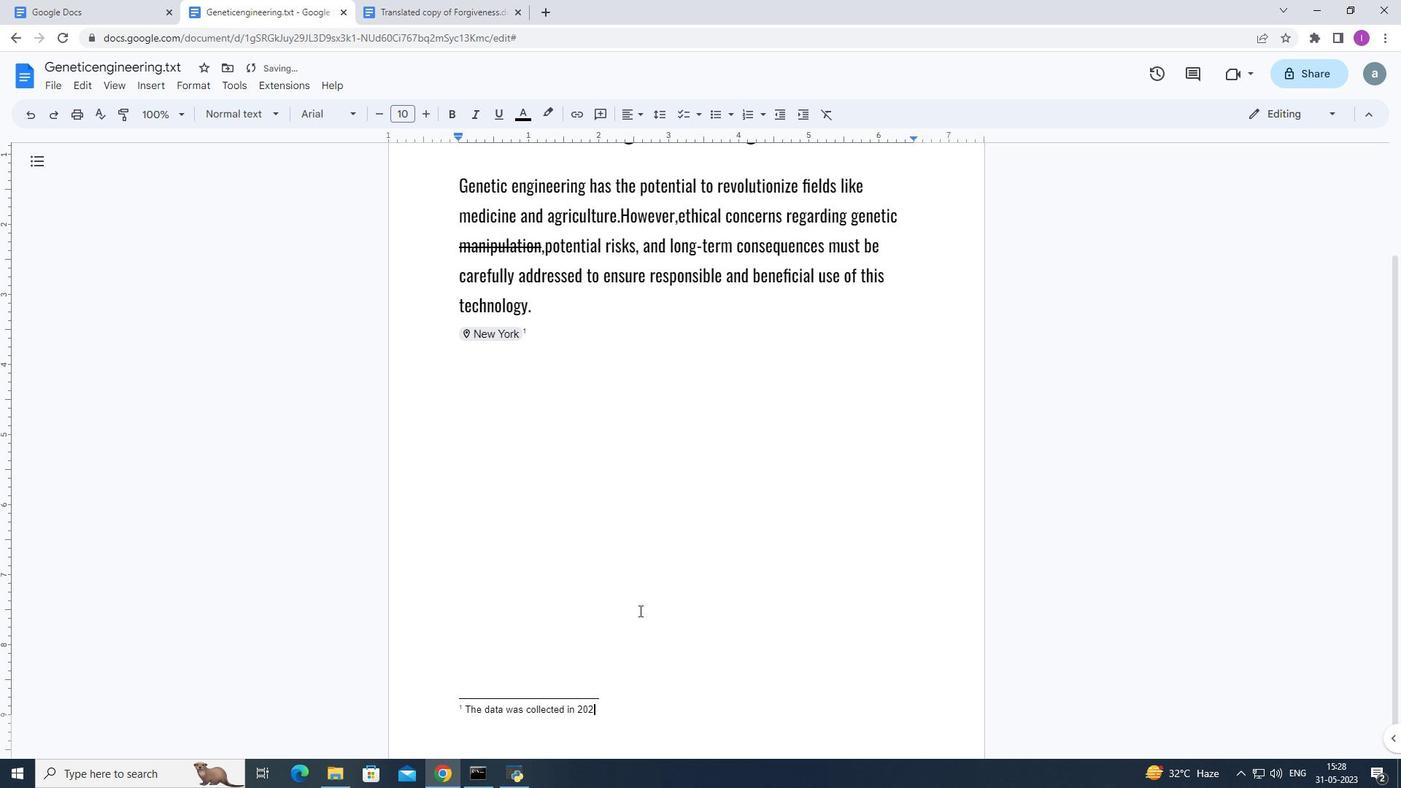 
Action: Mouse moved to (616, 713)
Screenshot: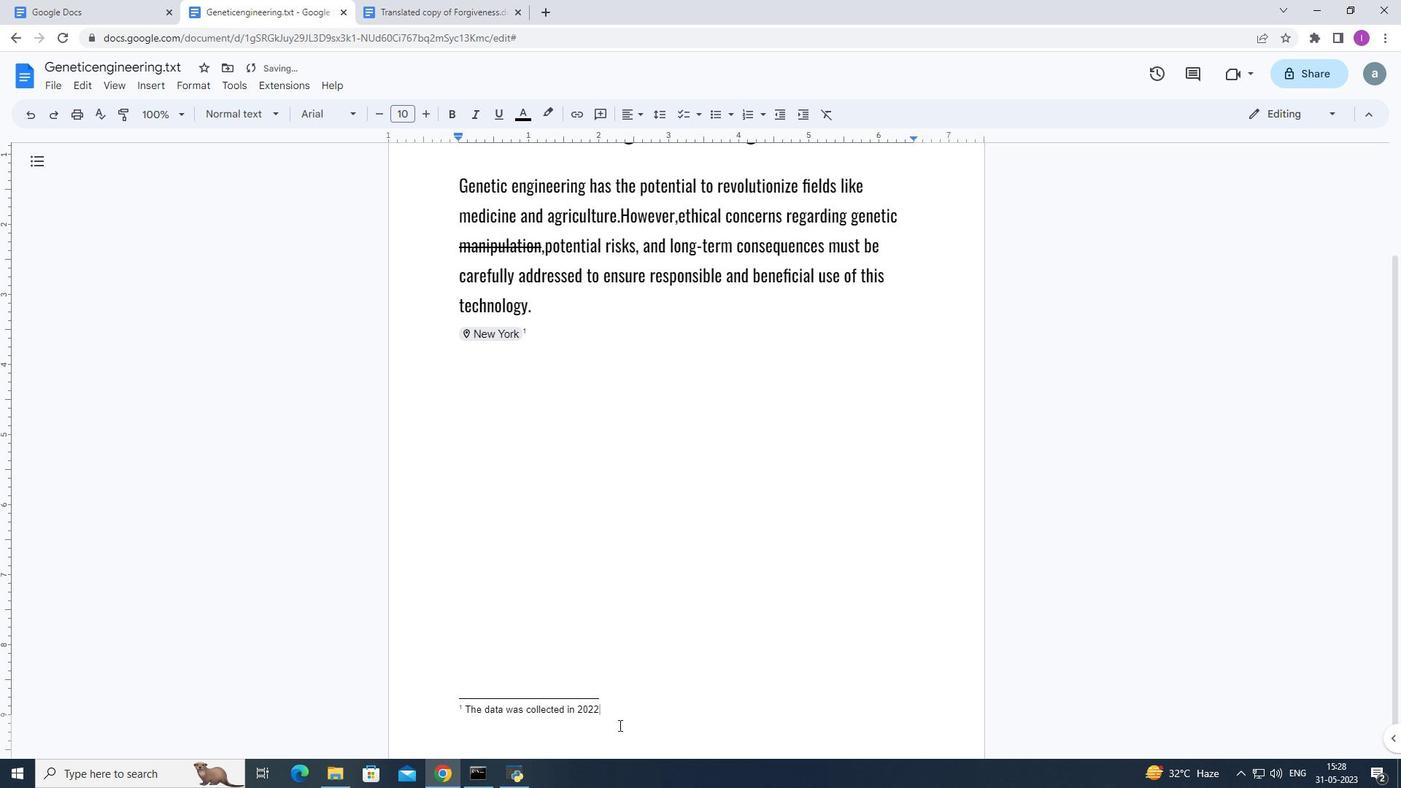 
Action: Mouse pressed left at (616, 713)
Screenshot: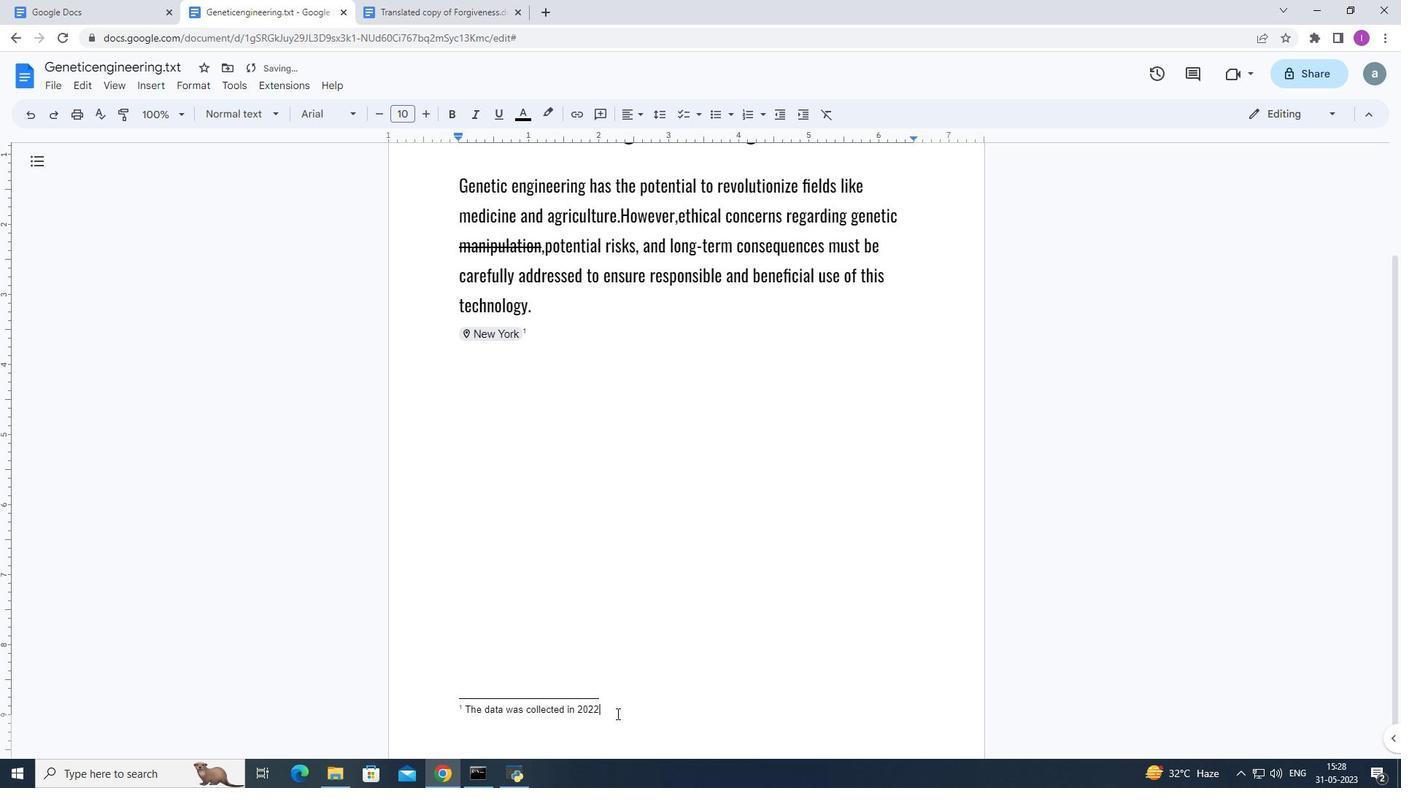 
Action: Mouse moved to (559, 564)
Screenshot: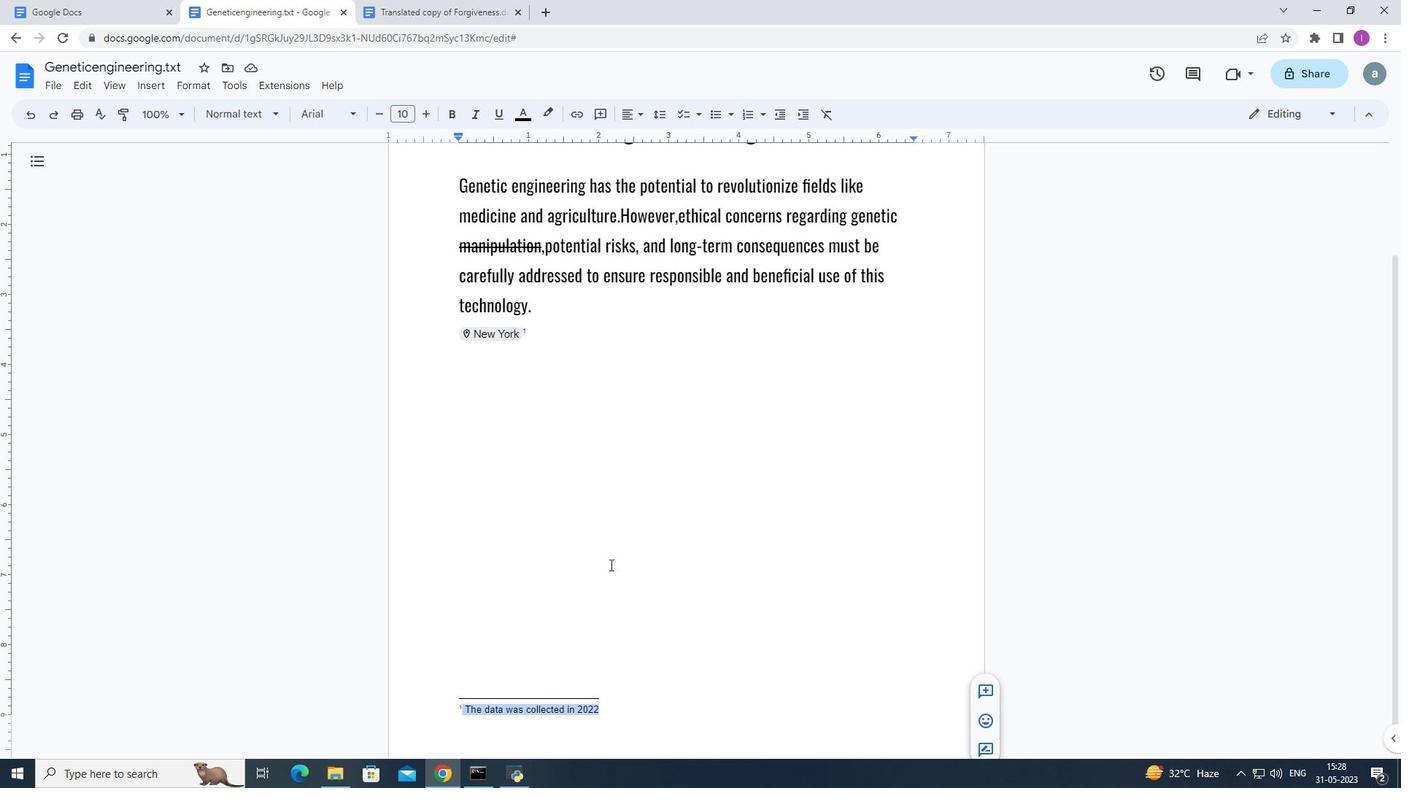 
Action: Mouse pressed left at (559, 564)
Screenshot: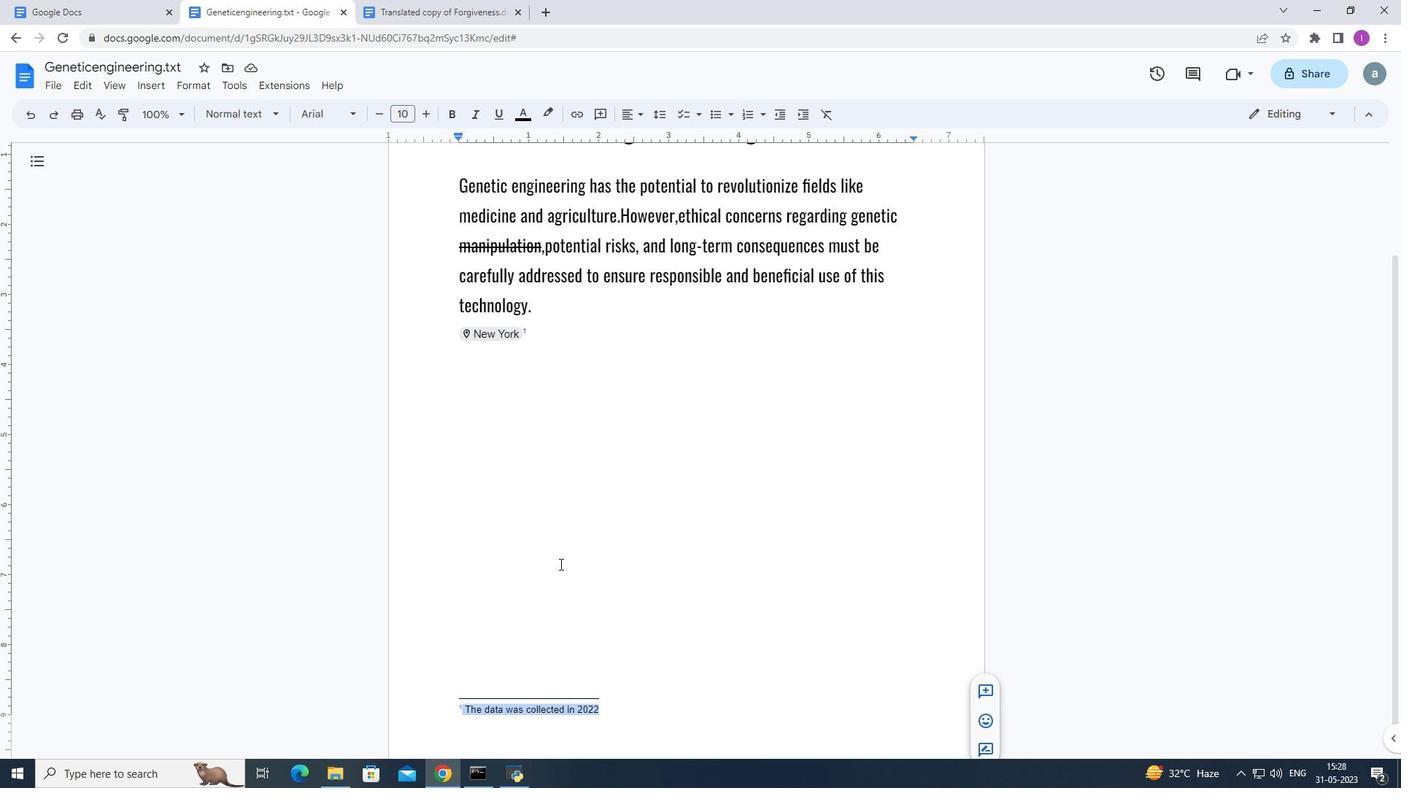 
Action: Mouse moved to (543, 215)
Screenshot: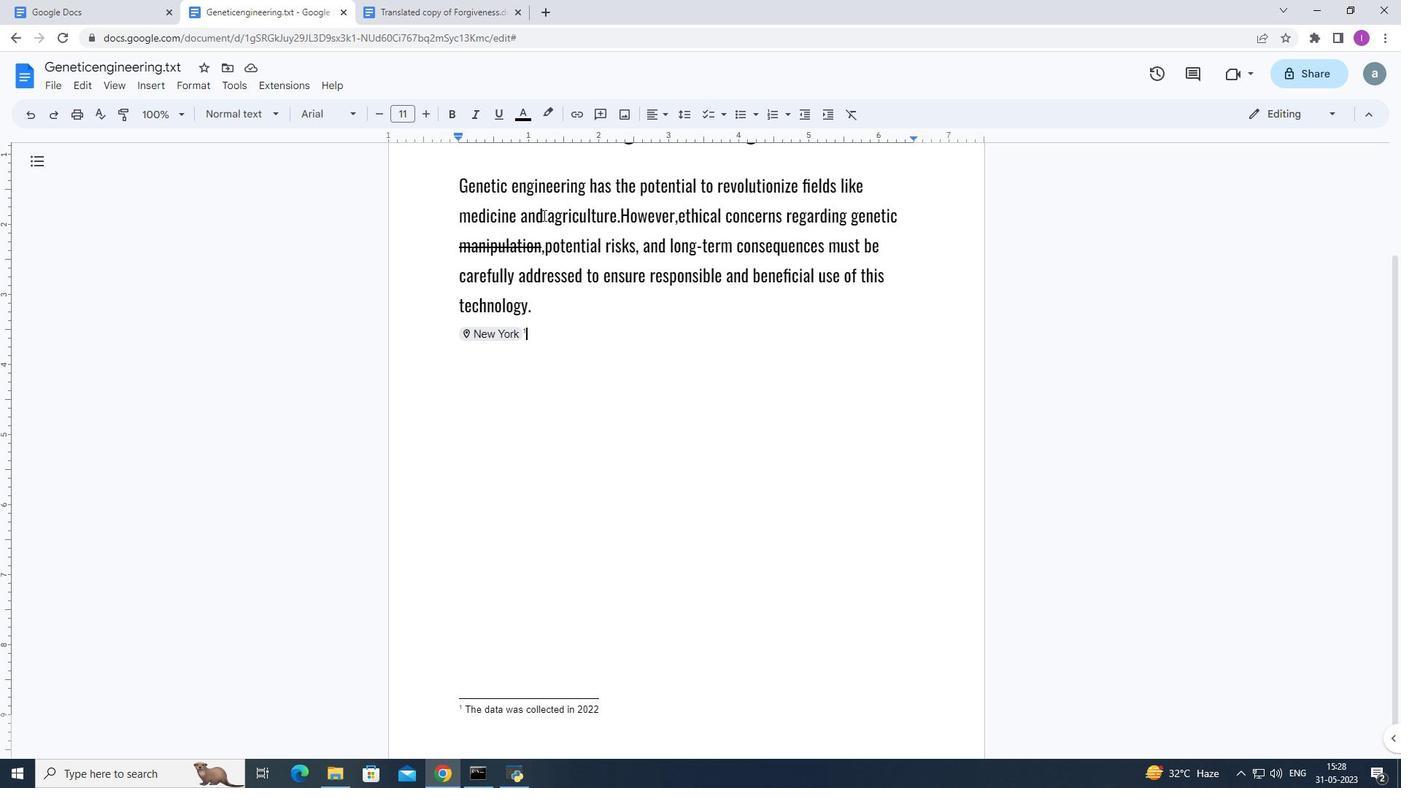 
Action: Mouse pressed left at (543, 215)
Screenshot: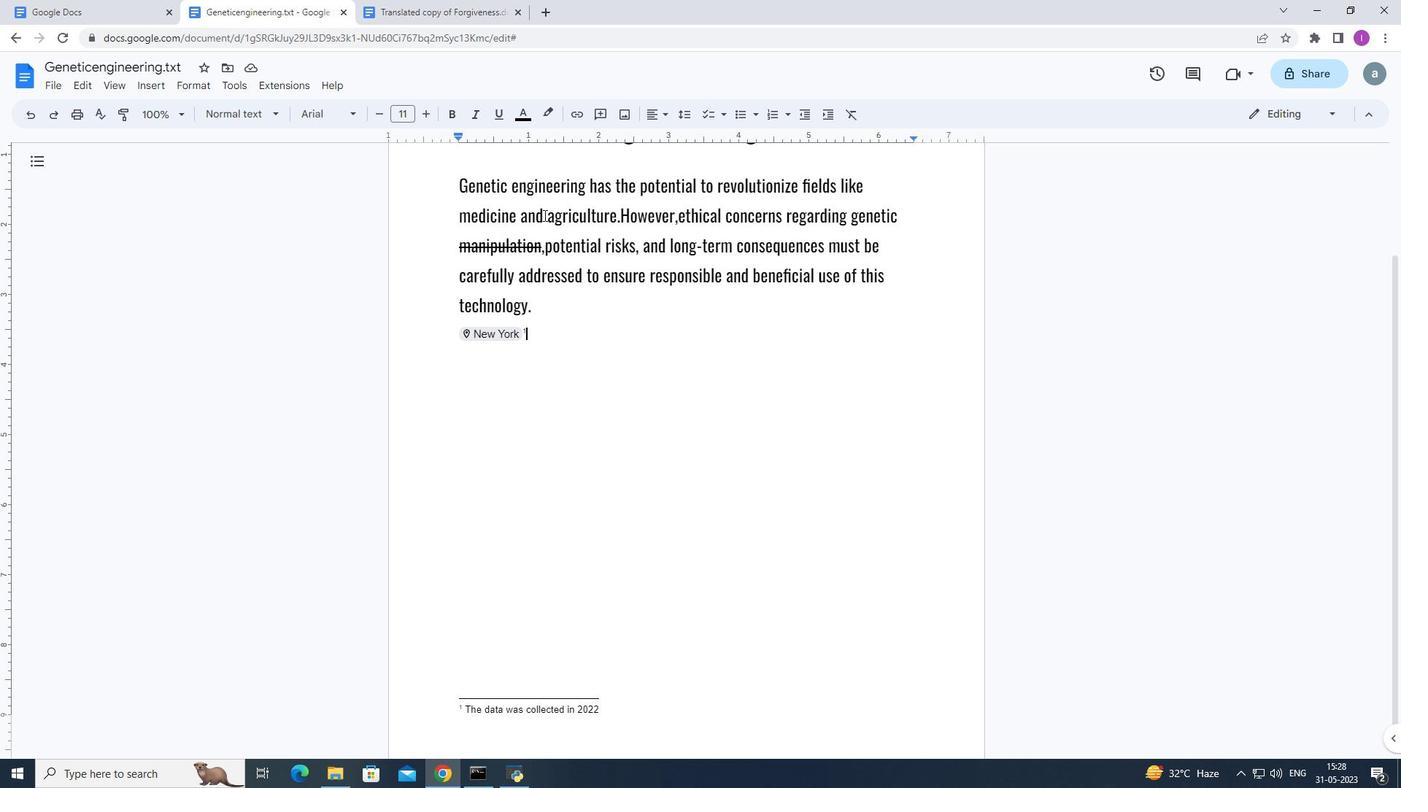 
Action: Mouse moved to (350, 114)
Screenshot: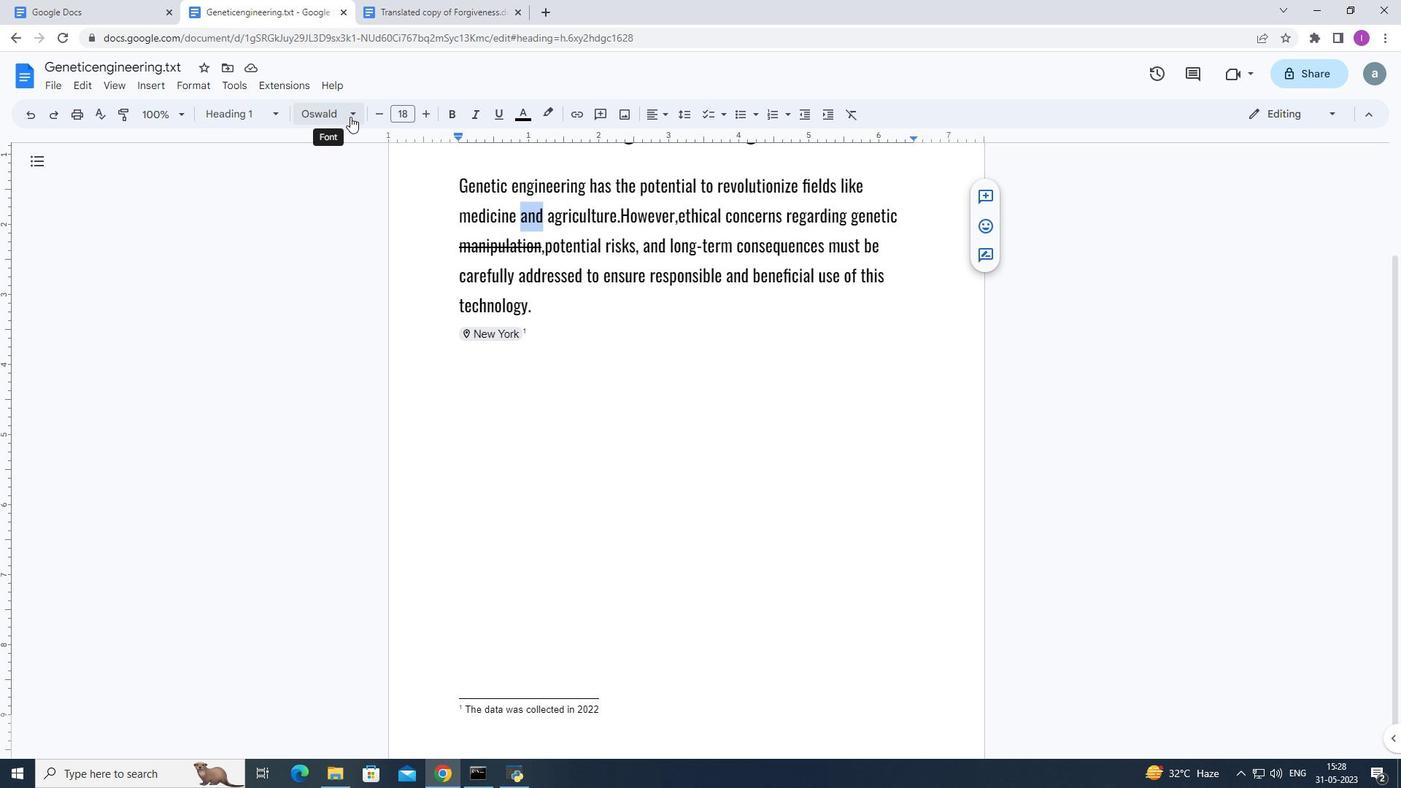 
Action: Mouse pressed left at (350, 114)
Screenshot: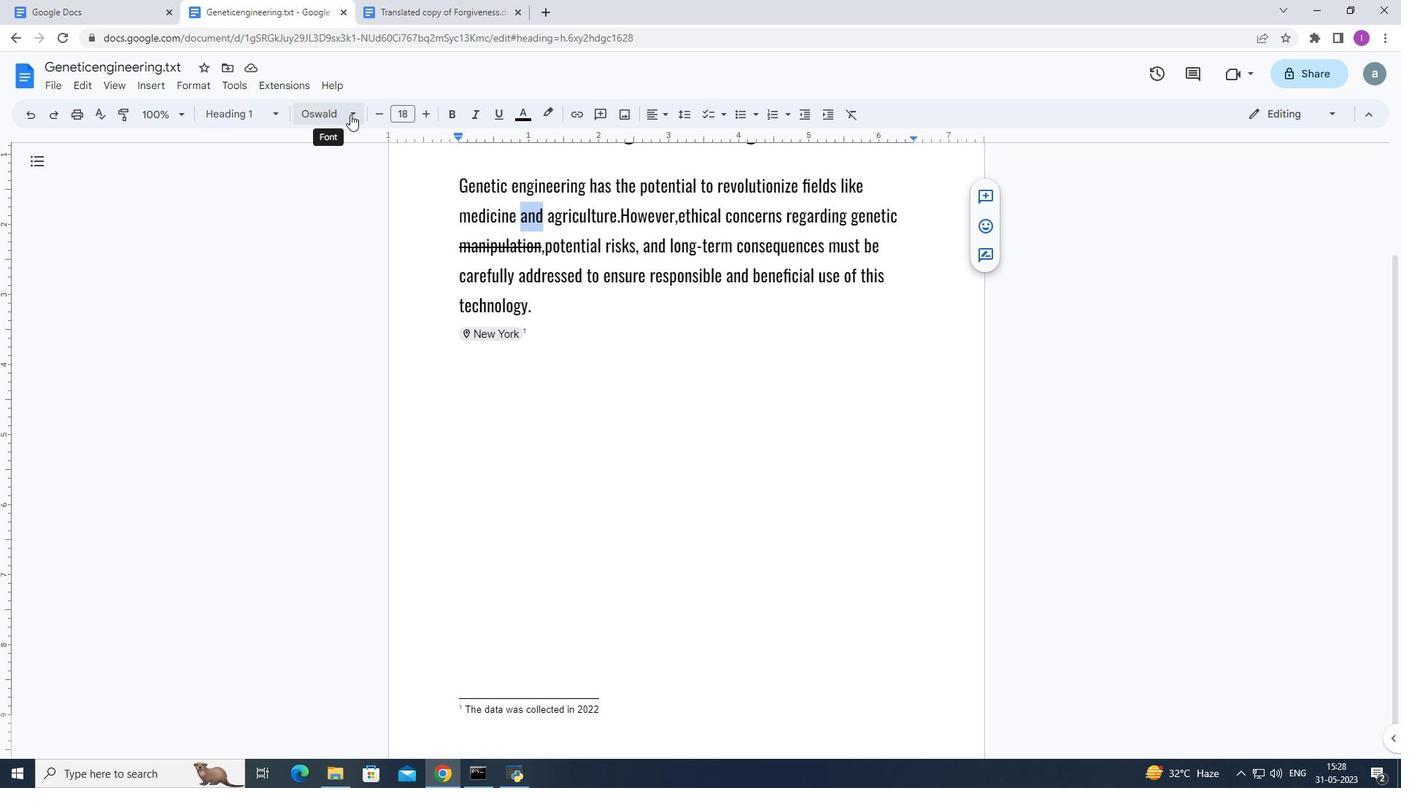 
Action: Mouse moved to (338, 270)
Screenshot: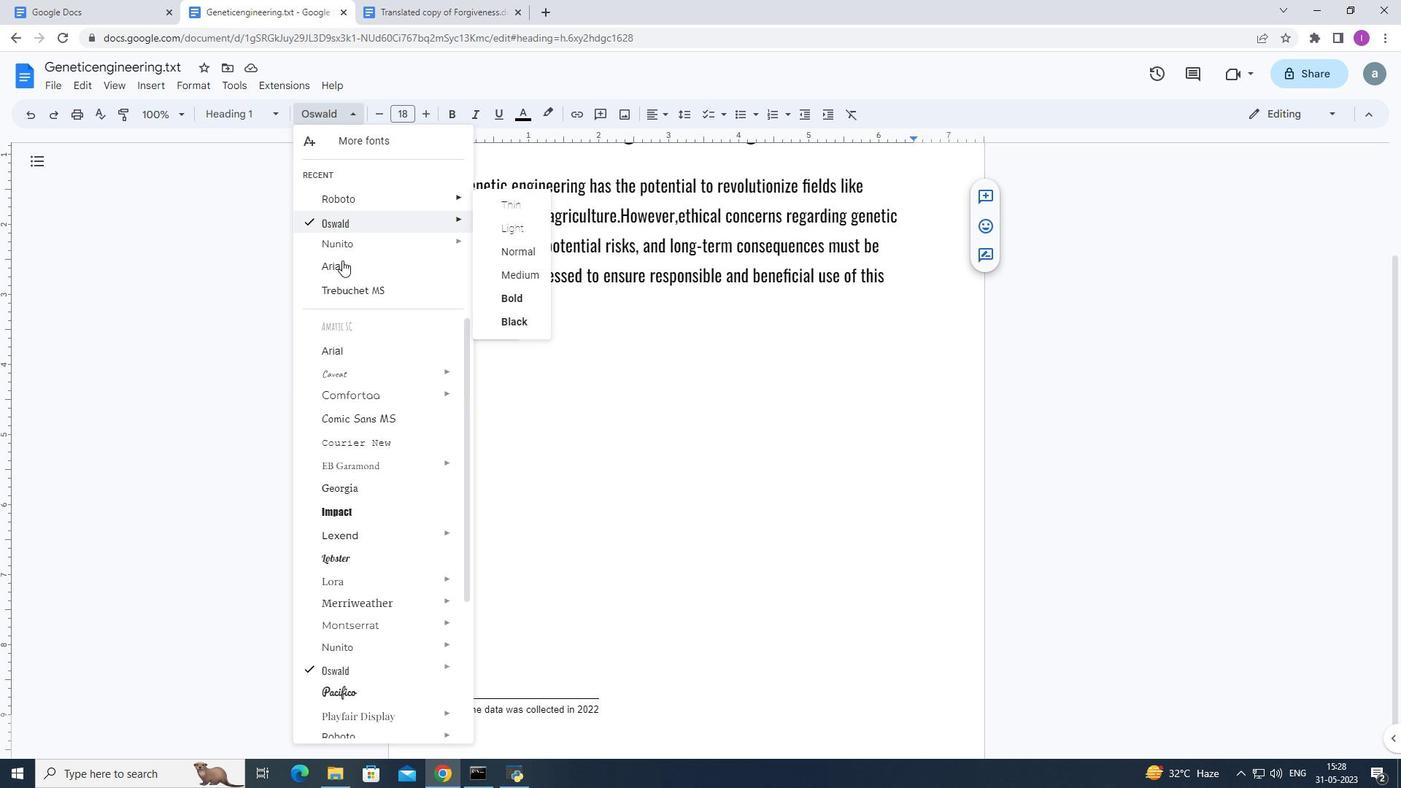 
Action: Mouse pressed left at (338, 270)
Screenshot: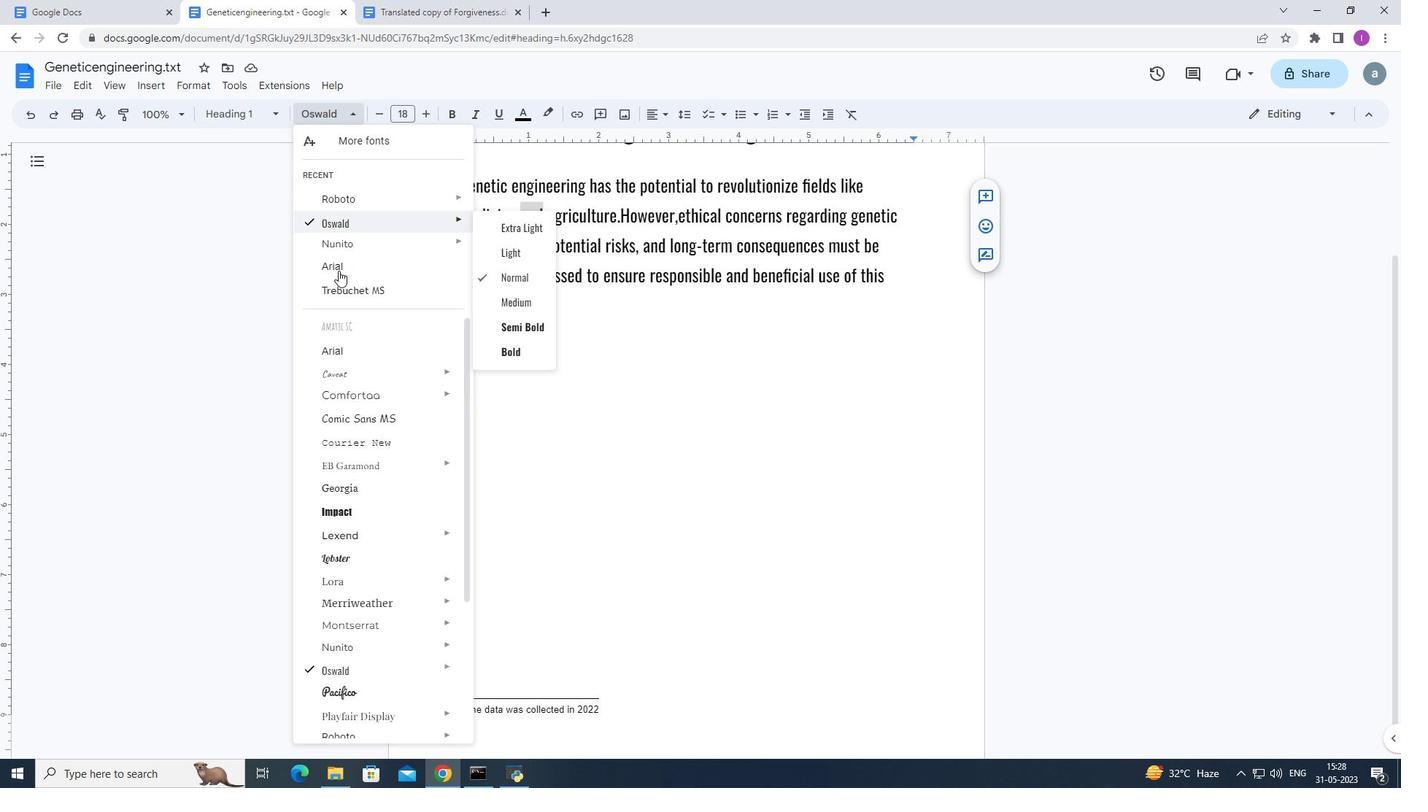 
Action: Mouse moved to (408, 115)
Screenshot: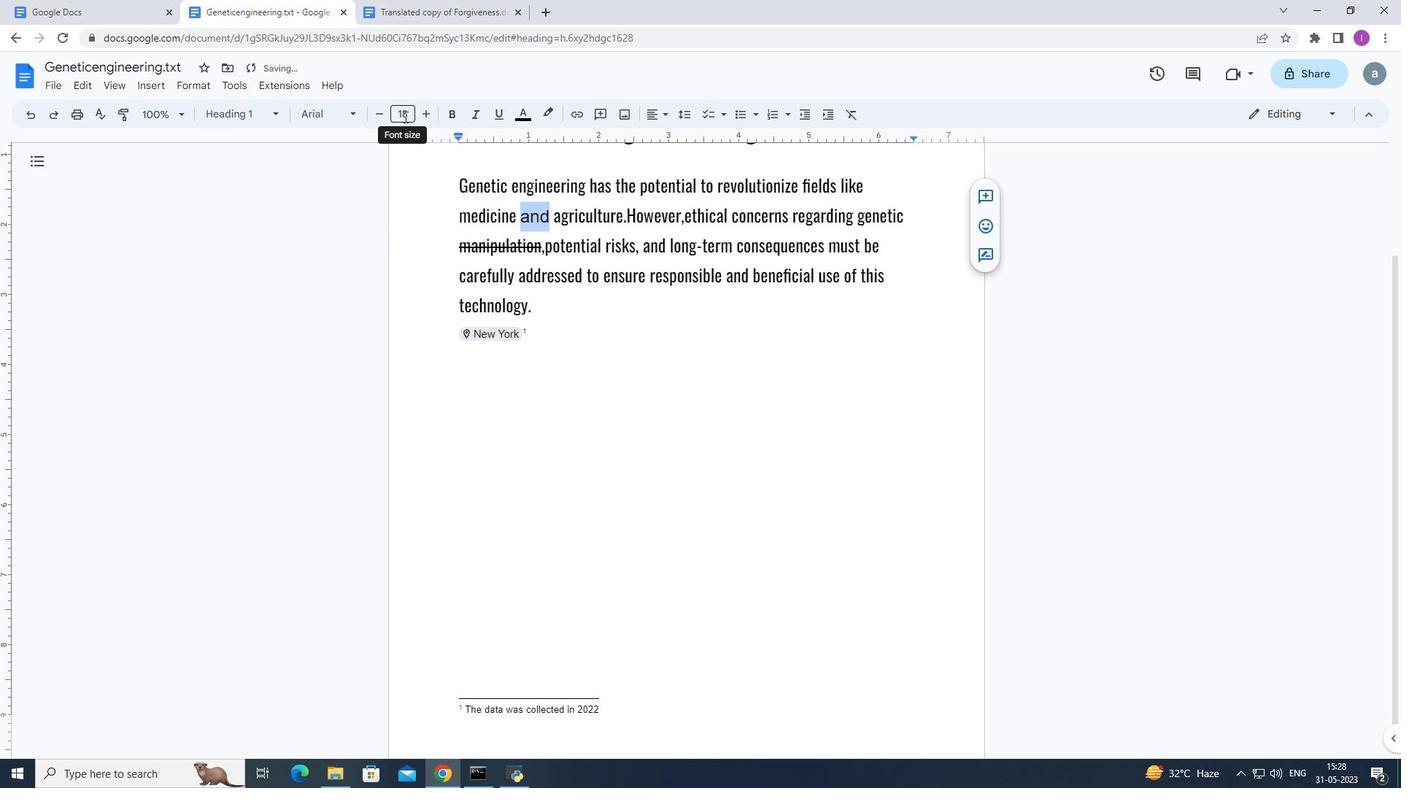 
Action: Mouse pressed left at (408, 115)
Screenshot: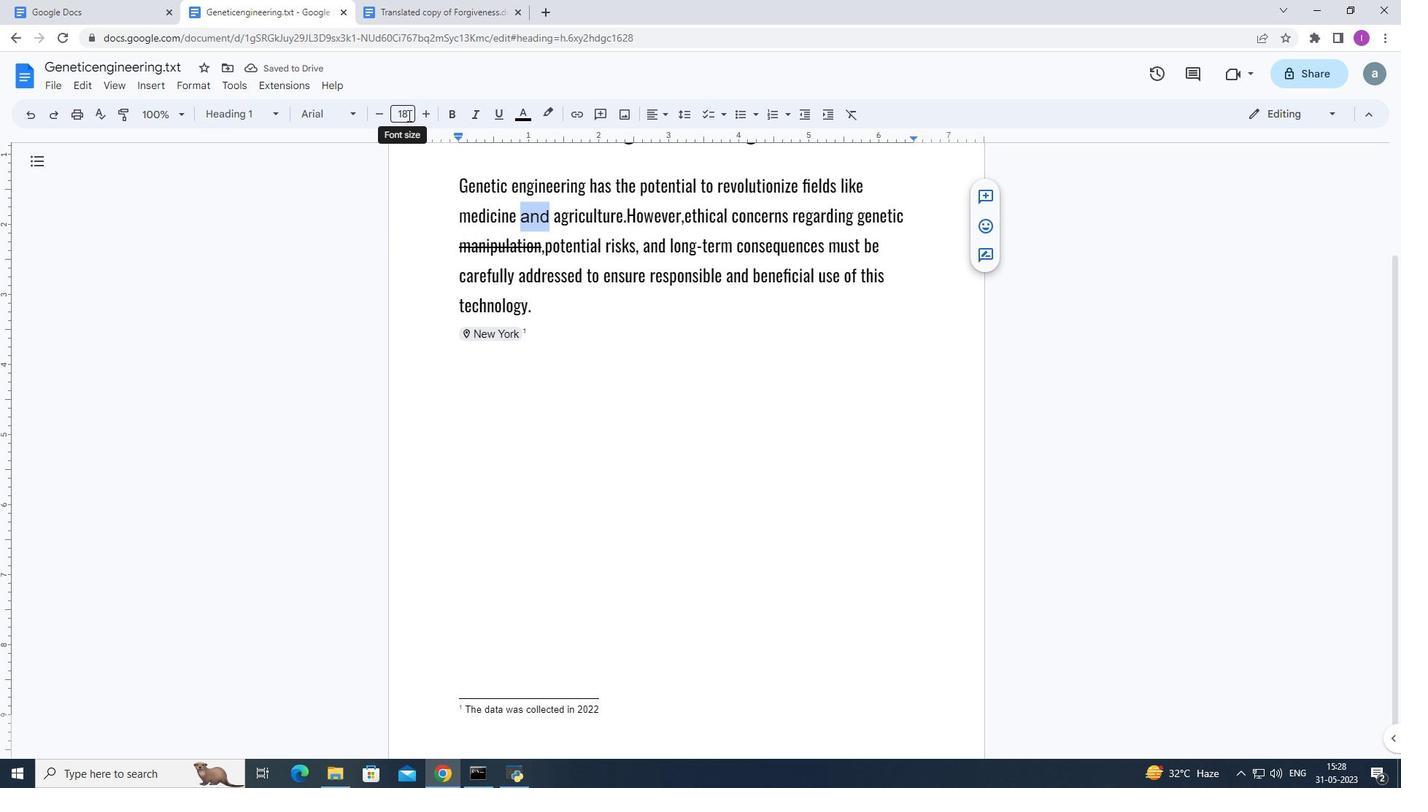 
Action: Mouse moved to (404, 137)
Screenshot: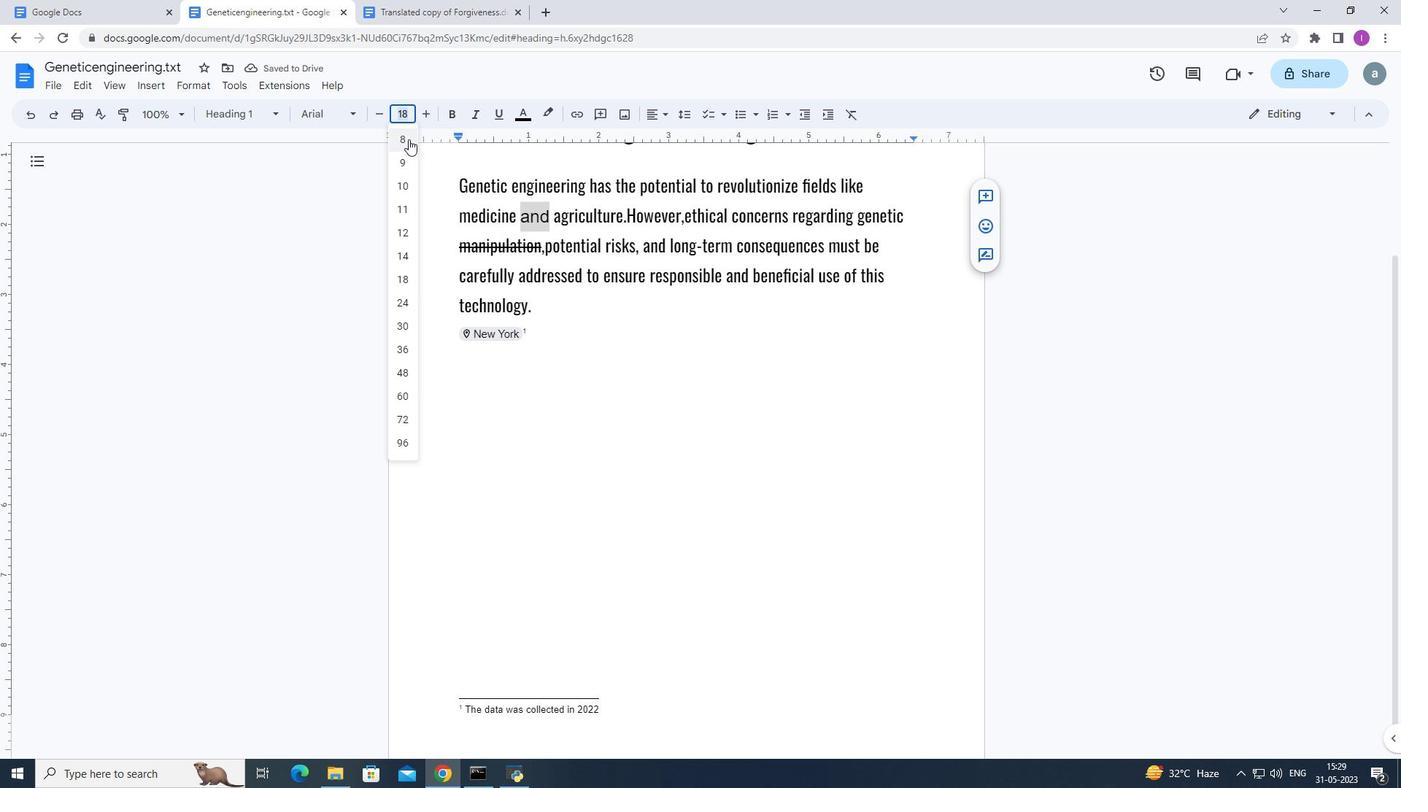 
Action: Mouse pressed left at (404, 137)
Screenshot: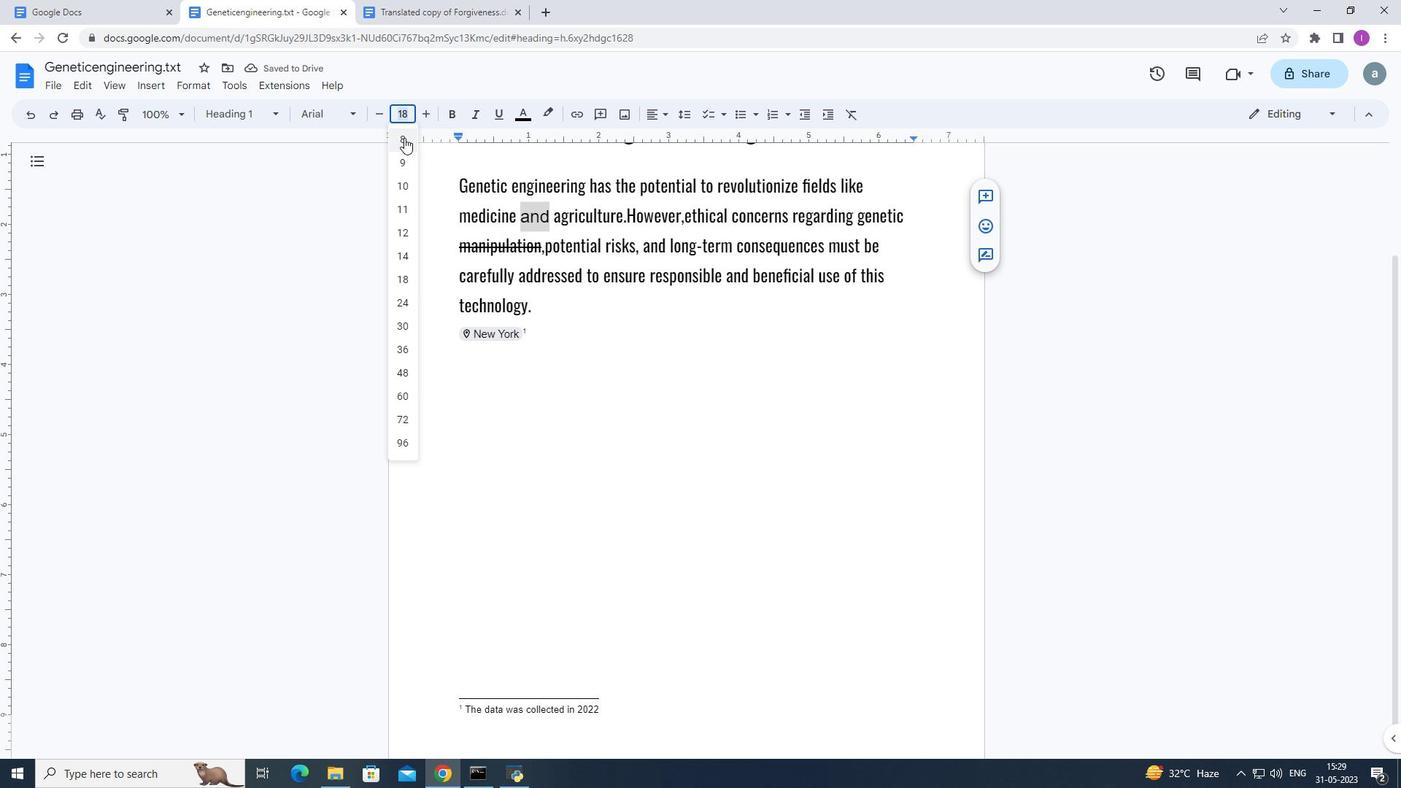 
Action: Mouse moved to (559, 499)
Screenshot: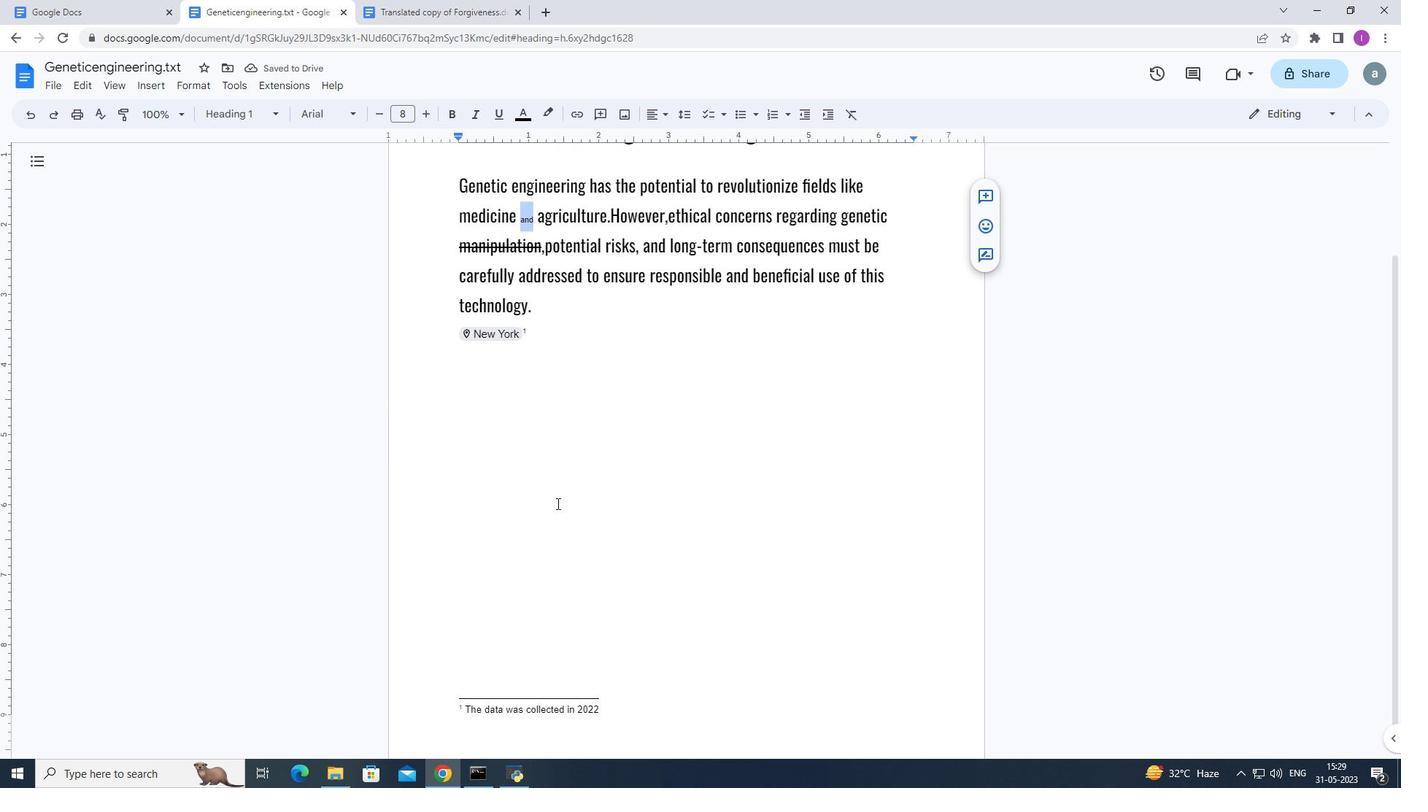 
Action: Mouse scrolled (559, 498) with delta (0, 0)
Screenshot: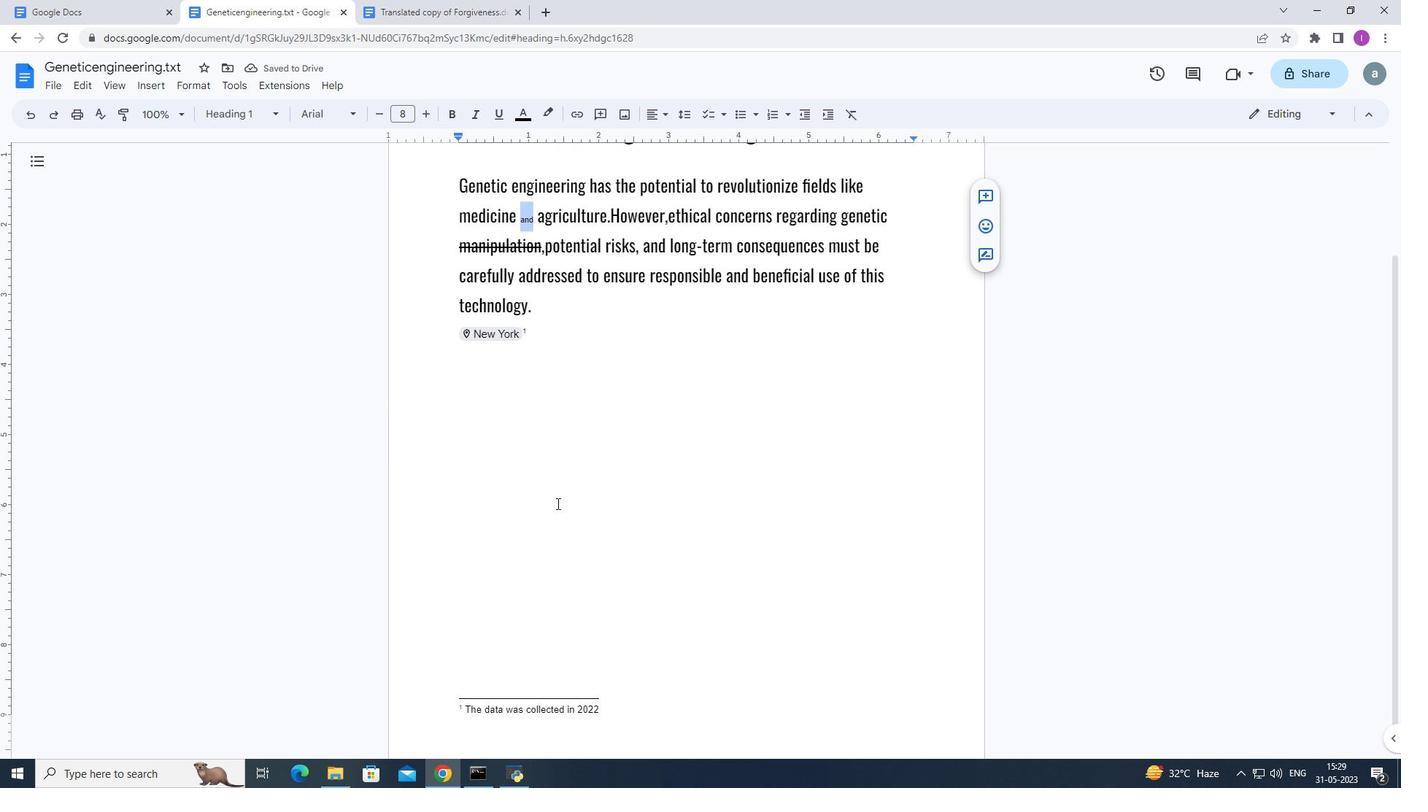 
Action: Mouse moved to (577, 497)
Screenshot: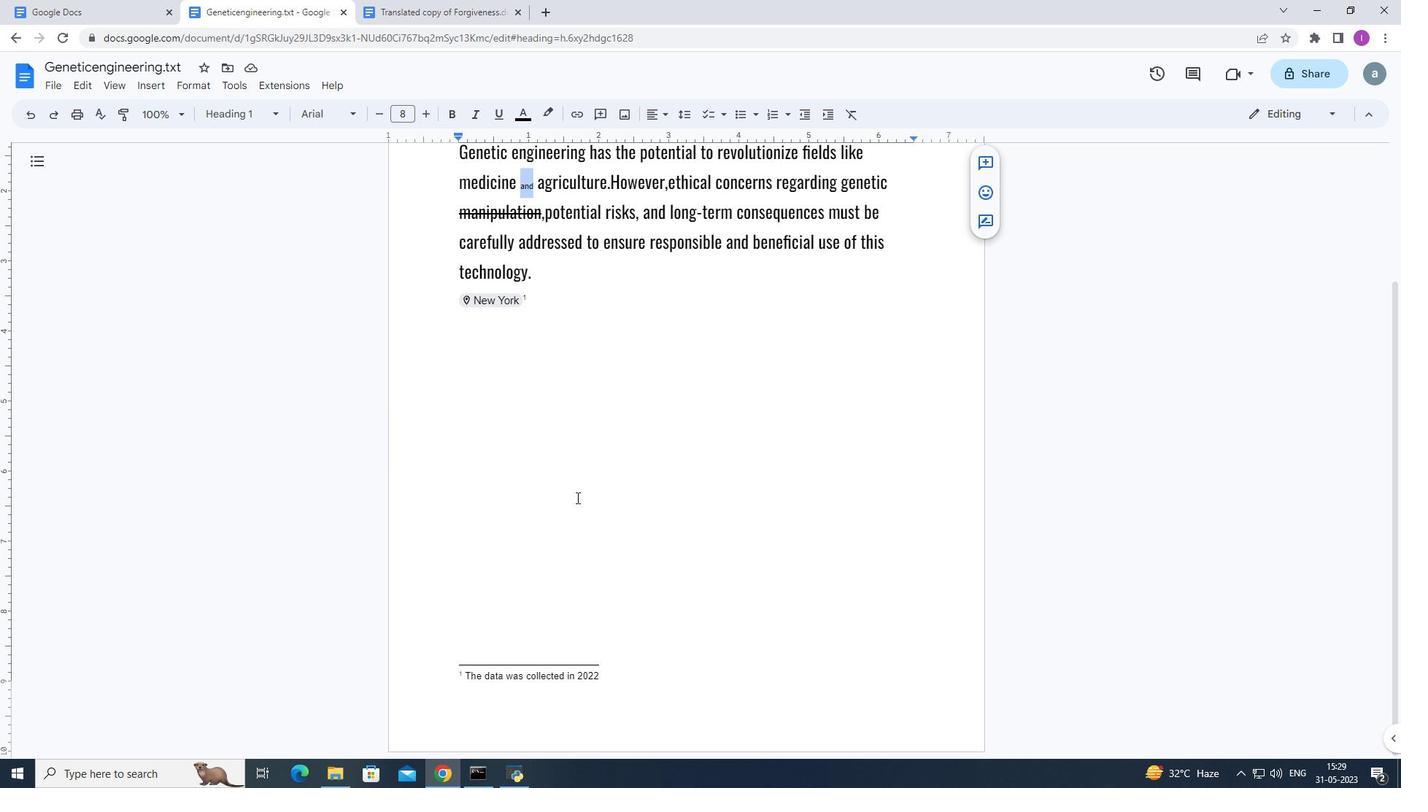 
Action: Mouse scrolled (577, 497) with delta (0, 0)
Screenshot: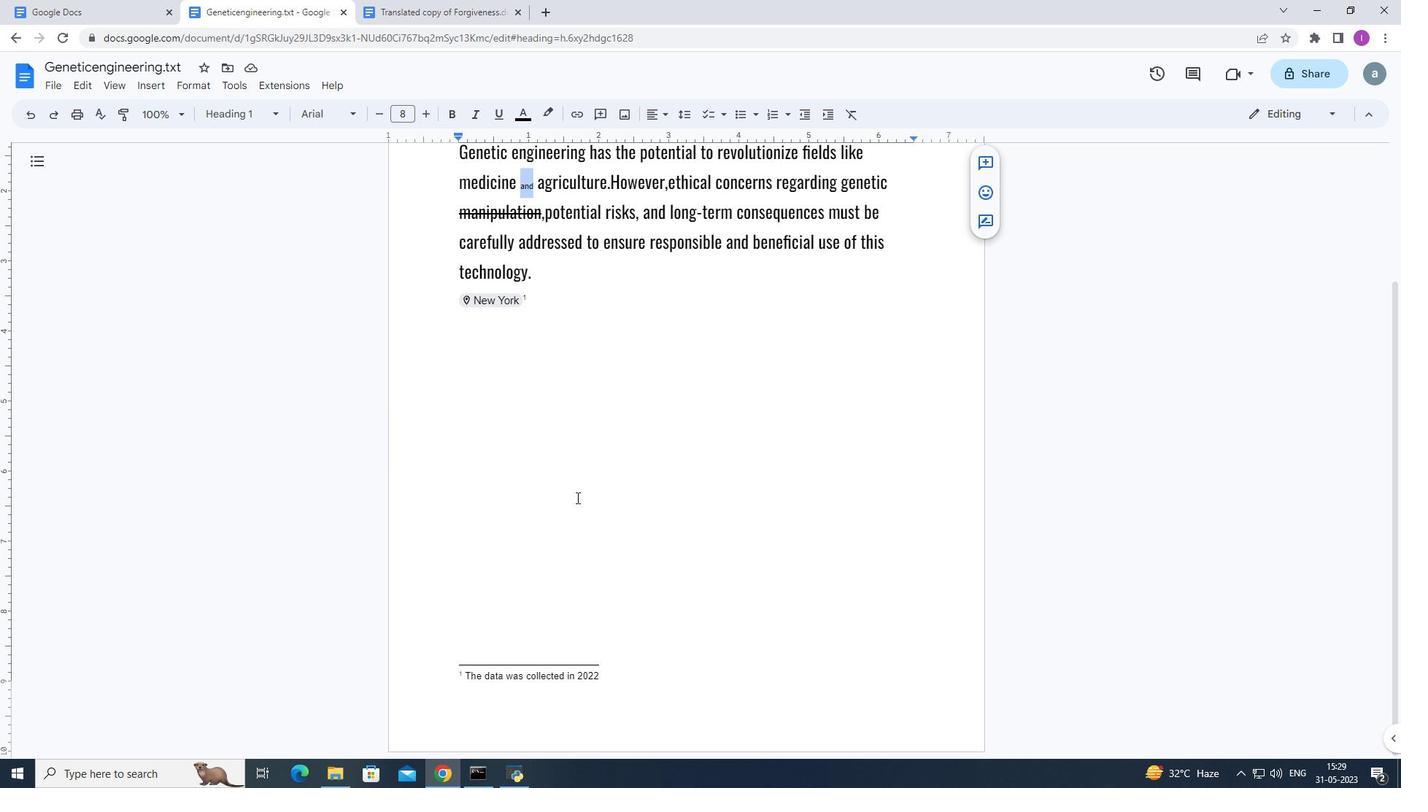 
Action: Mouse moved to (578, 497)
Screenshot: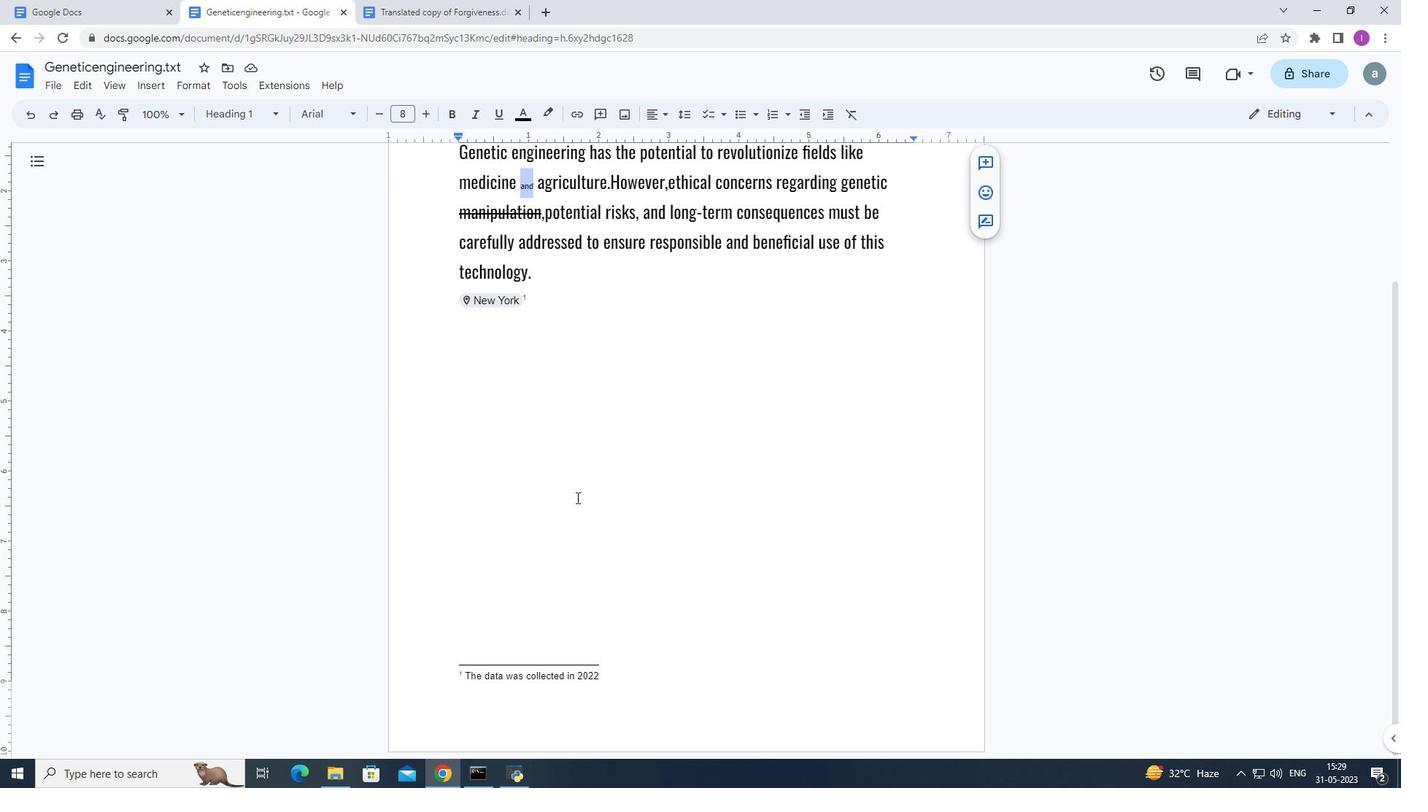 
Action: Mouse scrolled (578, 497) with delta (0, 0)
Screenshot: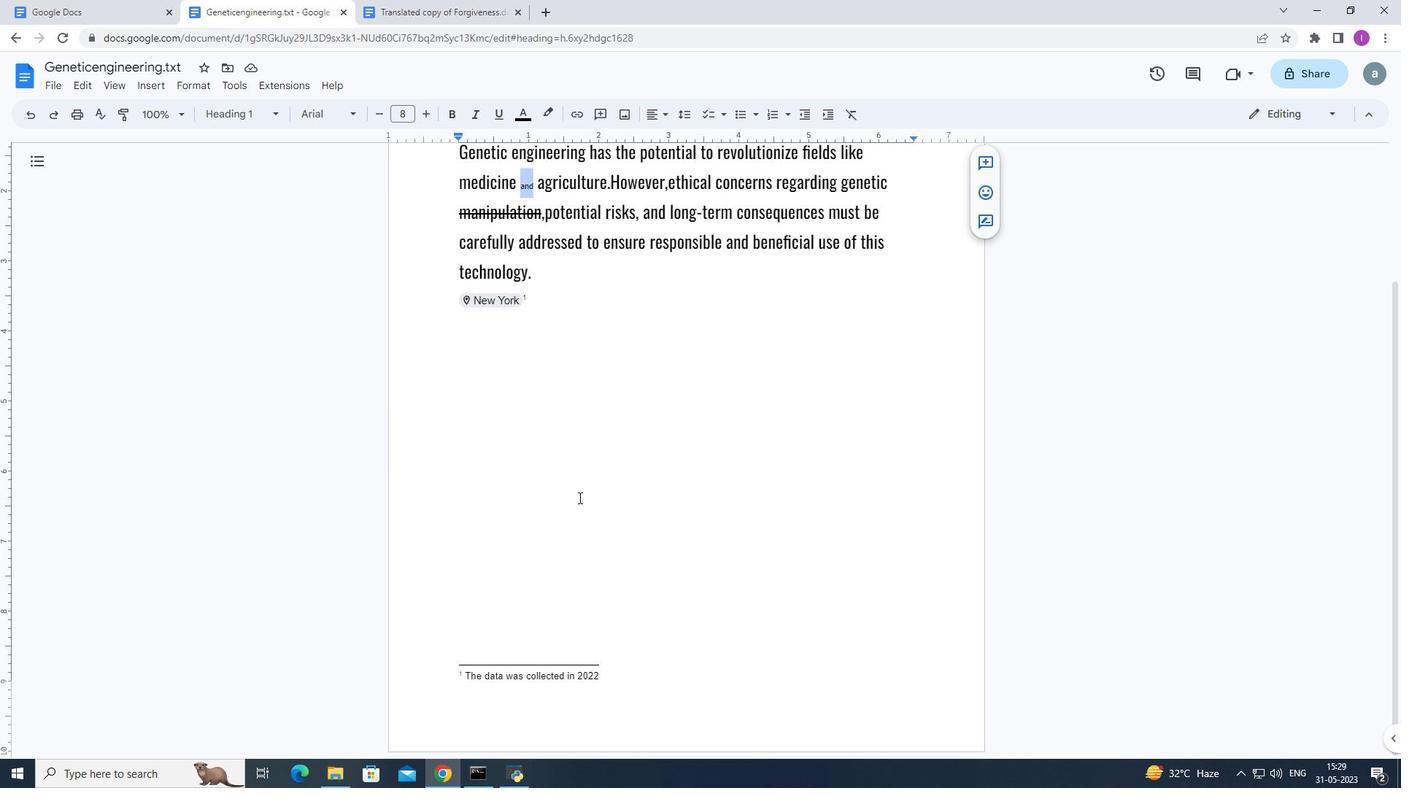 
Action: Mouse moved to (582, 480)
Screenshot: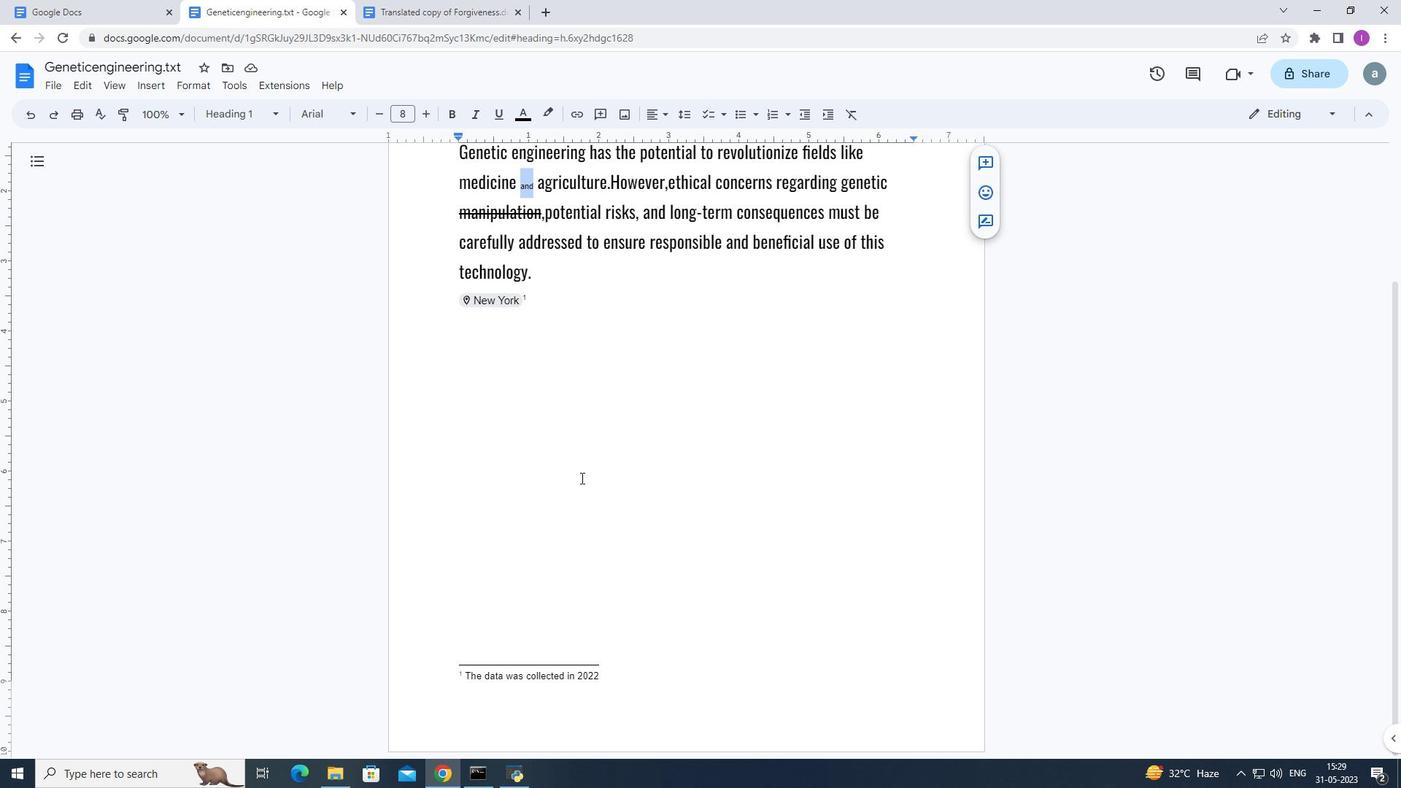 
Action: Mouse scrolled (582, 481) with delta (0, 0)
Screenshot: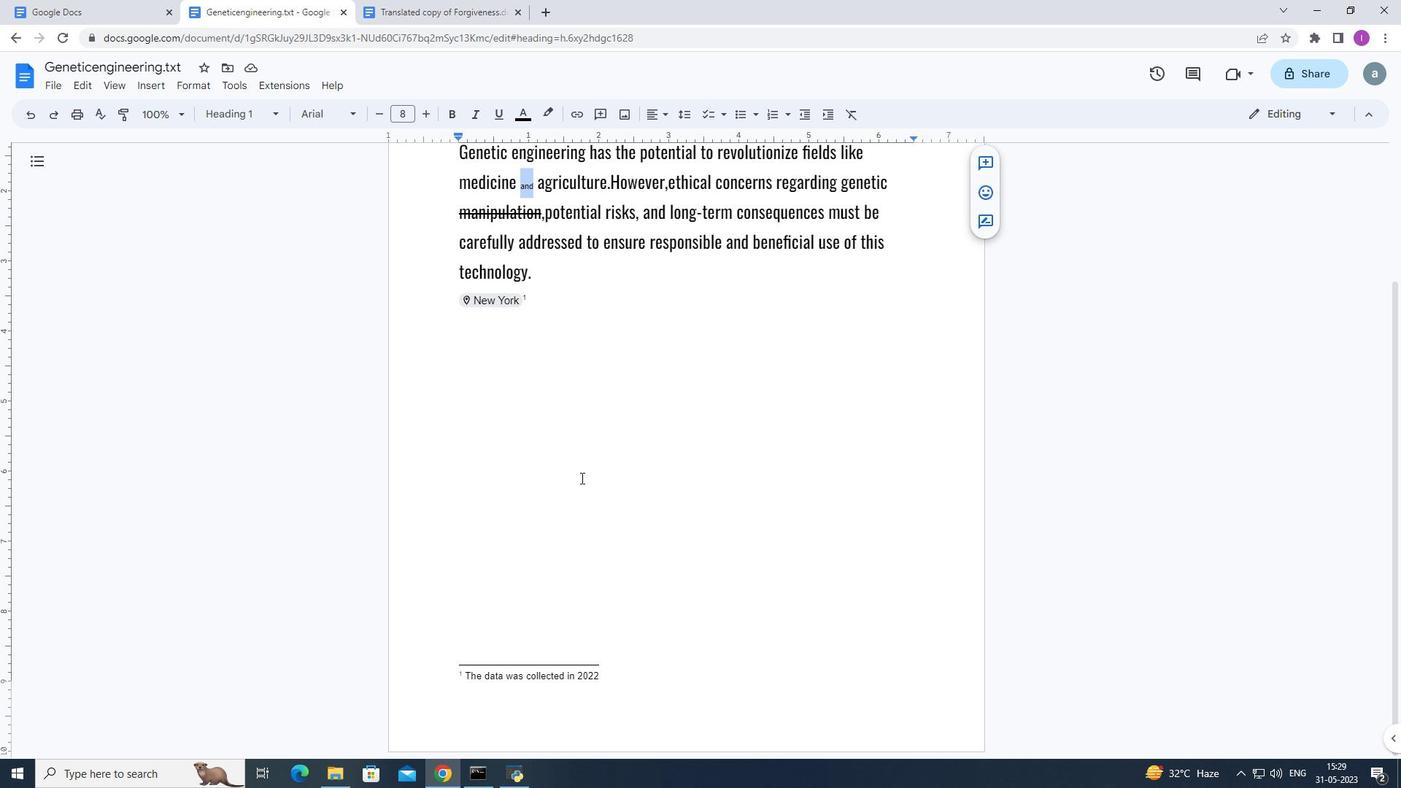 
Action: Mouse moved to (582, 484)
Screenshot: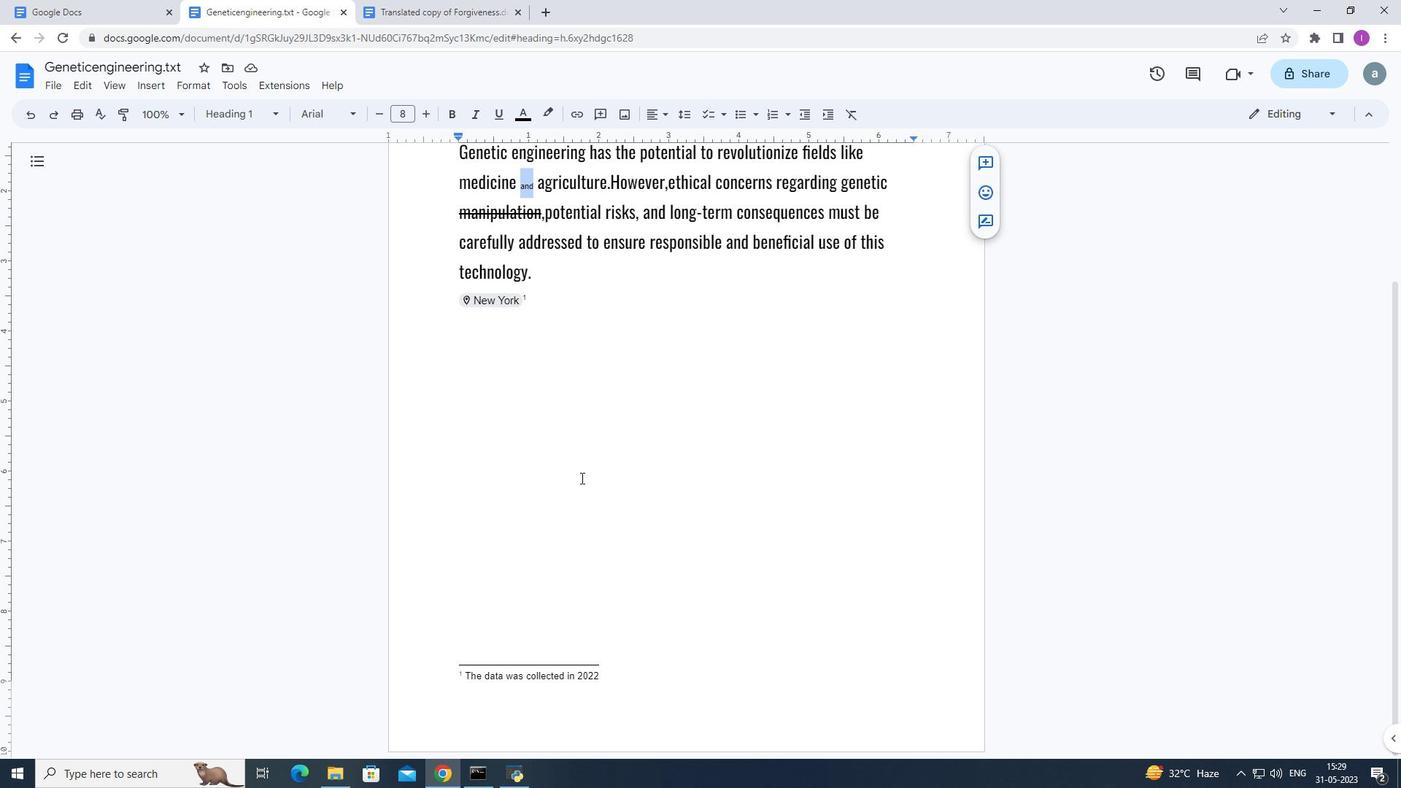 
Action: Mouse scrolled (582, 485) with delta (0, 0)
Screenshot: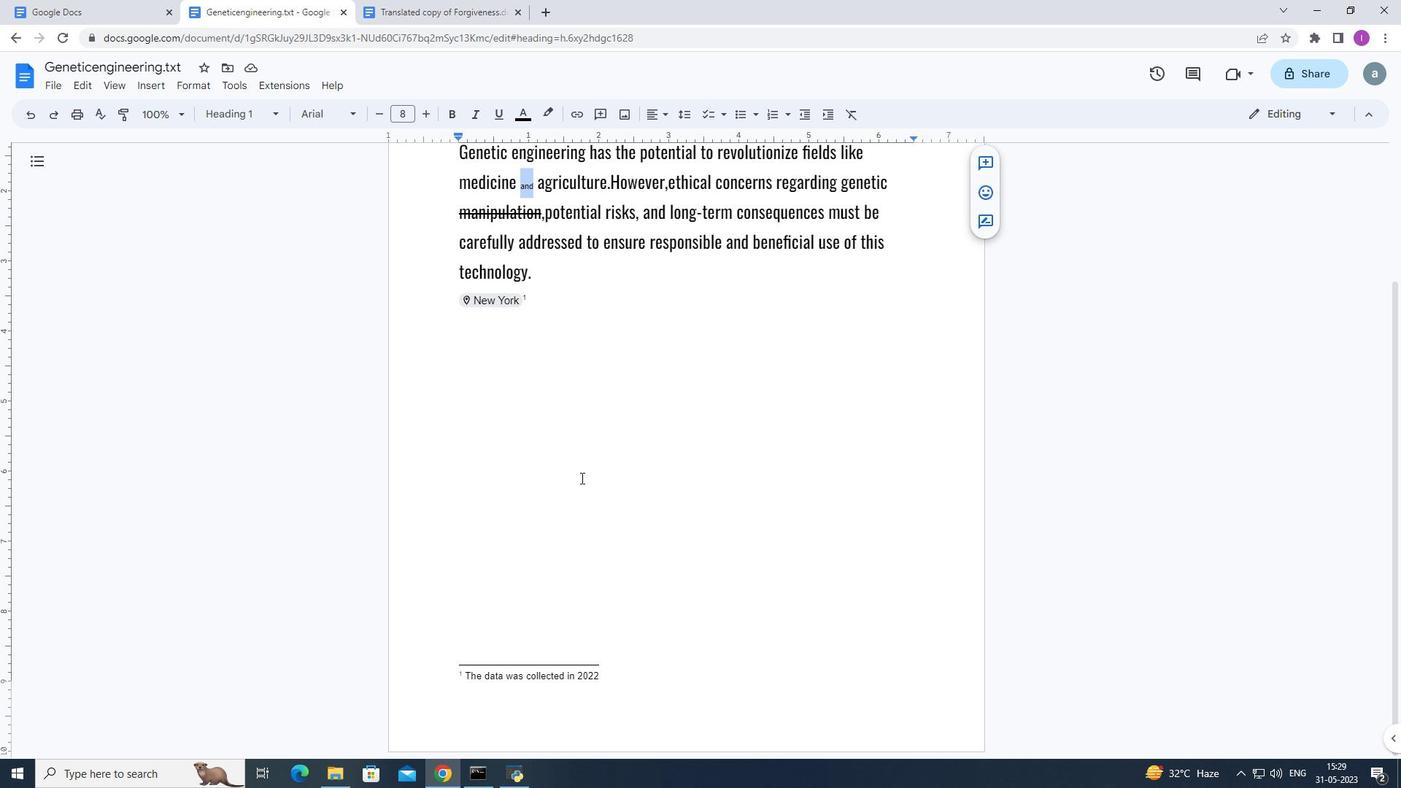
Action: Mouse moved to (582, 487)
Screenshot: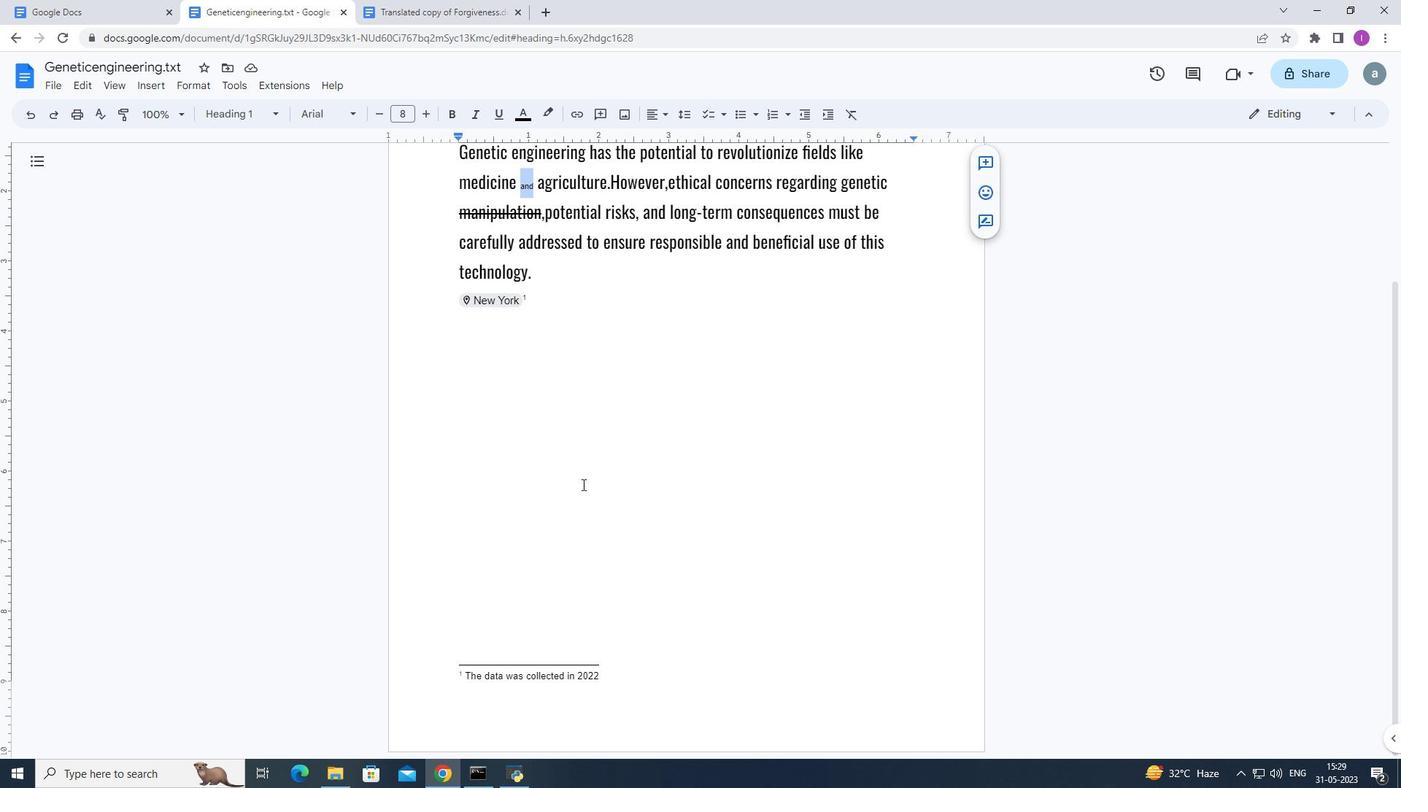 
Action: Mouse scrolled (582, 488) with delta (0, 0)
Screenshot: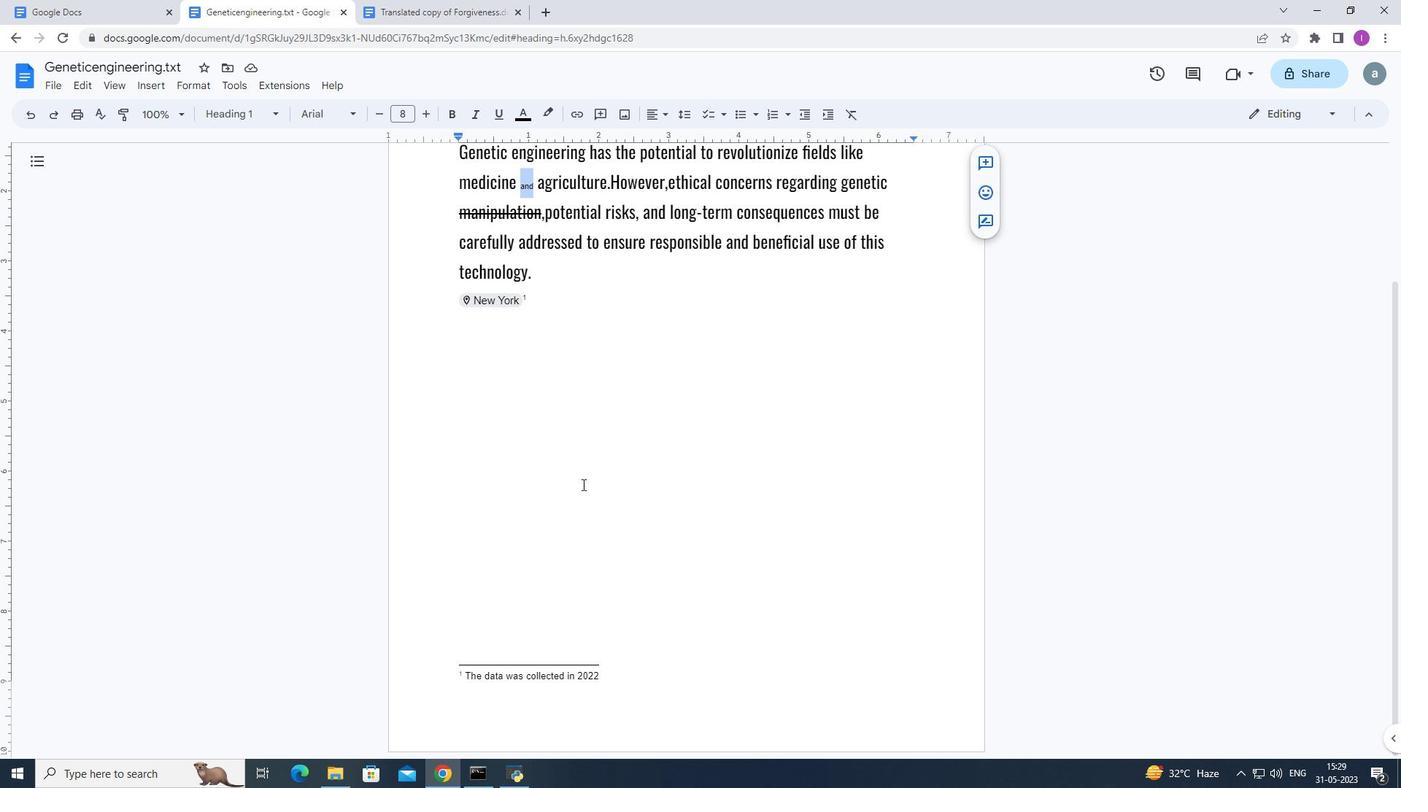 
Action: Mouse moved to (581, 488)
Screenshot: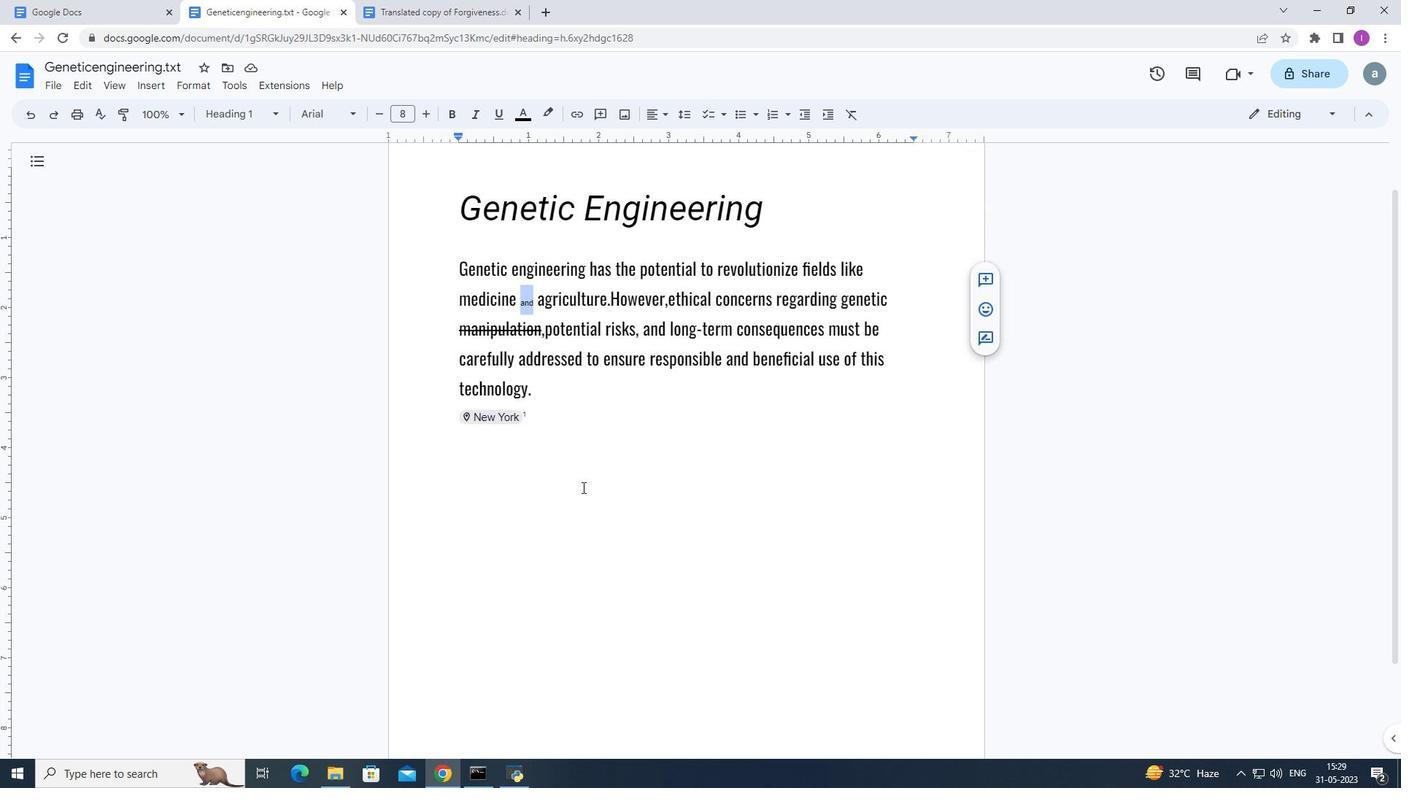 
